 Task: Find connections with filter location Guiglo with filter topic #Managementskillswith filter profile language Spanish with filter current company Medanta with filter school Indian Institute of Management, Ranchi with filter industry Agriculture, Construction, Mining Machinery Manufacturing with filter service category CateringChange with filter keywords title Outside Sales Manager
Action: Mouse moved to (577, 83)
Screenshot: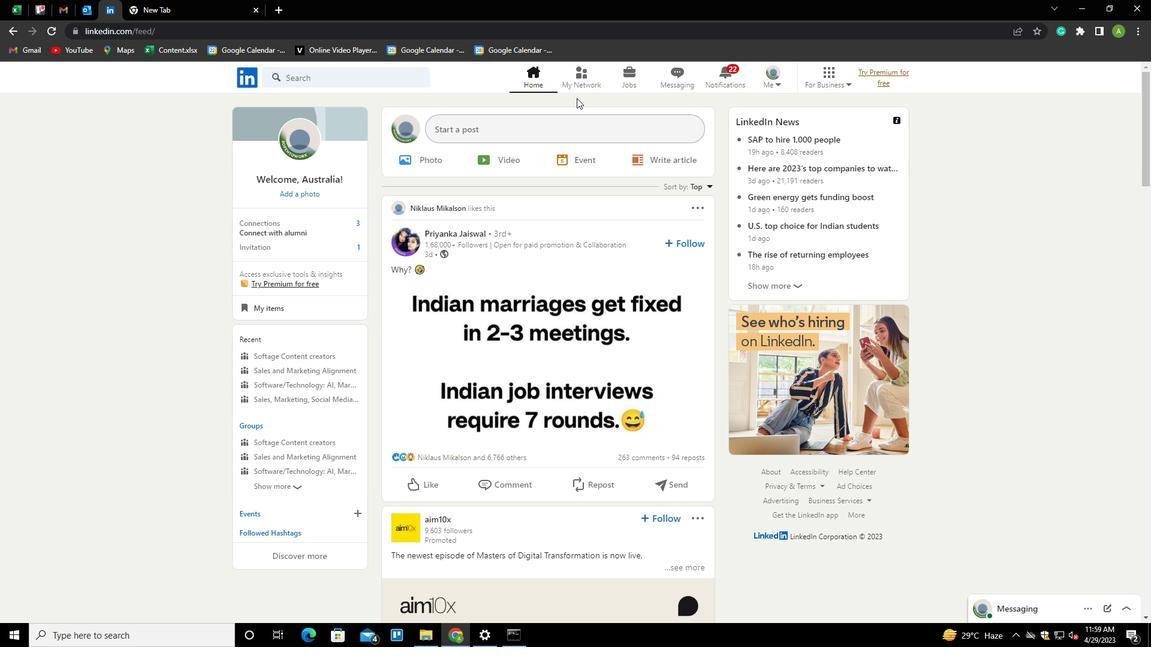 
Action: Mouse pressed left at (577, 83)
Screenshot: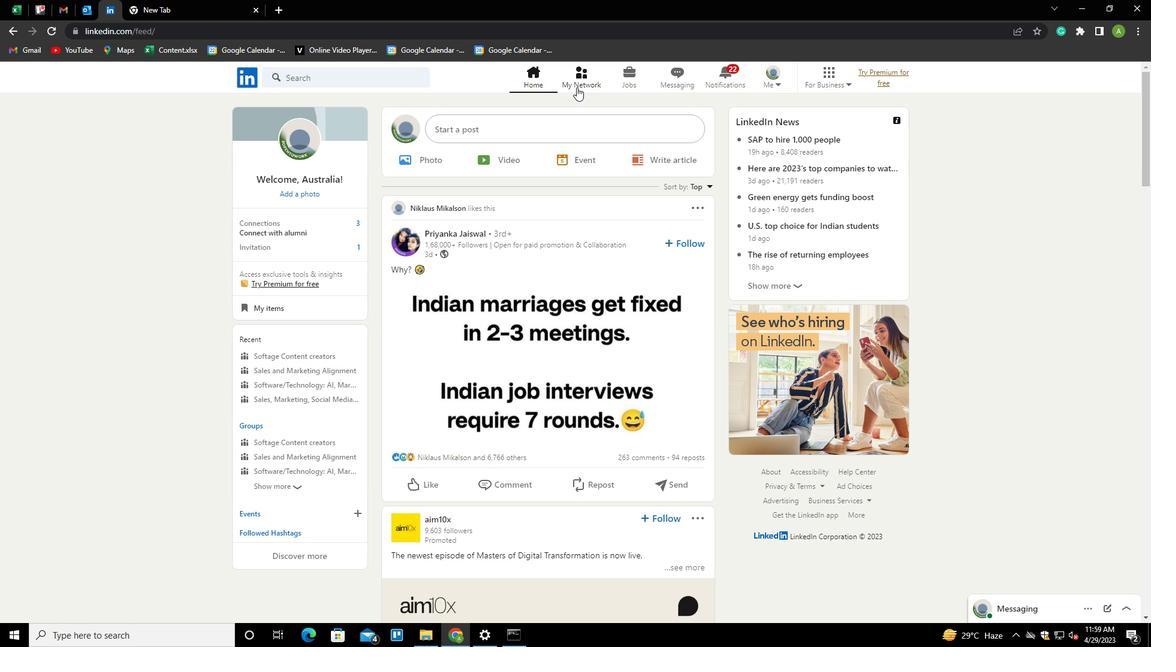 
Action: Mouse moved to (284, 145)
Screenshot: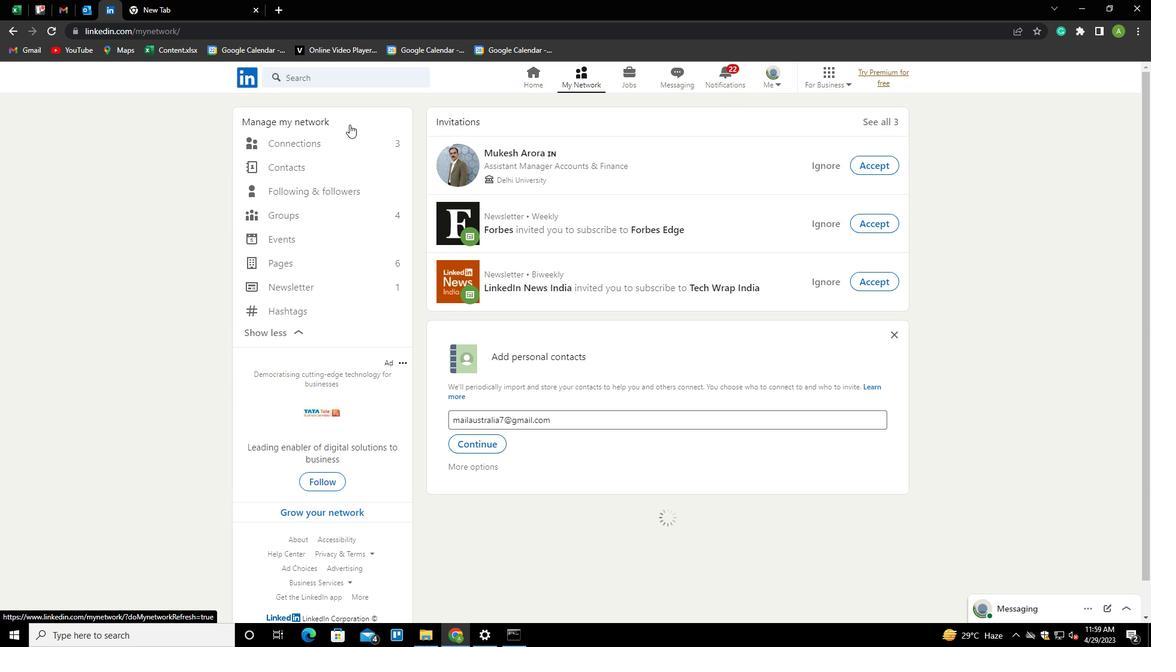 
Action: Mouse pressed left at (284, 145)
Screenshot: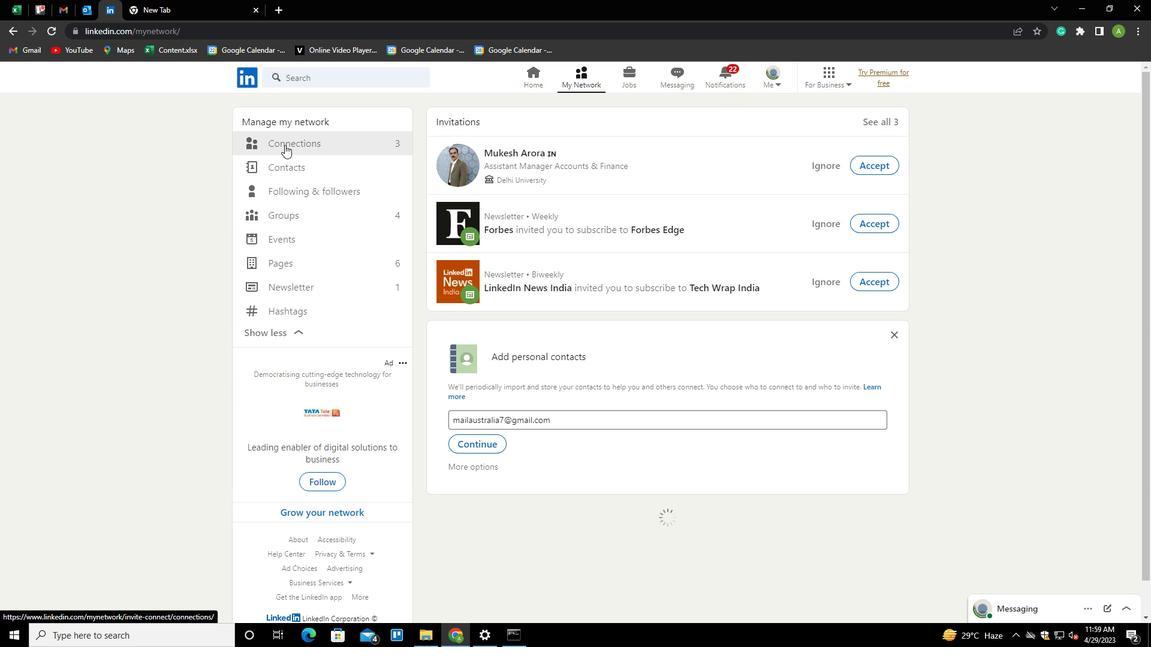 
Action: Mouse moved to (670, 148)
Screenshot: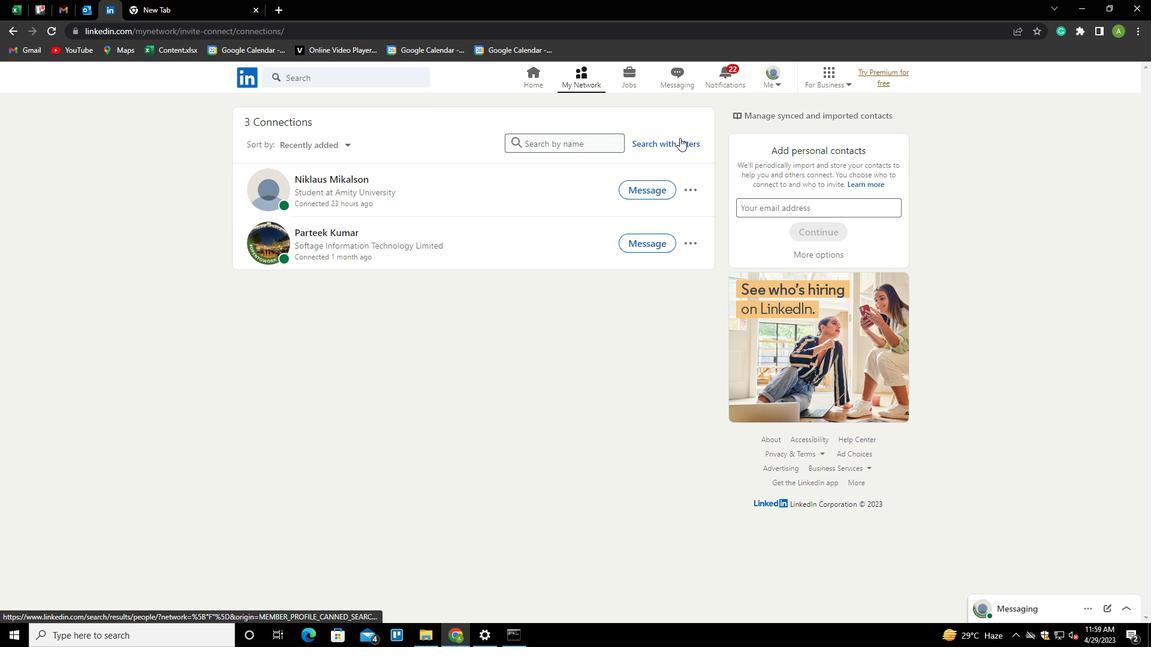 
Action: Mouse pressed left at (670, 148)
Screenshot: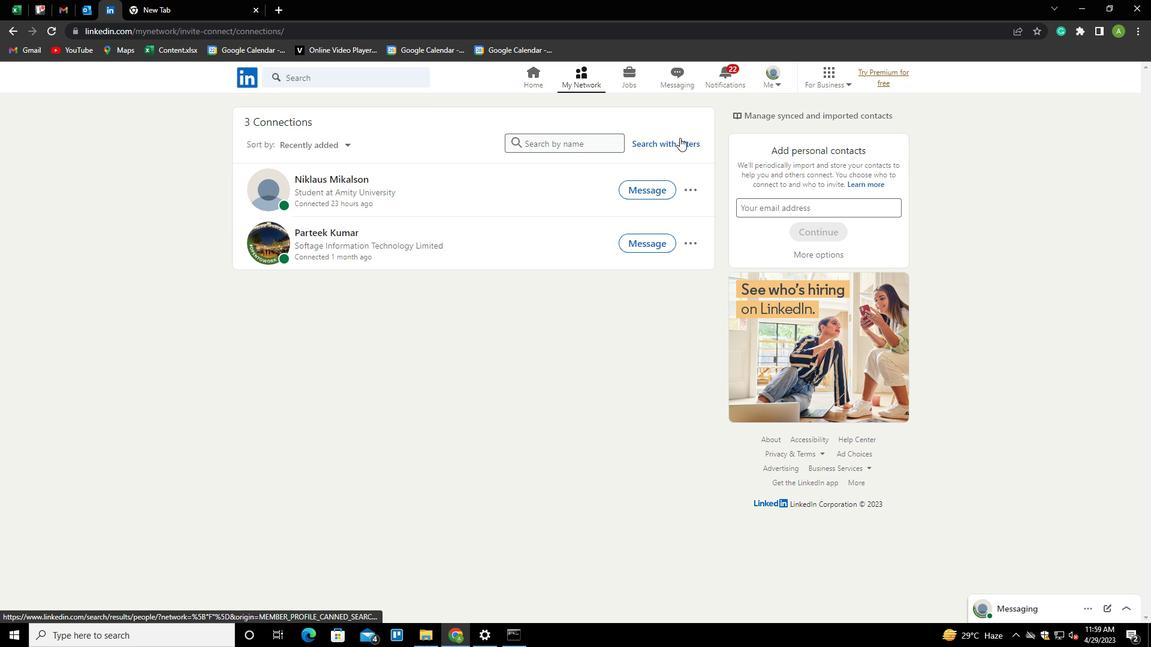 
Action: Mouse moved to (613, 109)
Screenshot: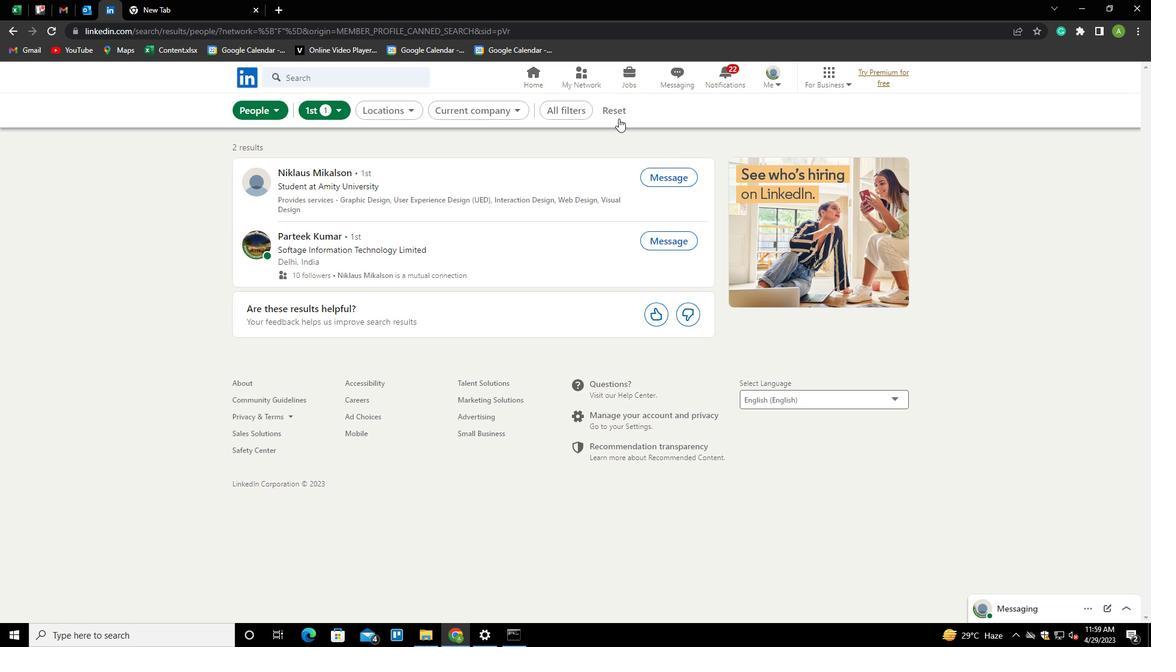 
Action: Mouse pressed left at (613, 109)
Screenshot: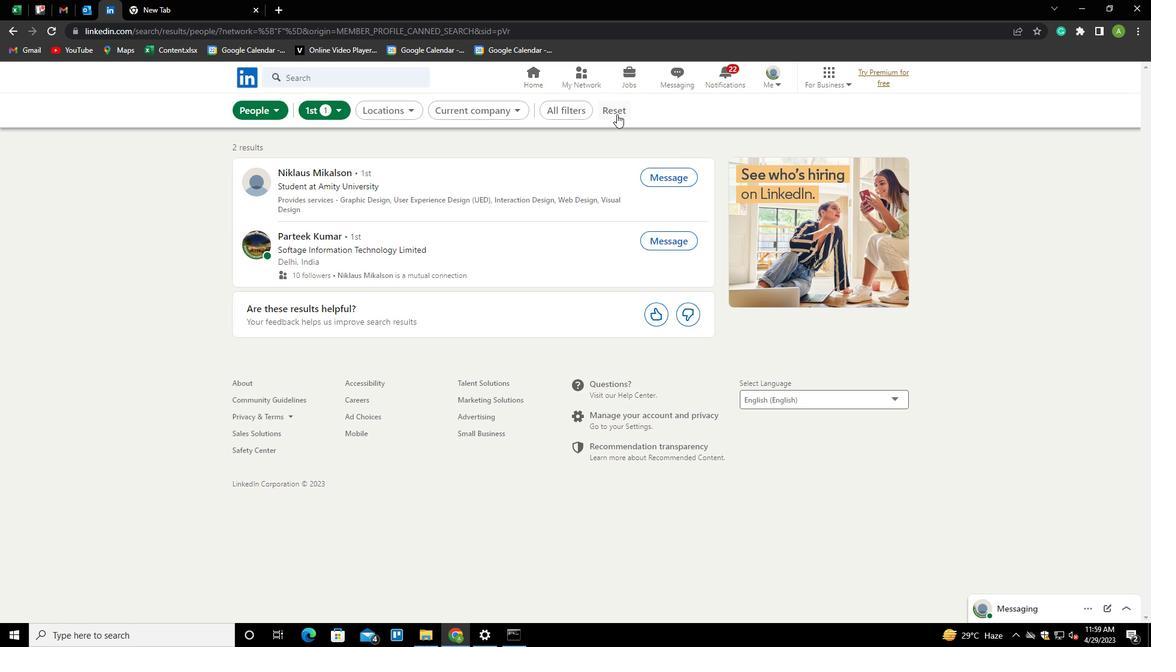 
Action: Mouse moved to (598, 112)
Screenshot: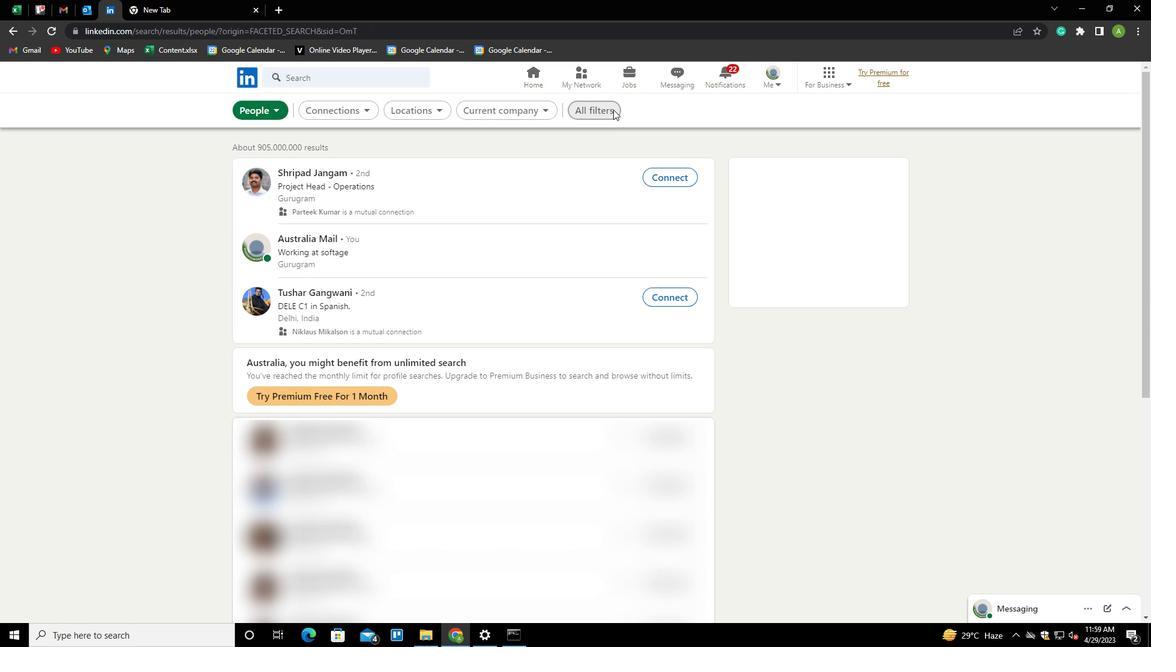 
Action: Mouse pressed left at (598, 112)
Screenshot: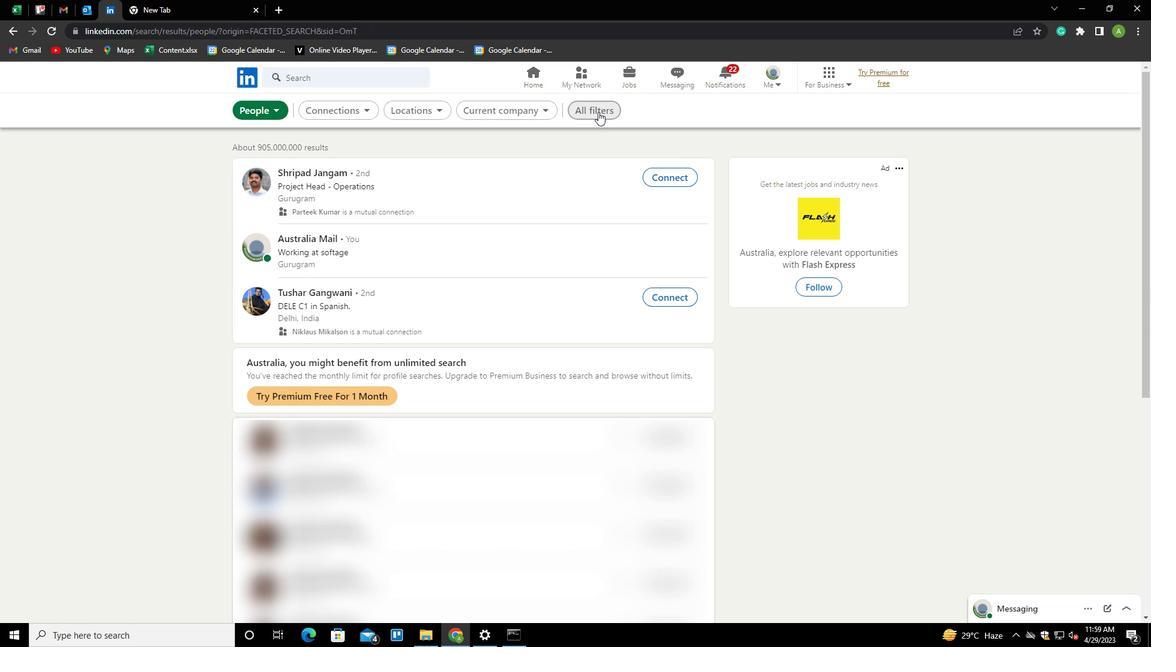
Action: Mouse moved to (980, 330)
Screenshot: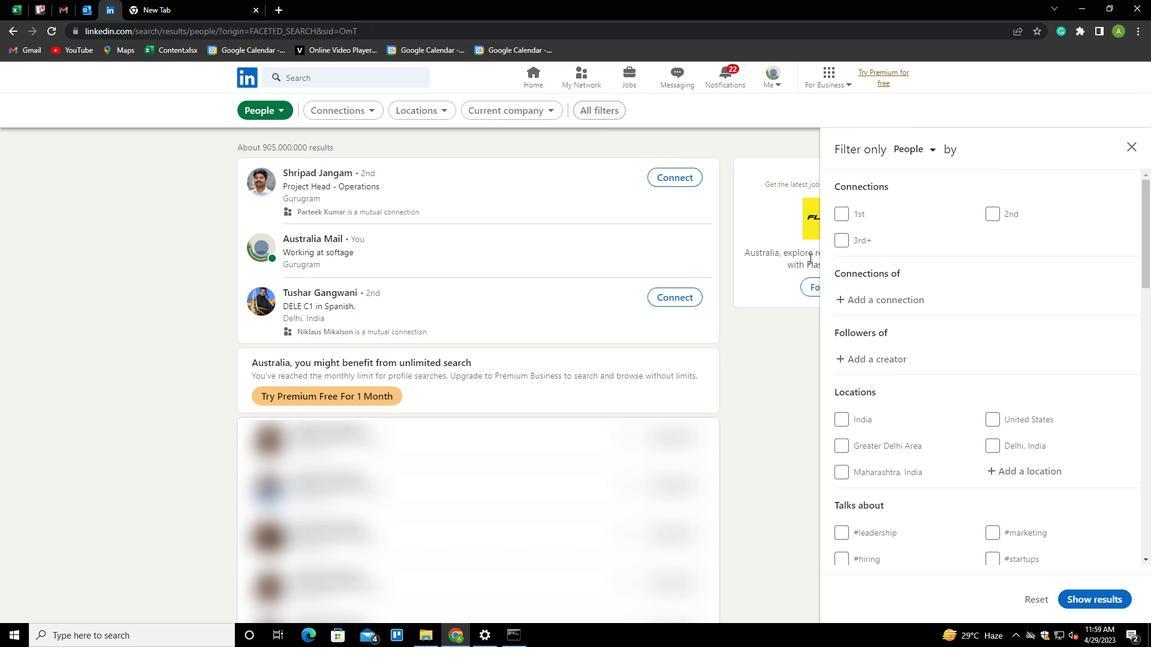 
Action: Mouse scrolled (980, 329) with delta (0, 0)
Screenshot: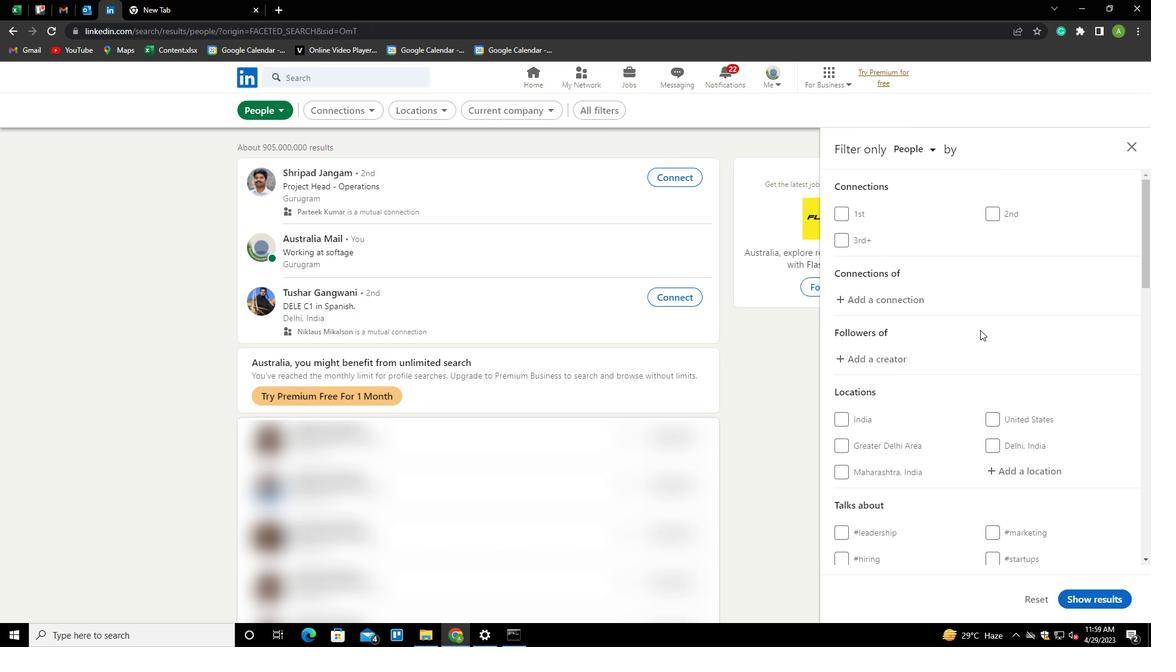 
Action: Mouse scrolled (980, 329) with delta (0, 0)
Screenshot: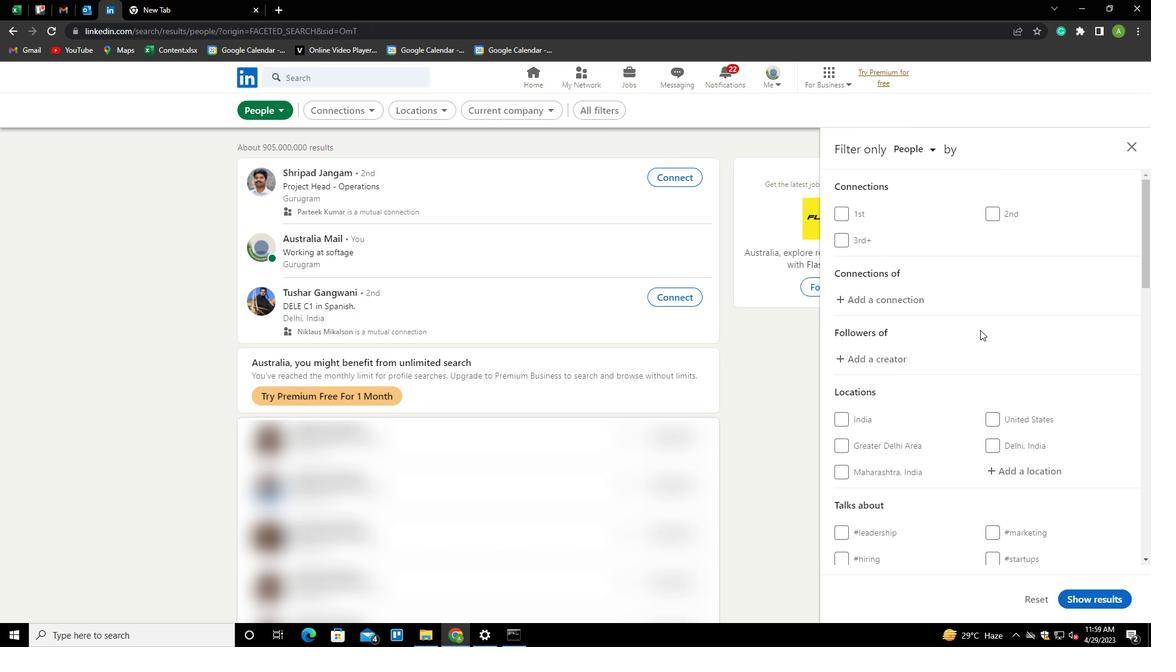 
Action: Mouse moved to (1005, 350)
Screenshot: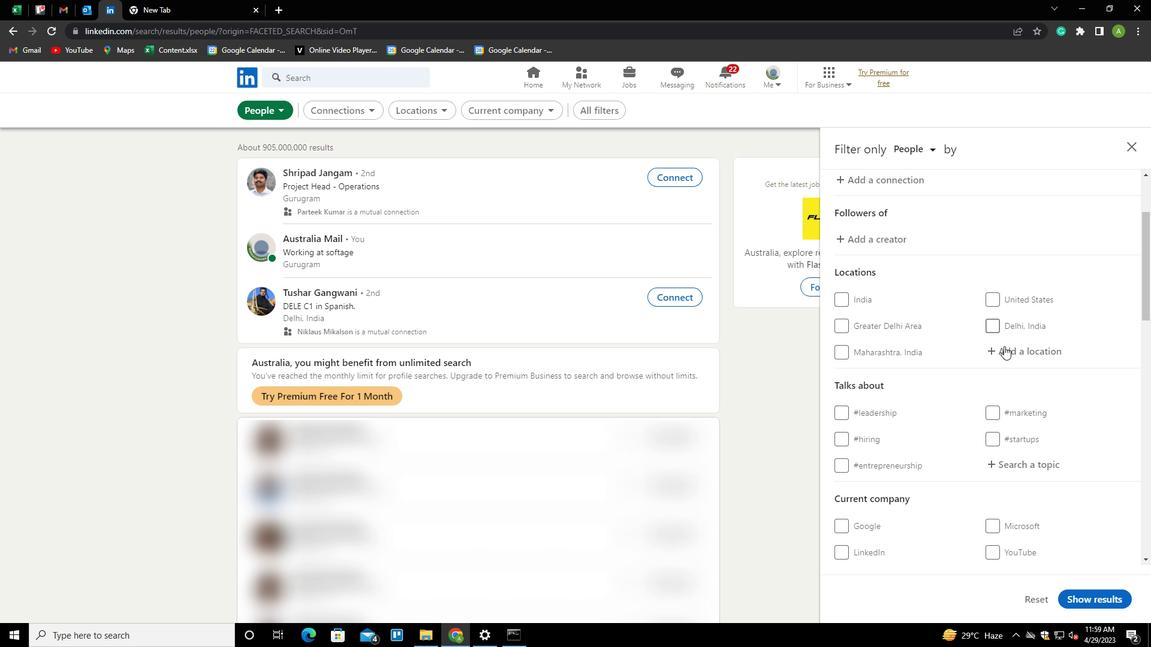 
Action: Mouse pressed left at (1005, 350)
Screenshot: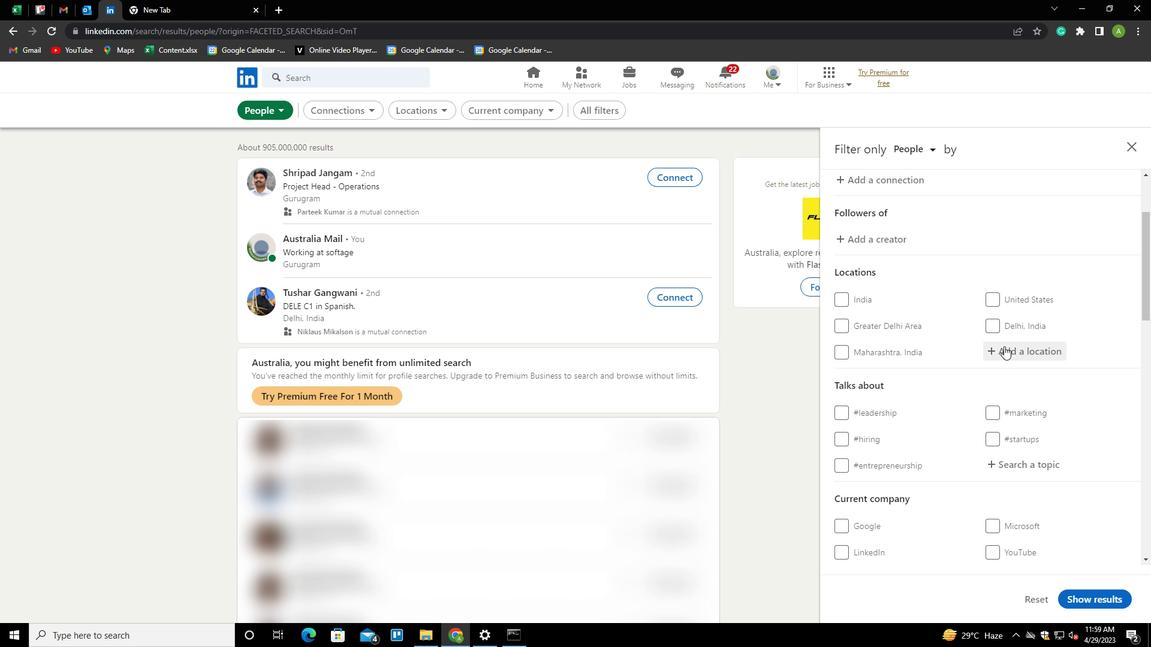 
Action: Mouse moved to (1011, 351)
Screenshot: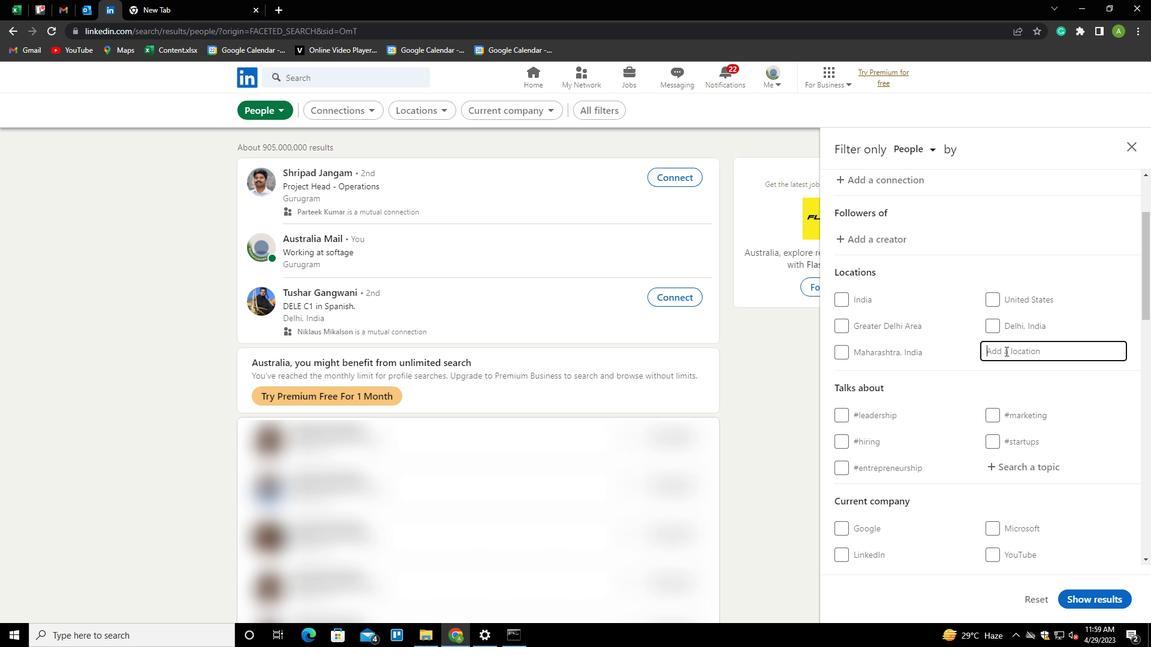 
Action: Mouse pressed left at (1011, 351)
Screenshot: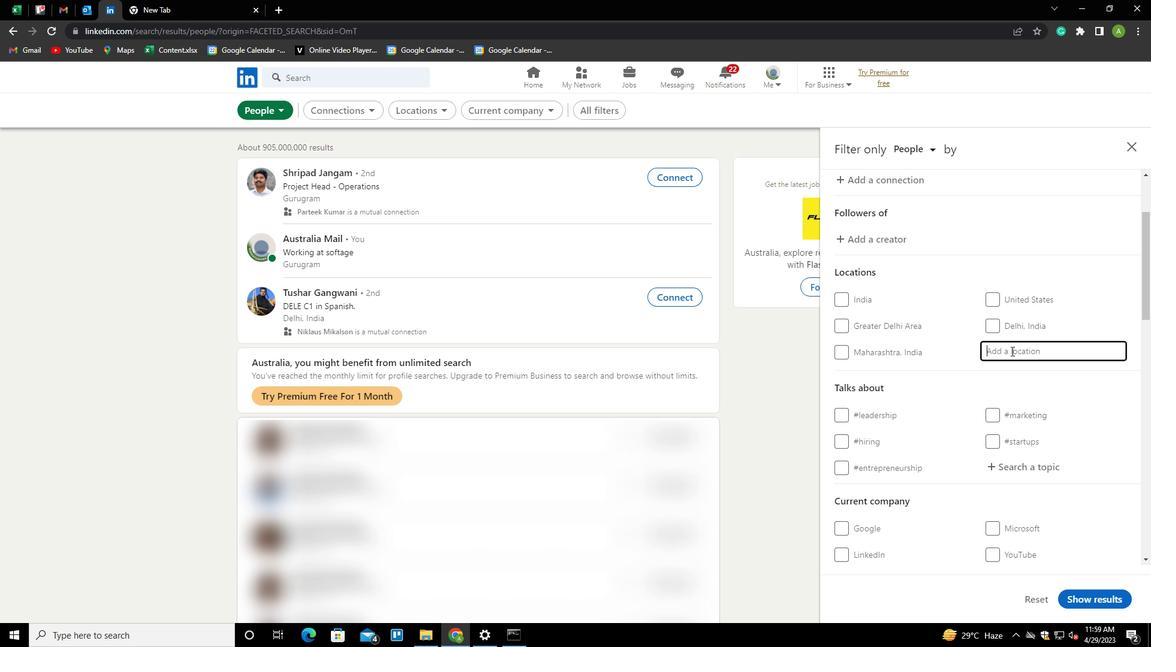 
Action: Mouse moved to (1009, 351)
Screenshot: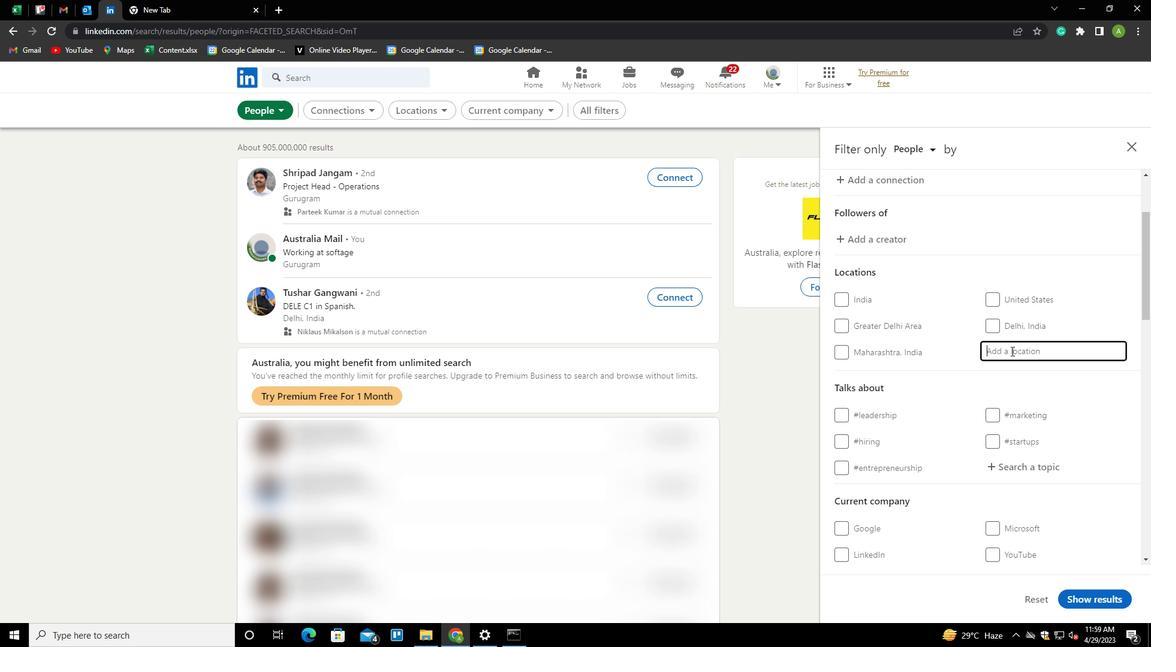 
Action: Key pressed <Key.shift>GUIGLO<Key.down><Key.enter>
Screenshot: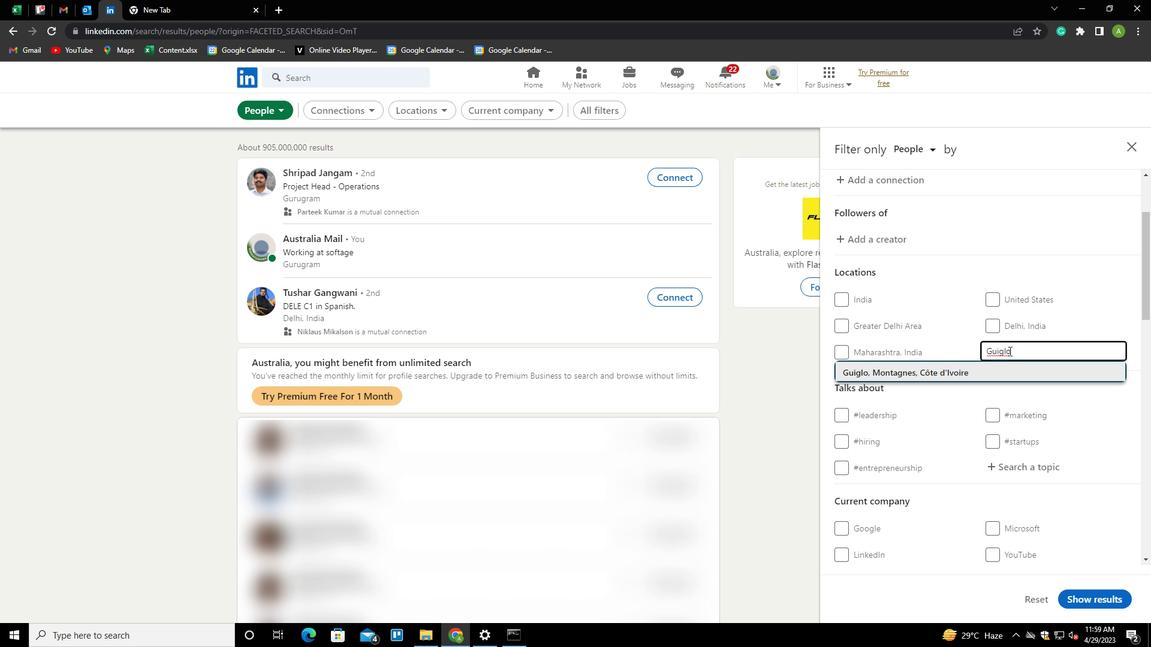 
Action: Mouse scrolled (1009, 350) with delta (0, 0)
Screenshot: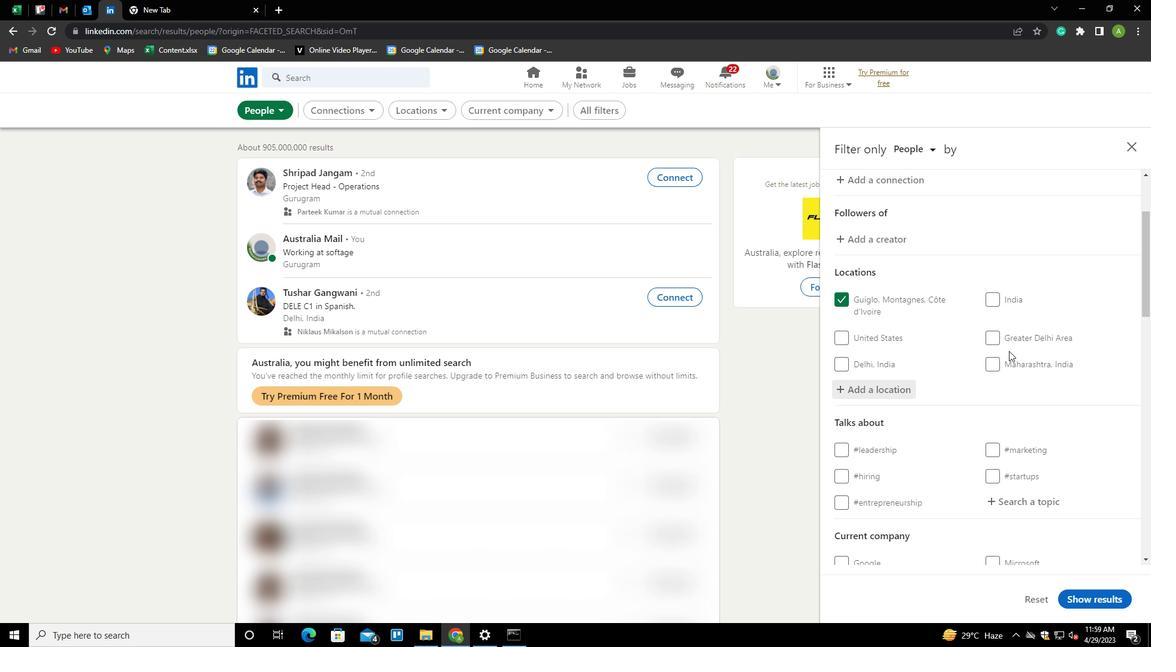 
Action: Mouse scrolled (1009, 350) with delta (0, 0)
Screenshot: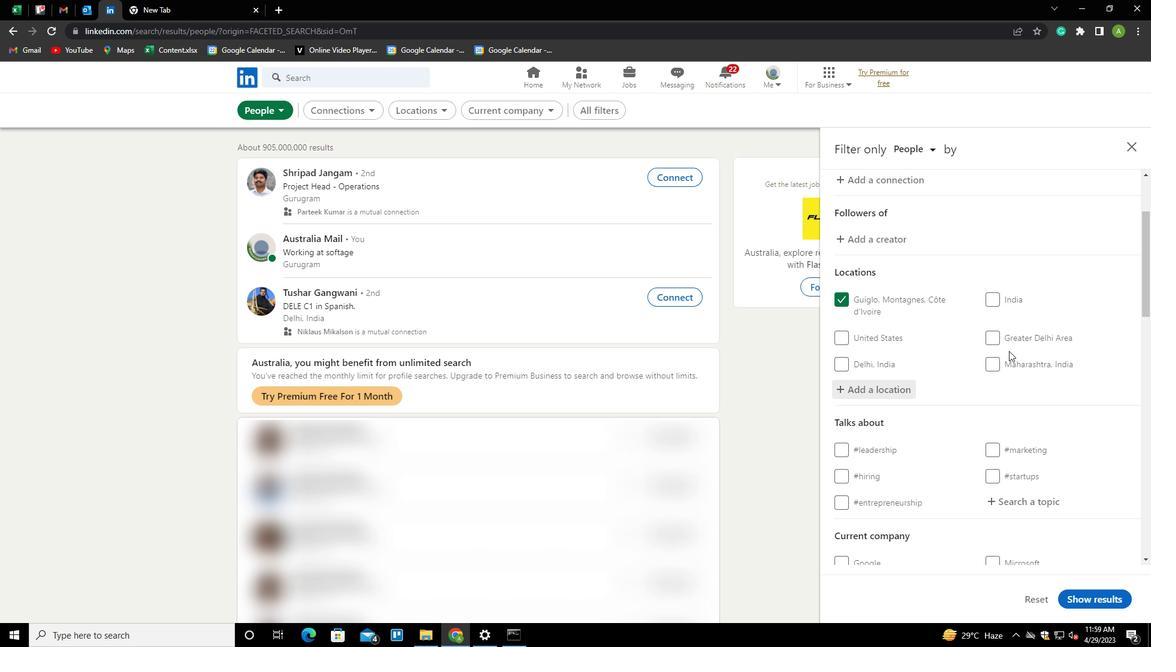 
Action: Mouse scrolled (1009, 350) with delta (0, 0)
Screenshot: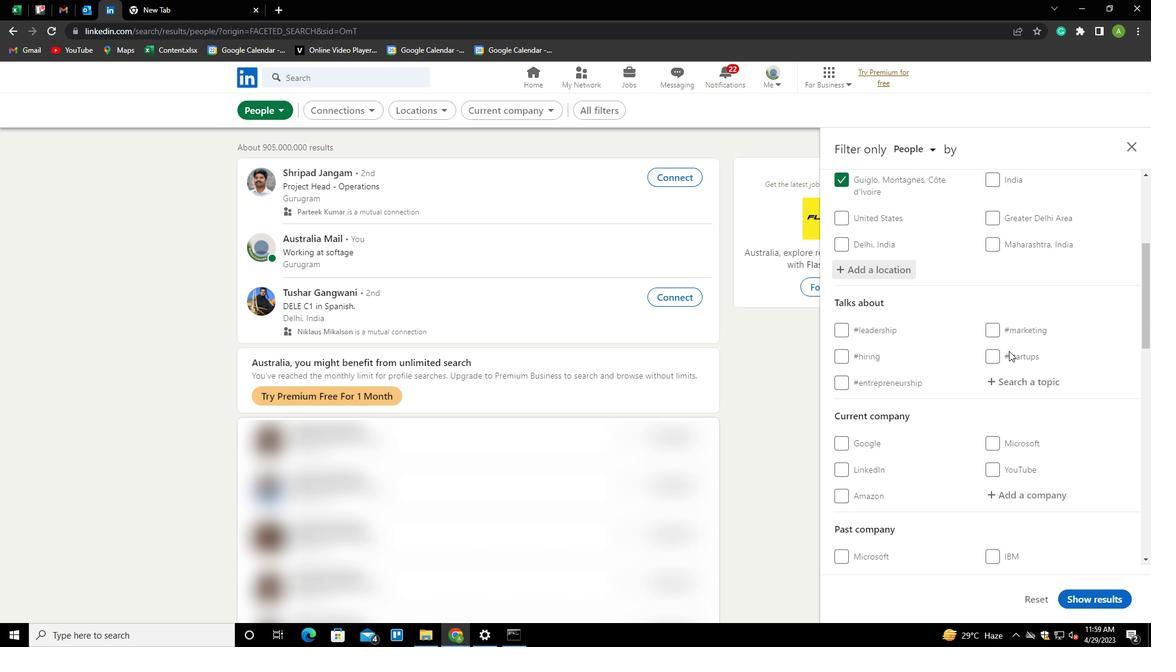 
Action: Mouse scrolled (1009, 350) with delta (0, 0)
Screenshot: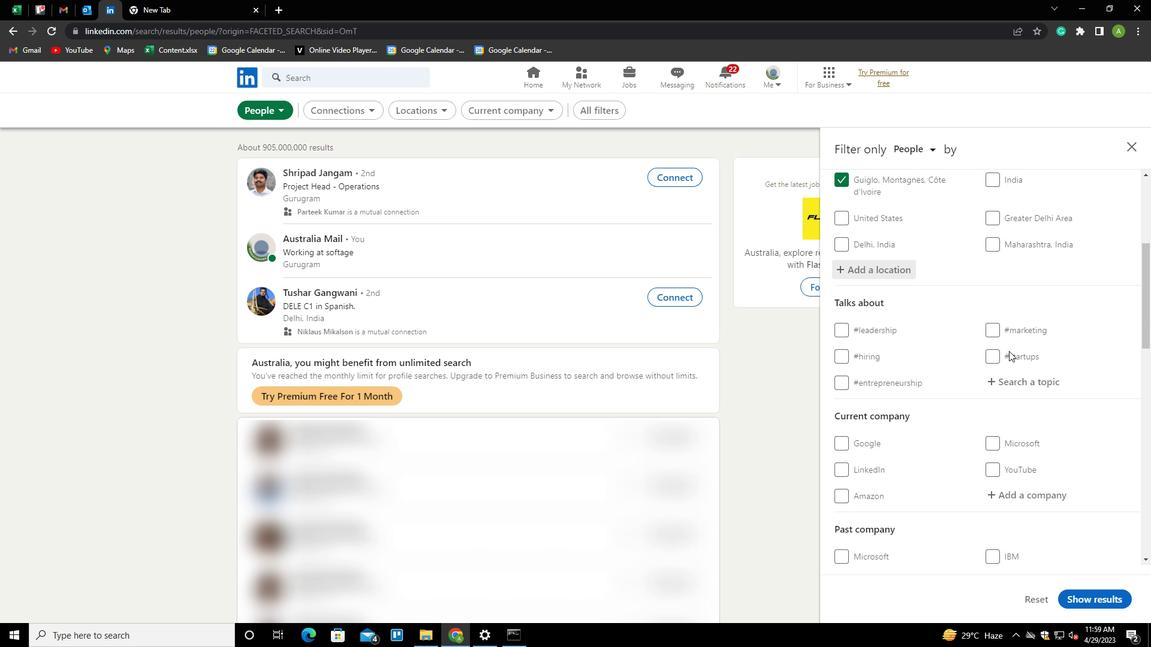 
Action: Mouse moved to (1005, 261)
Screenshot: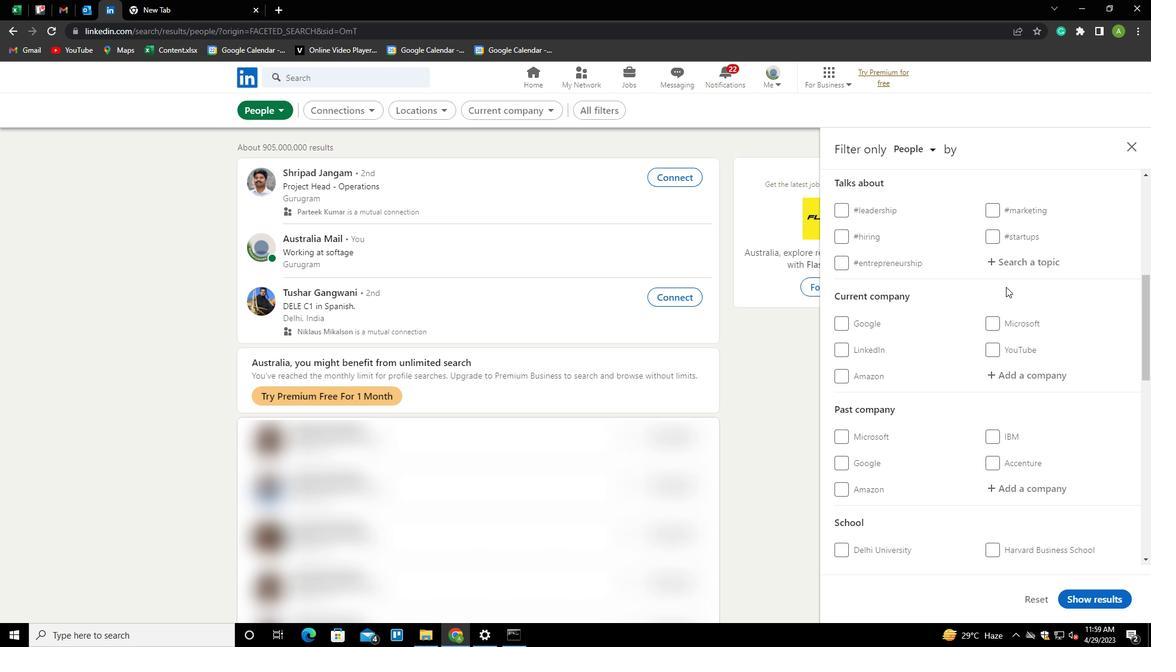 
Action: Mouse pressed left at (1005, 261)
Screenshot: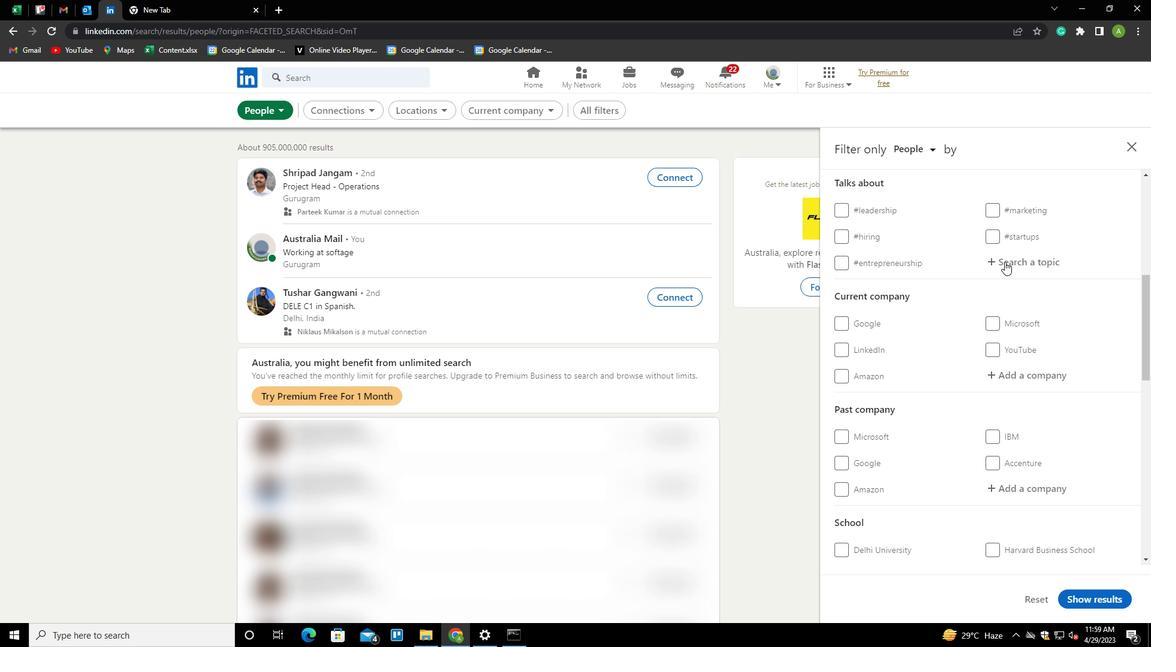 
Action: Key pressed MANAGEMENTSKILLS<Key.down><Key.enter>
Screenshot: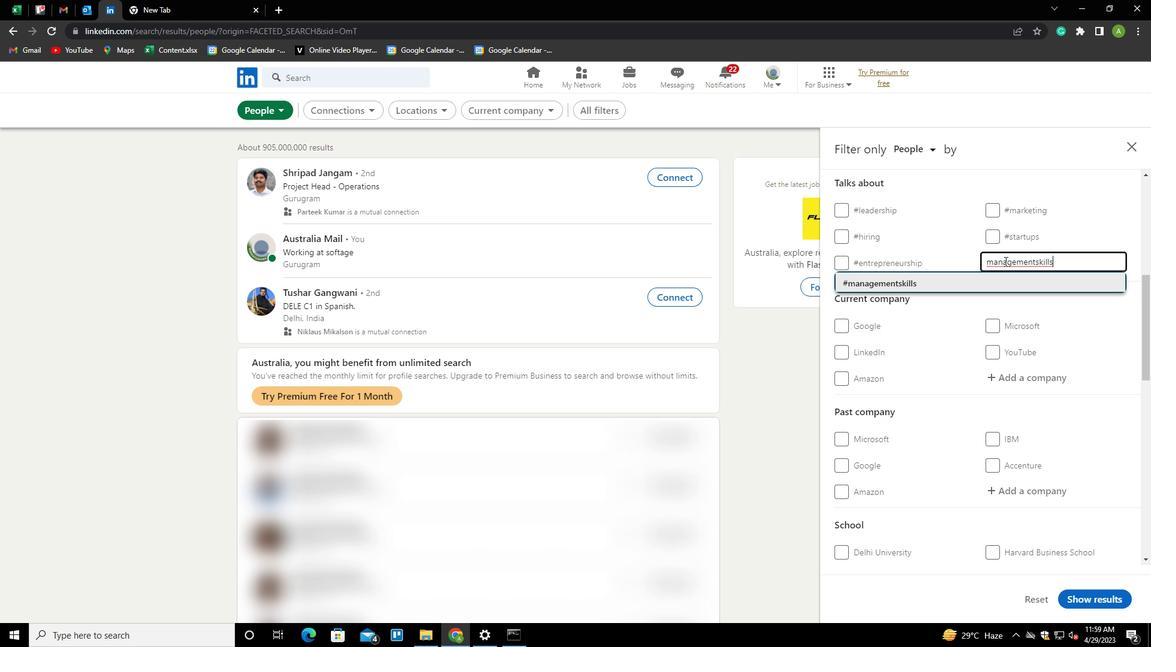 
Action: Mouse scrolled (1005, 260) with delta (0, 0)
Screenshot: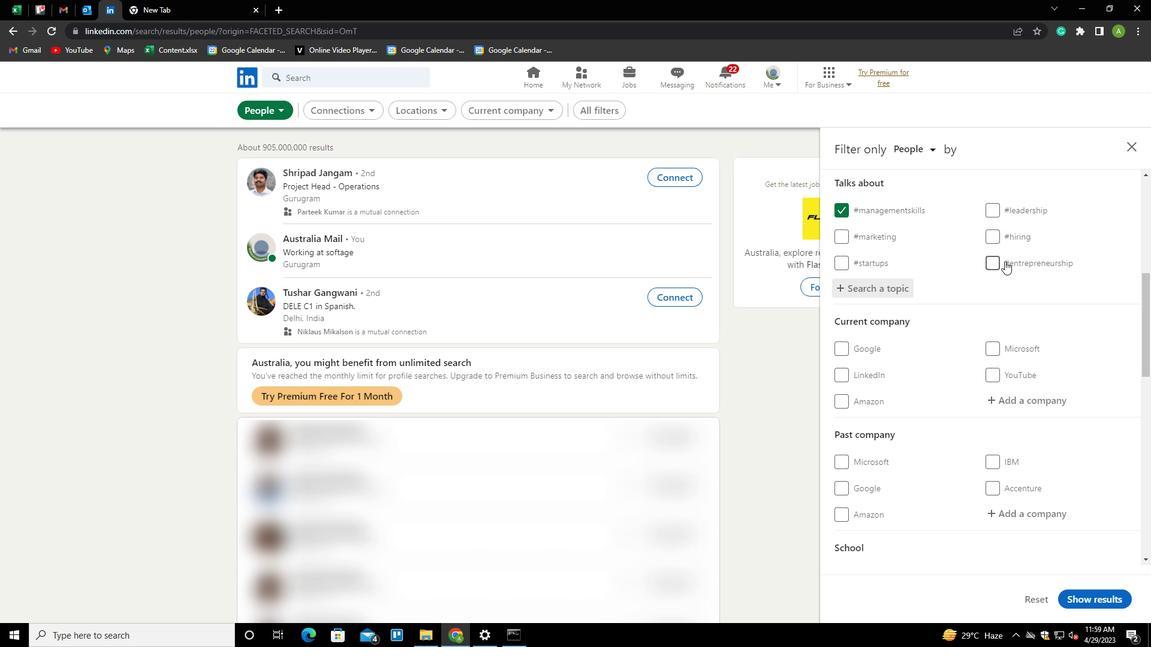 
Action: Mouse scrolled (1005, 260) with delta (0, 0)
Screenshot: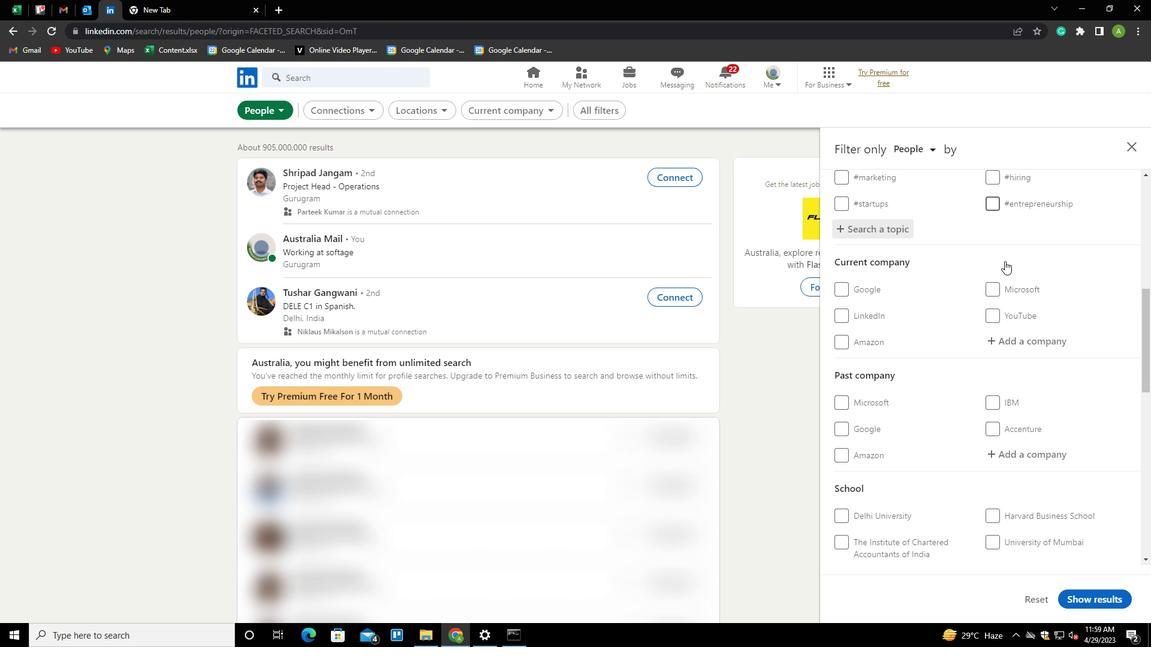 
Action: Mouse scrolled (1005, 260) with delta (0, 0)
Screenshot: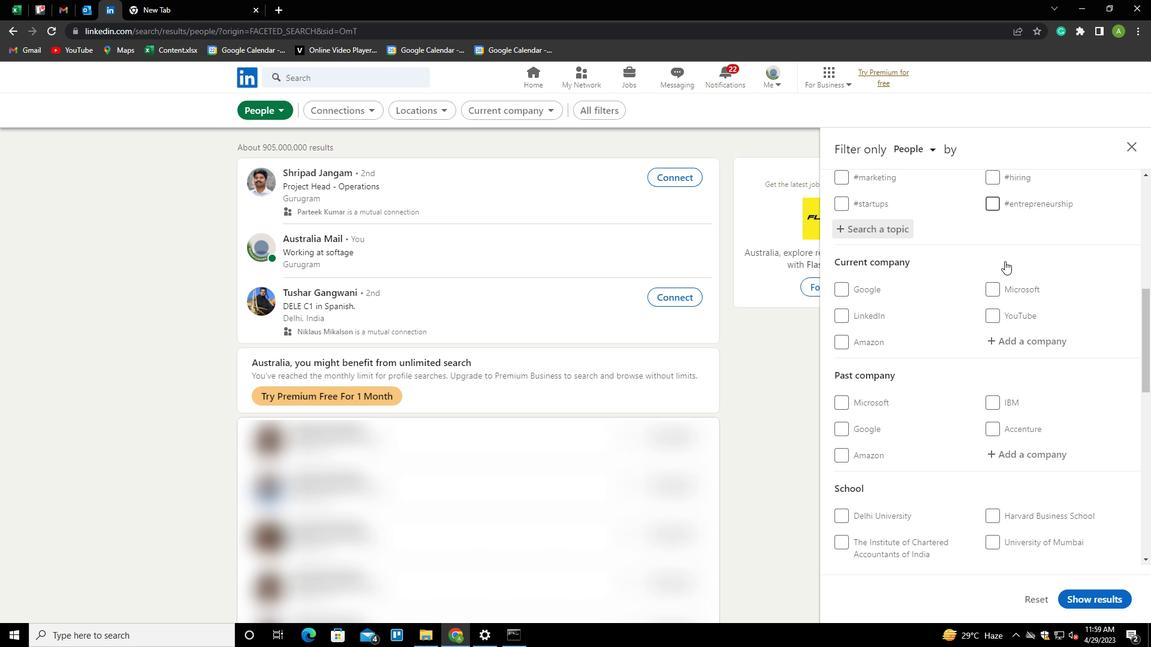 
Action: Mouse scrolled (1005, 260) with delta (0, 0)
Screenshot: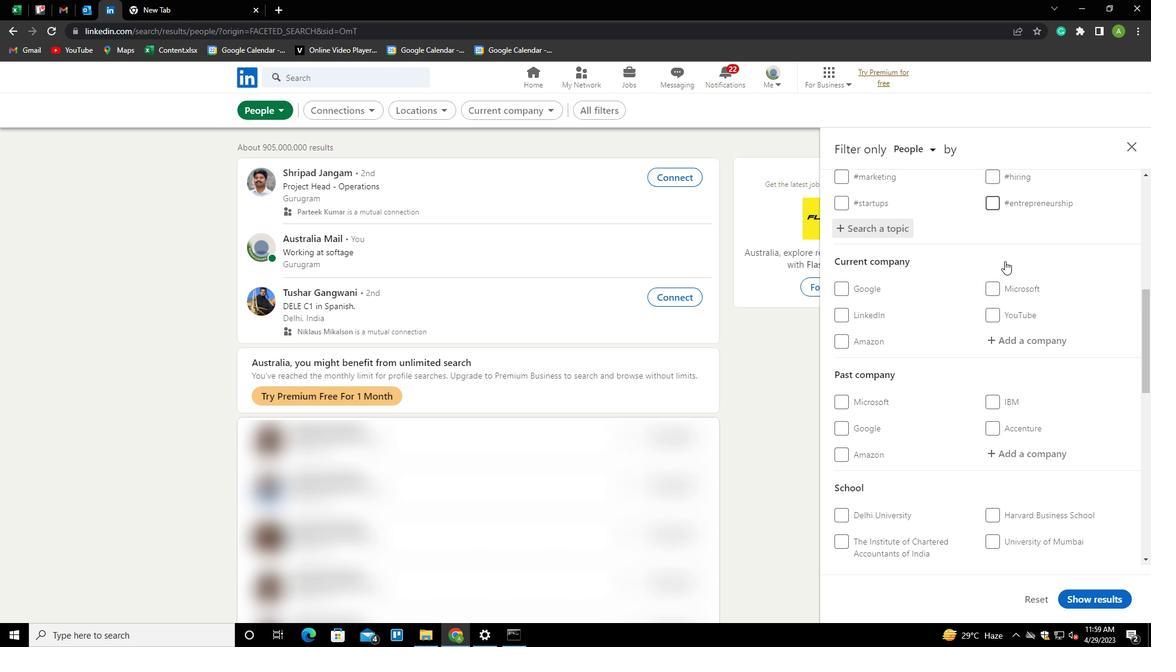 
Action: Mouse scrolled (1005, 260) with delta (0, 0)
Screenshot: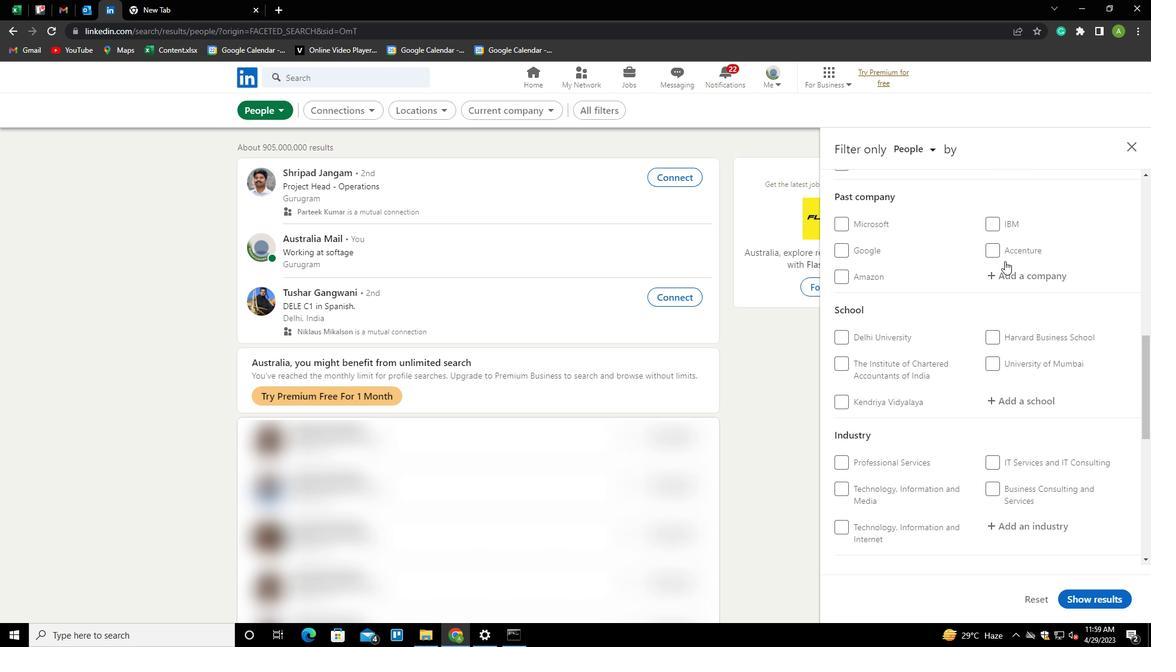 
Action: Mouse scrolled (1005, 260) with delta (0, 0)
Screenshot: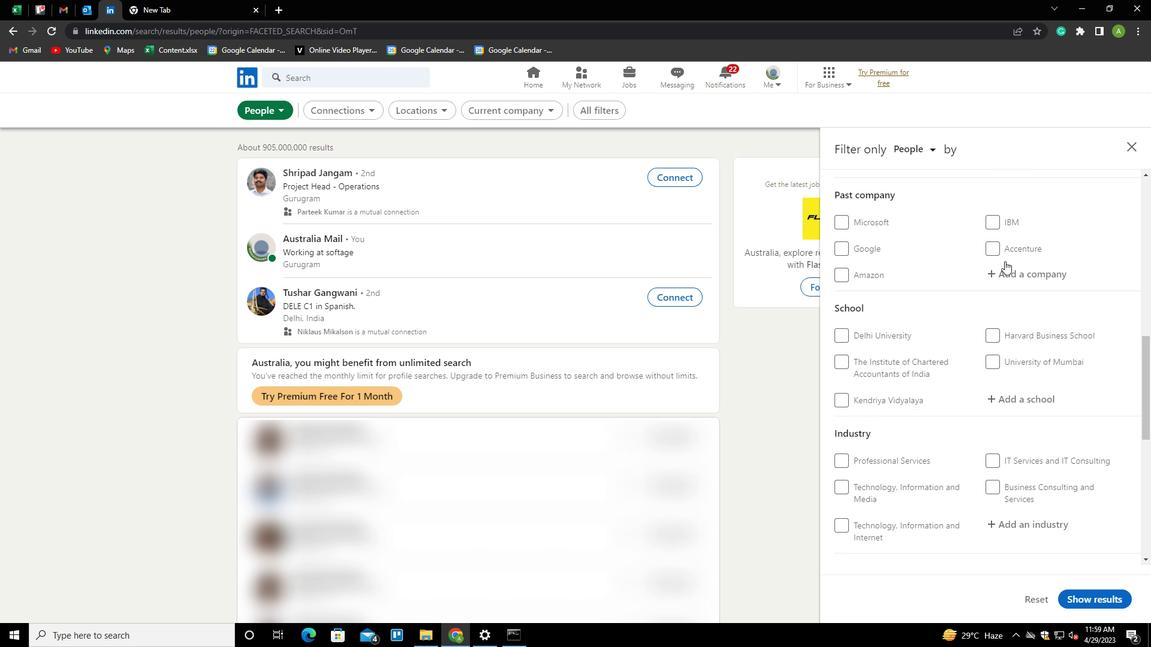 
Action: Mouse scrolled (1005, 260) with delta (0, 0)
Screenshot: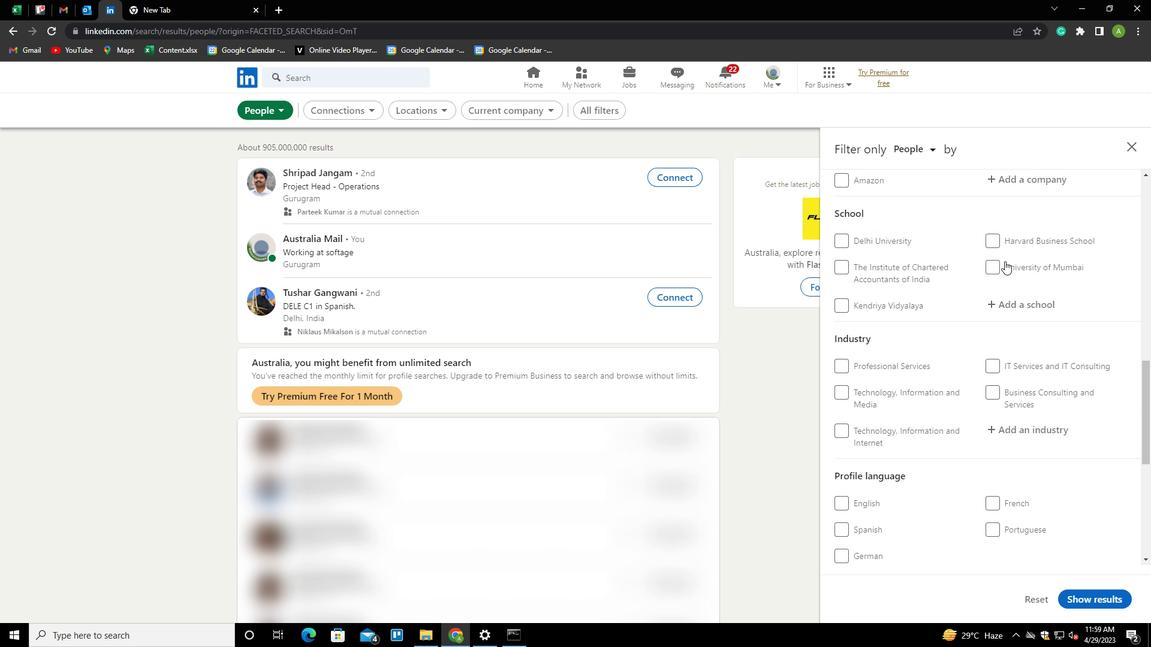 
Action: Mouse scrolled (1005, 260) with delta (0, 0)
Screenshot: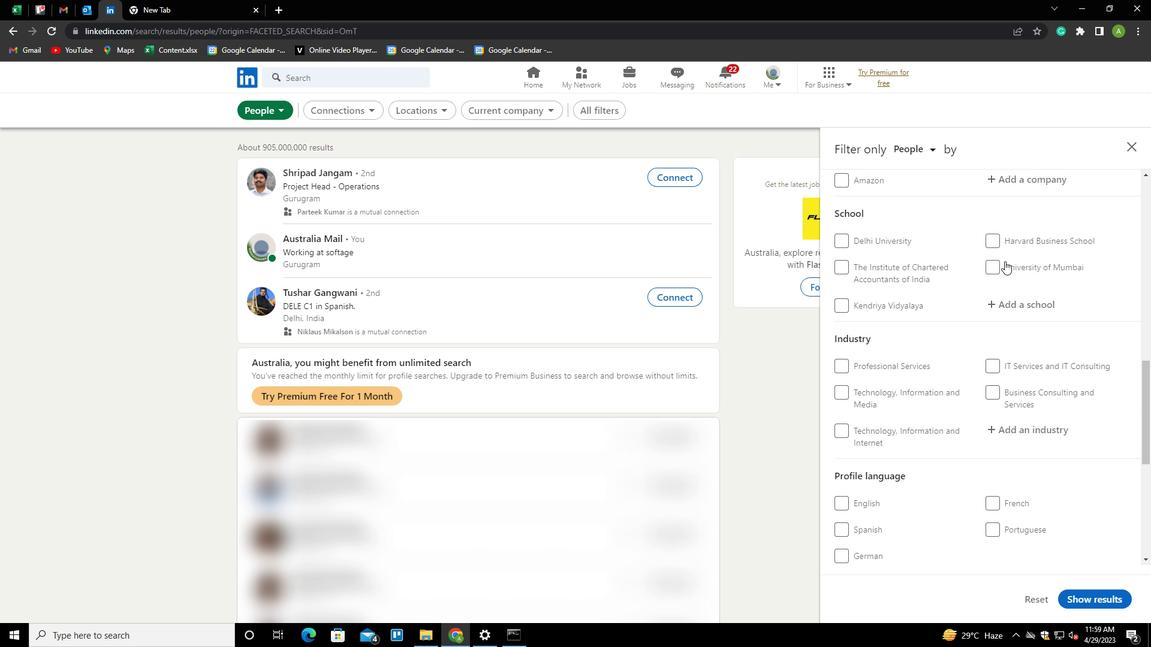 
Action: Mouse scrolled (1005, 260) with delta (0, 0)
Screenshot: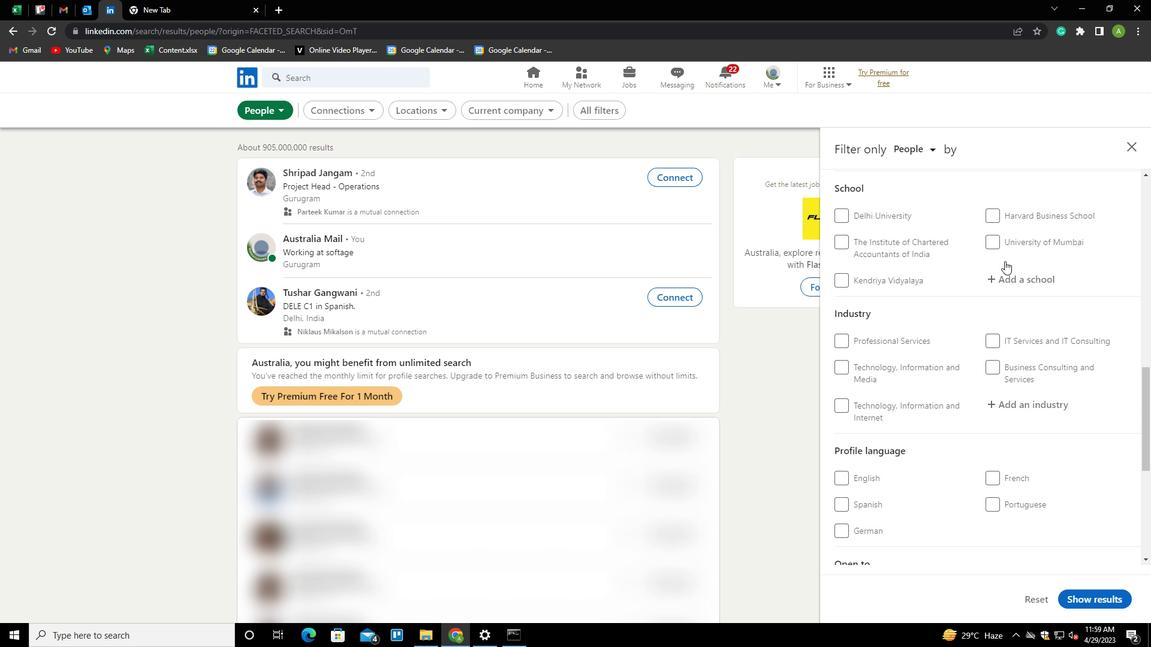 
Action: Mouse scrolled (1005, 260) with delta (0, 0)
Screenshot: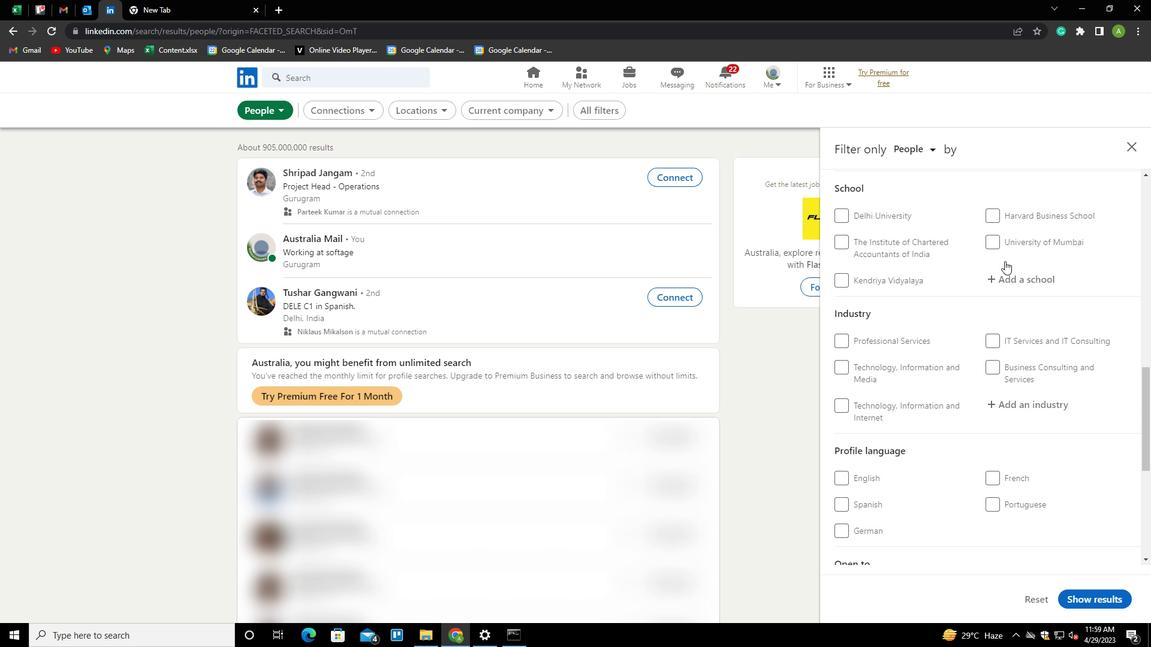 
Action: Mouse moved to (858, 262)
Screenshot: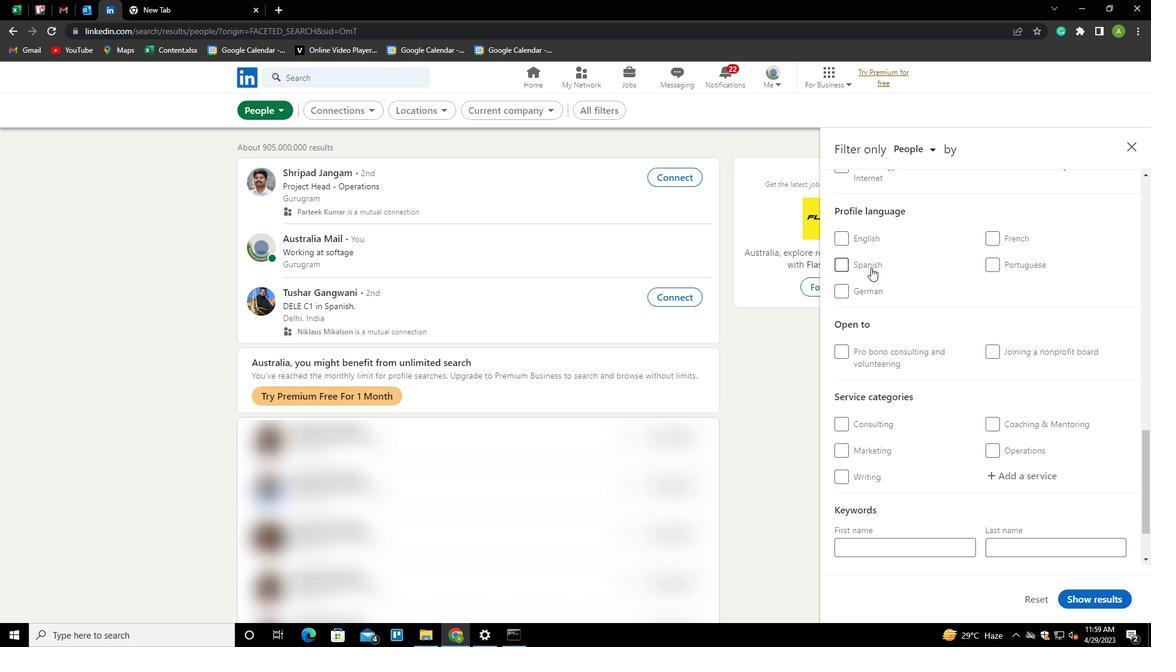 
Action: Mouse pressed left at (858, 262)
Screenshot: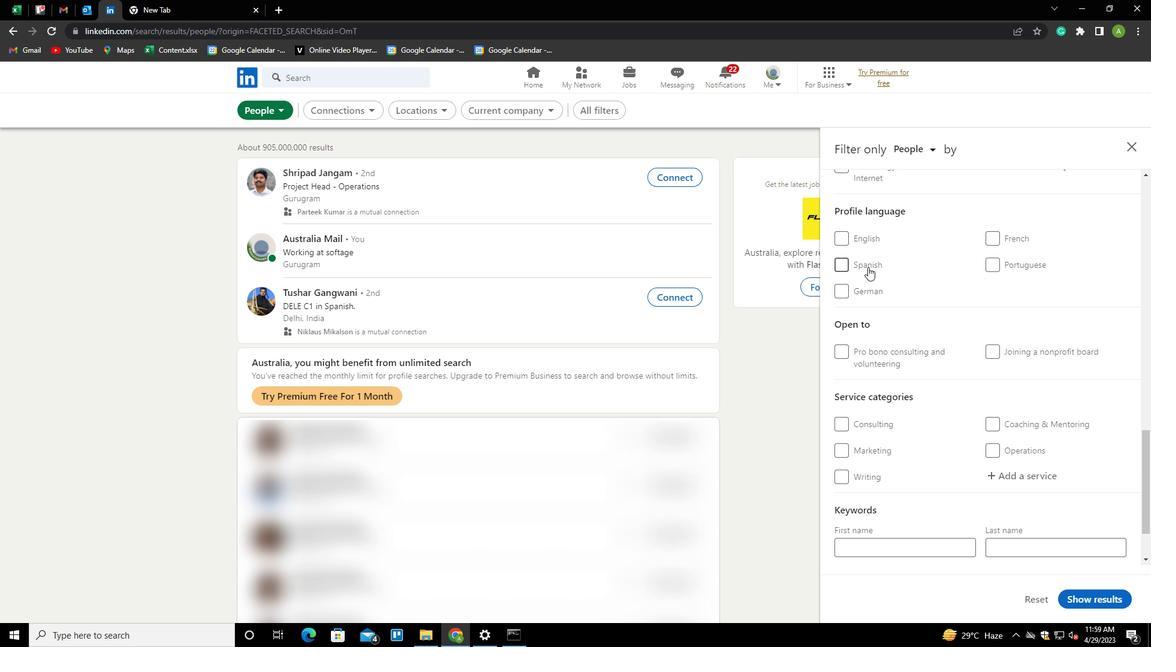
Action: Mouse moved to (972, 313)
Screenshot: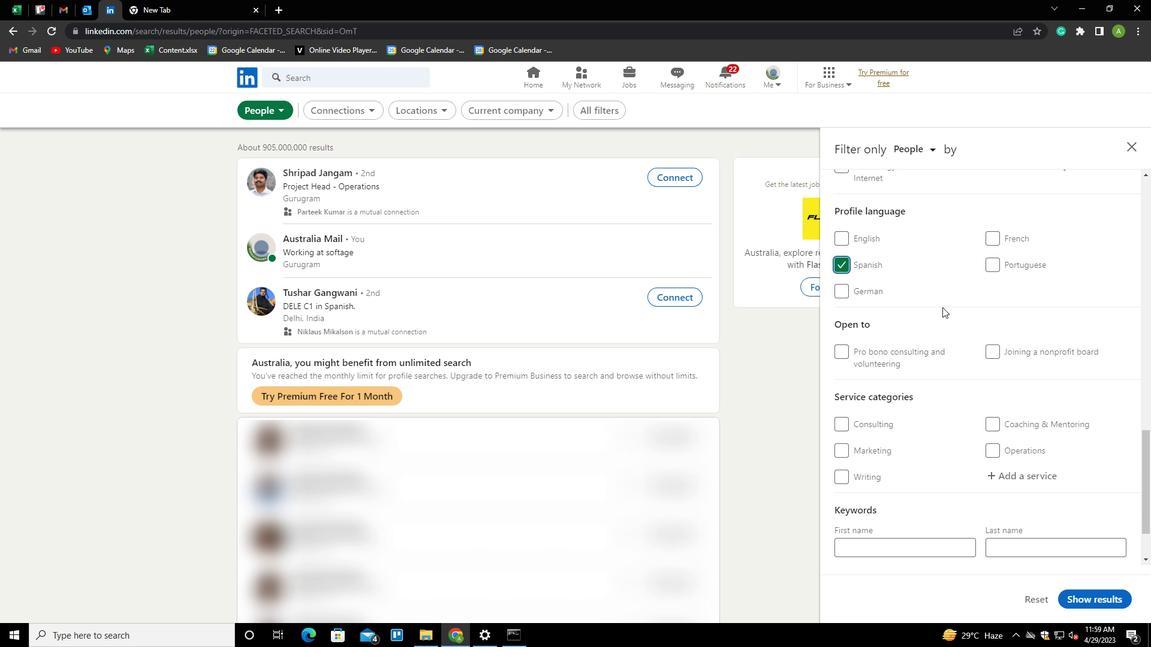 
Action: Mouse scrolled (972, 314) with delta (0, 0)
Screenshot: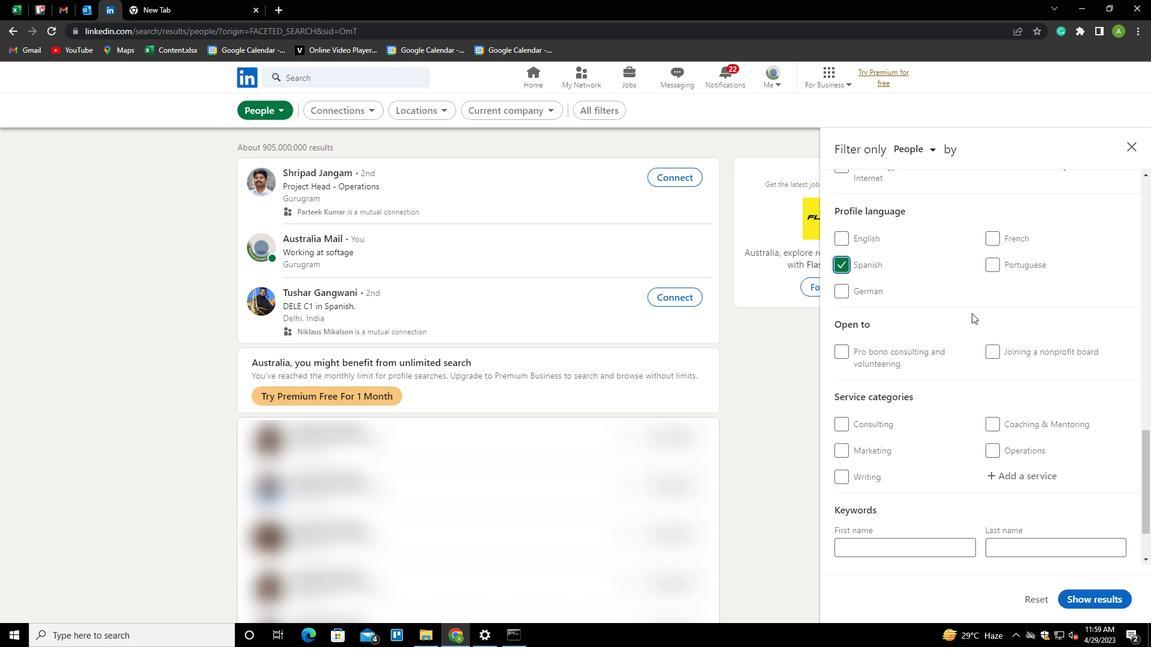 
Action: Mouse scrolled (972, 314) with delta (0, 0)
Screenshot: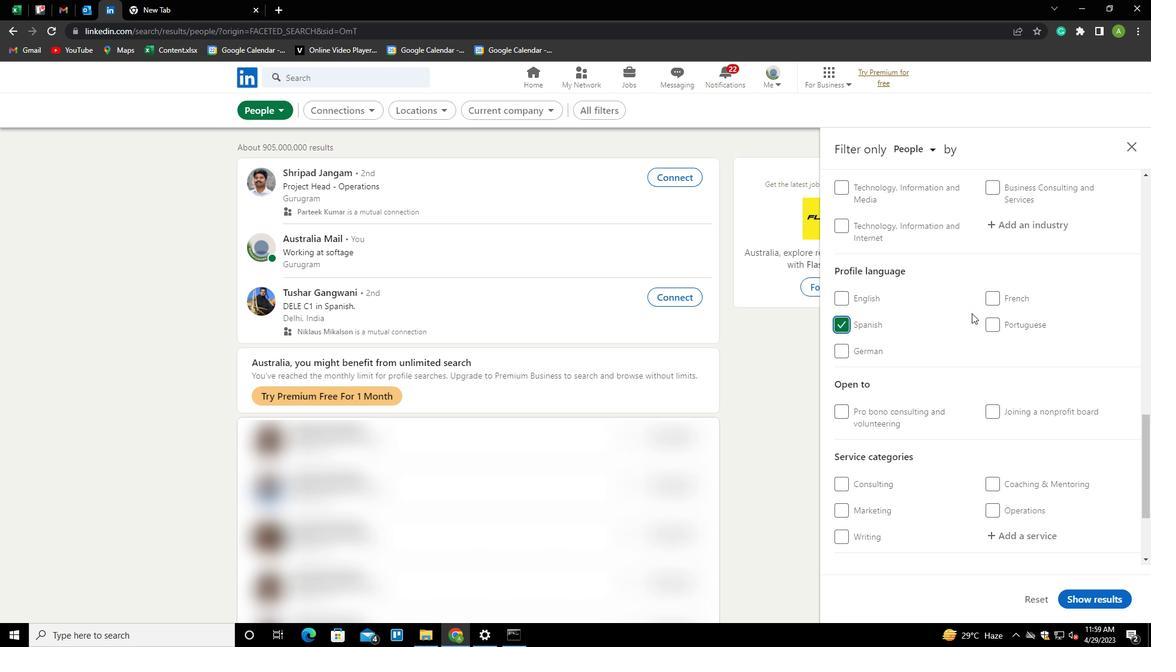 
Action: Mouse scrolled (972, 314) with delta (0, 0)
Screenshot: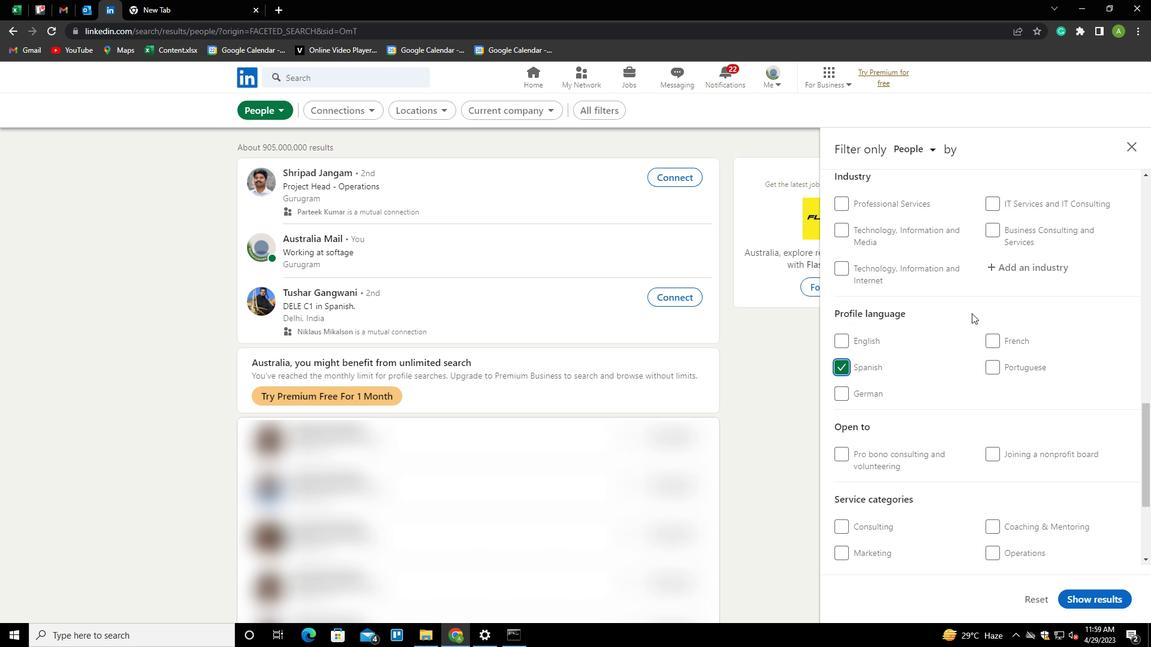 
Action: Mouse scrolled (972, 314) with delta (0, 0)
Screenshot: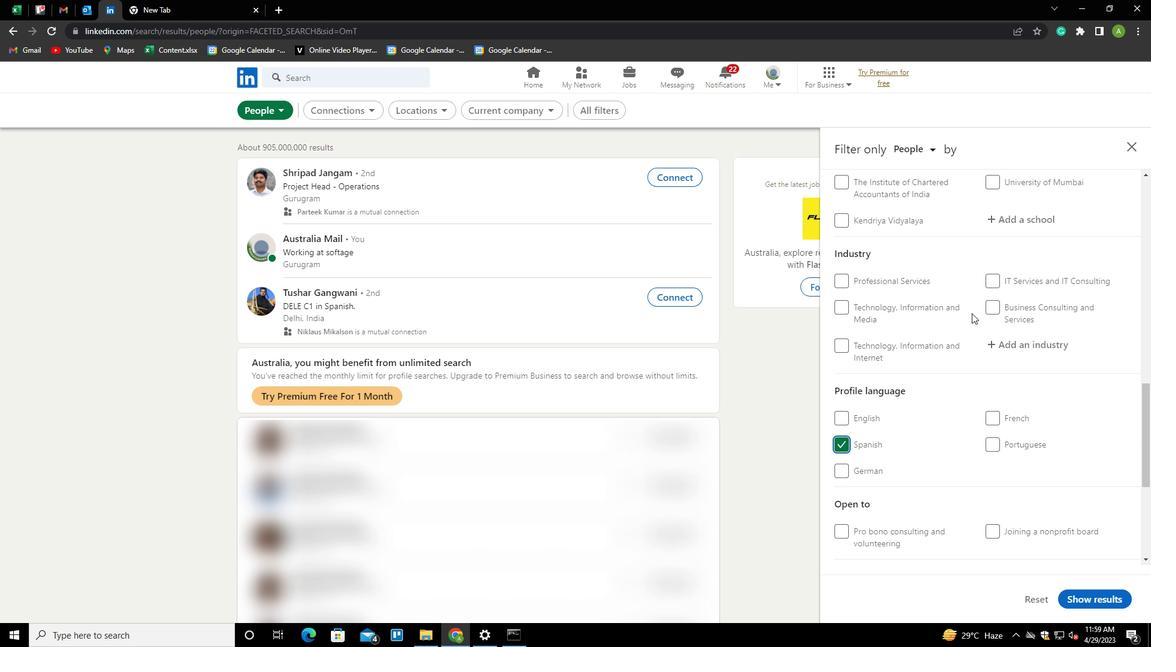 
Action: Mouse scrolled (972, 314) with delta (0, 0)
Screenshot: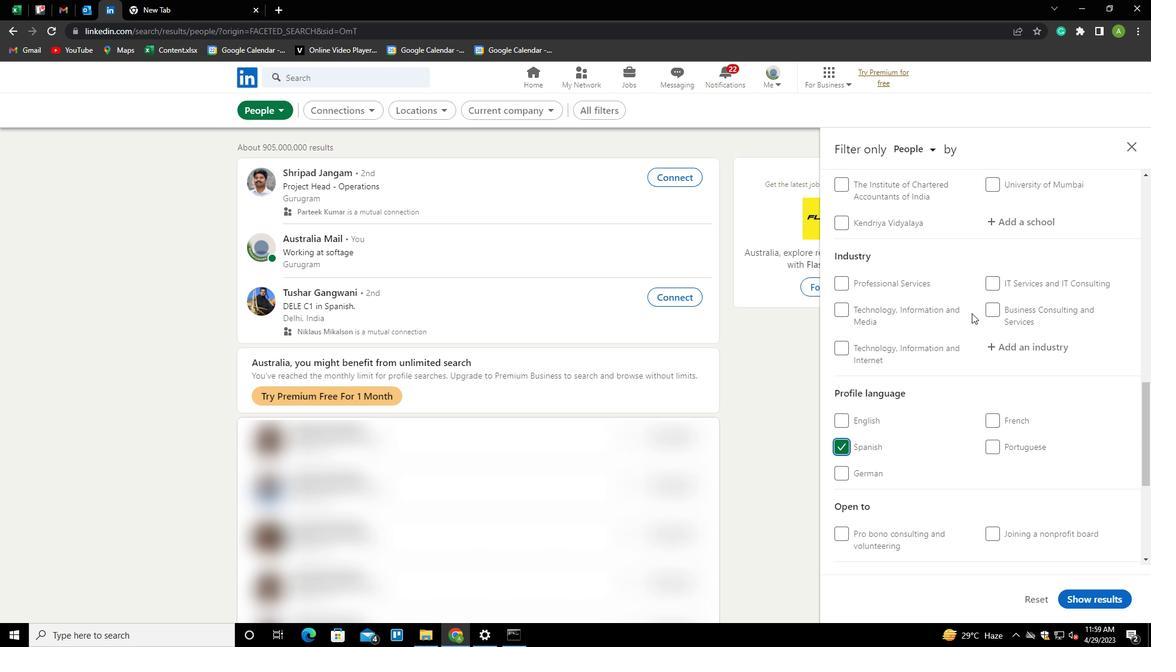 
Action: Mouse scrolled (972, 314) with delta (0, 0)
Screenshot: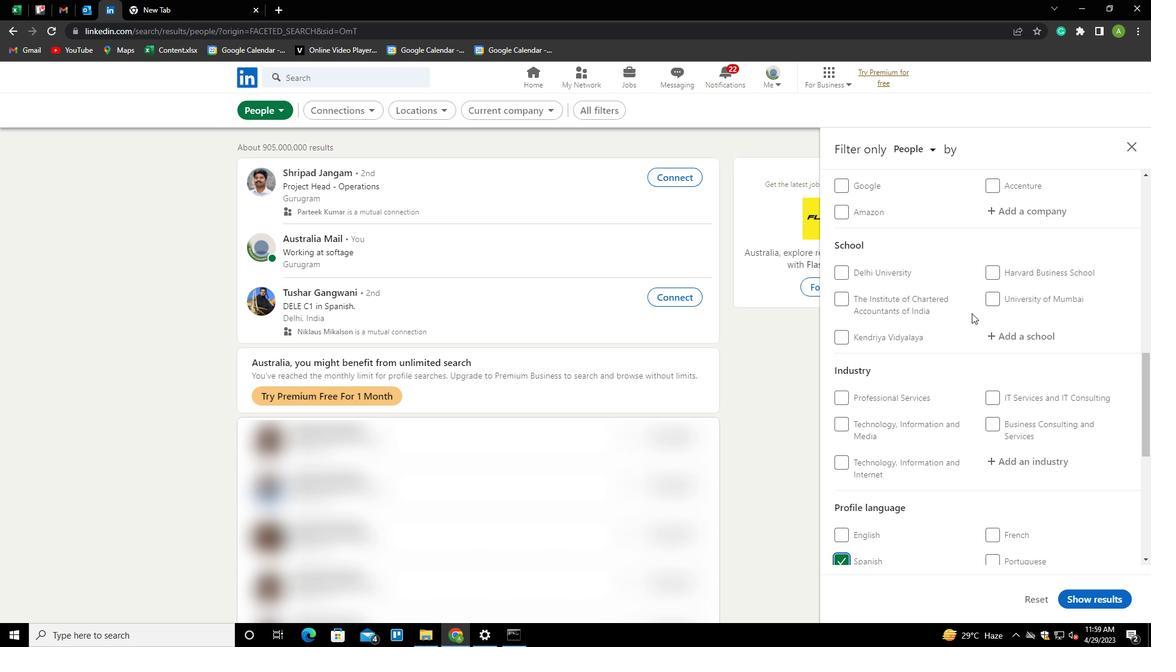 
Action: Mouse scrolled (972, 314) with delta (0, 0)
Screenshot: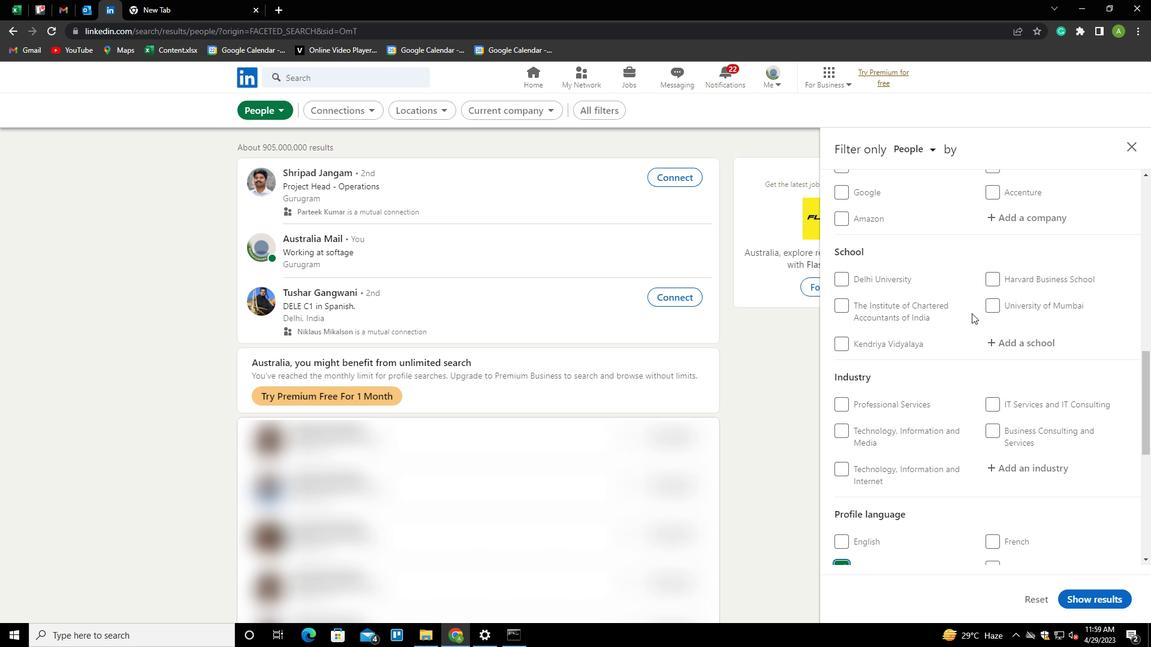 
Action: Mouse scrolled (972, 314) with delta (0, 0)
Screenshot: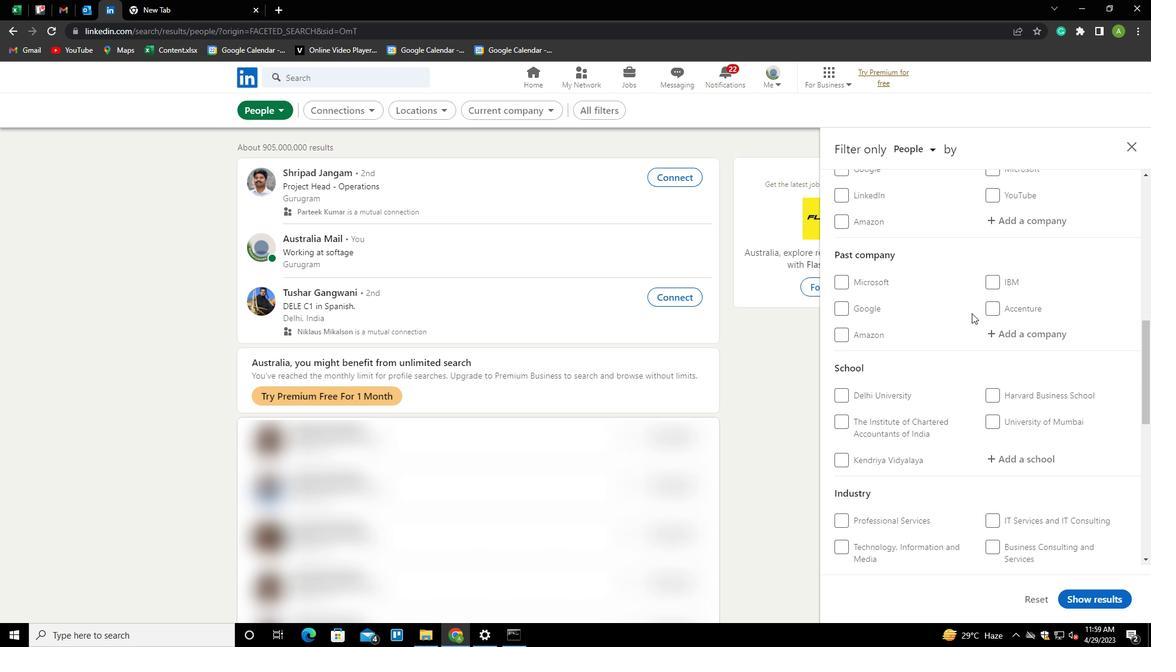
Action: Mouse moved to (1023, 287)
Screenshot: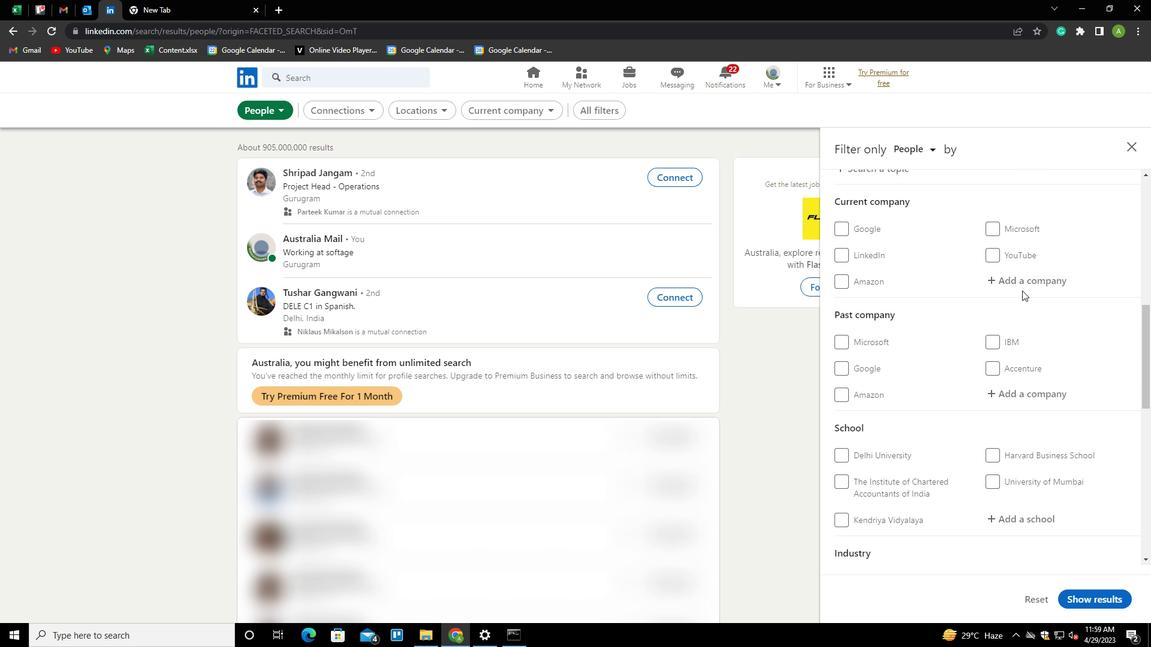 
Action: Mouse pressed left at (1023, 287)
Screenshot: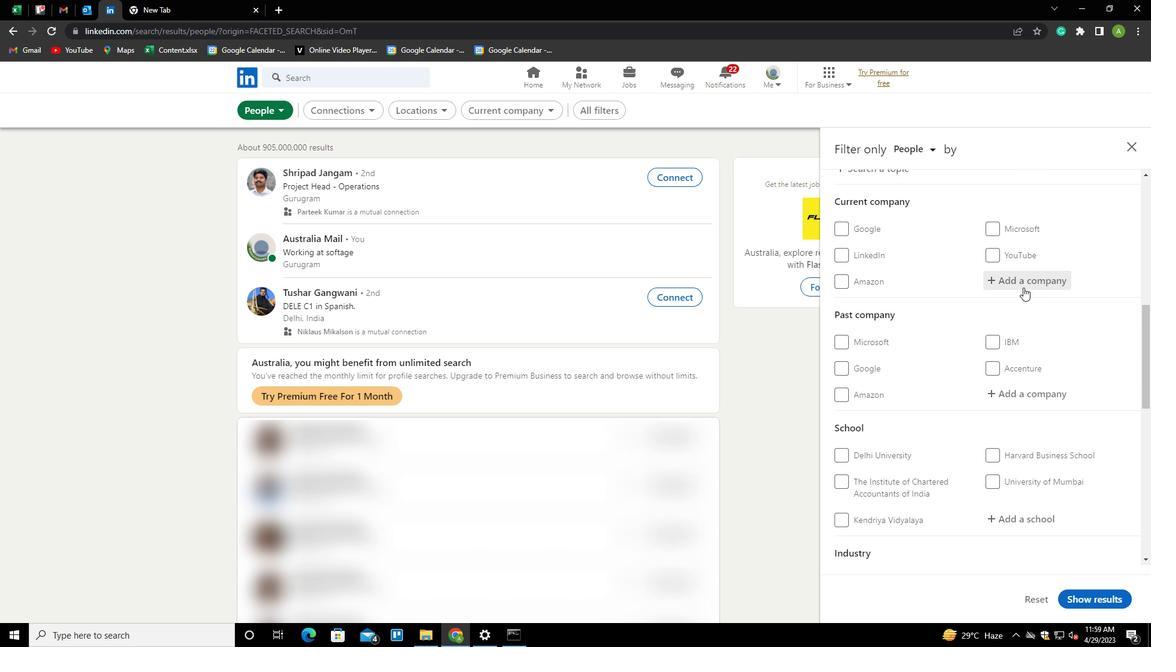 
Action: Key pressed <Key.shift>MEDANTA<Key.down><Key.enter>
Screenshot: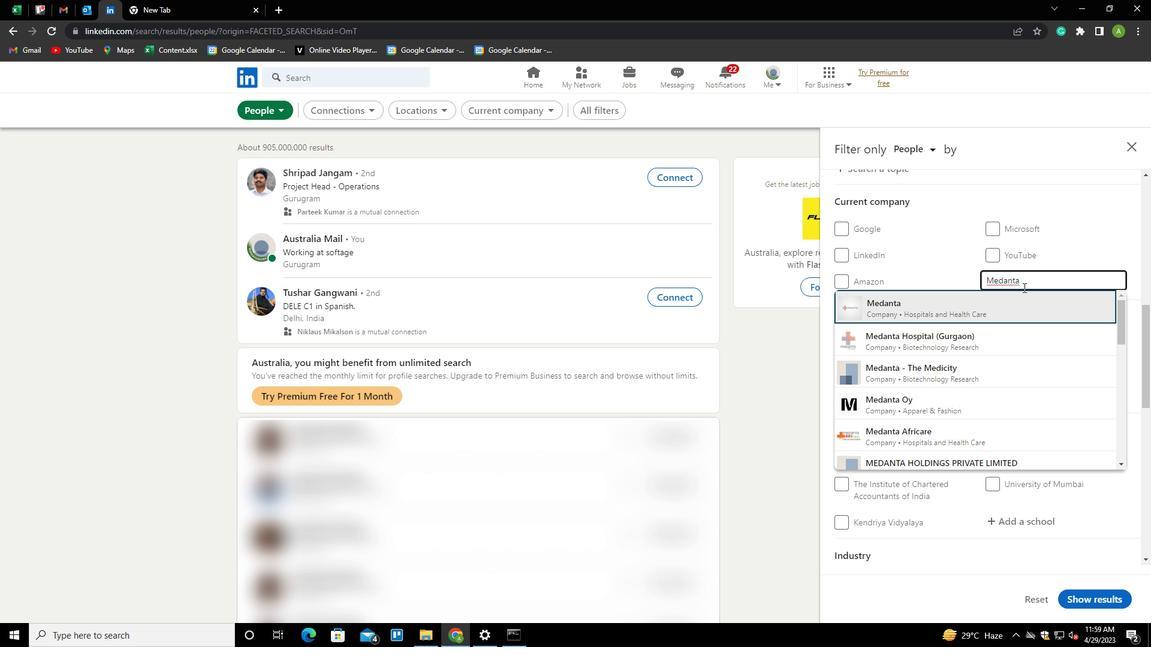 
Action: Mouse scrolled (1023, 287) with delta (0, 0)
Screenshot: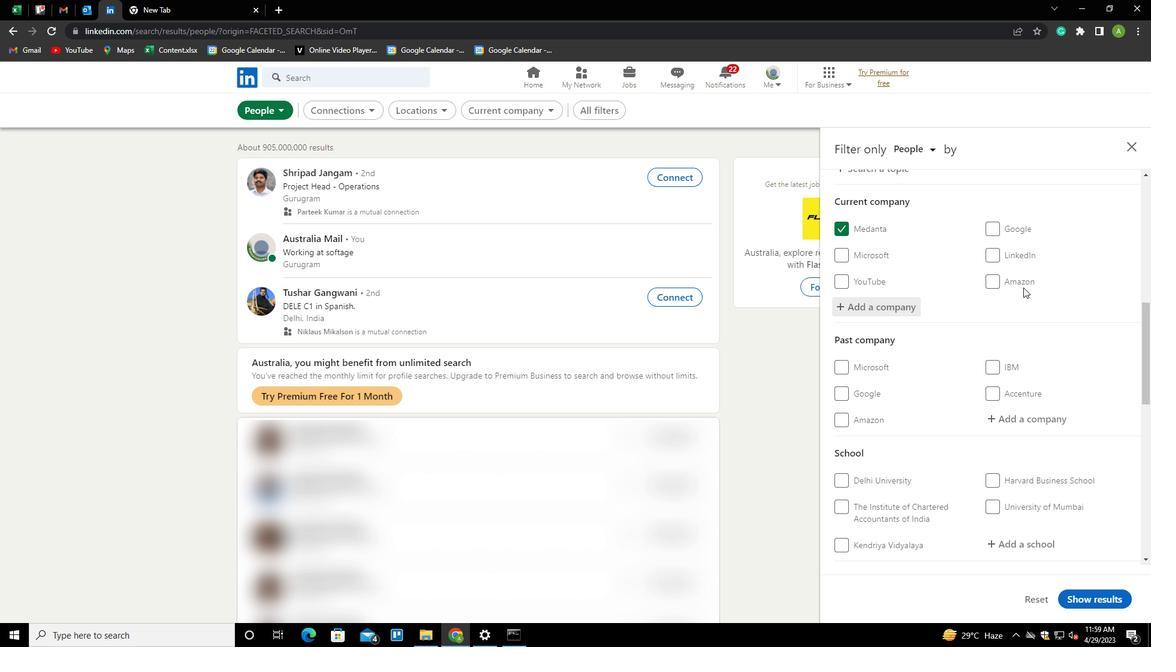 
Action: Mouse scrolled (1023, 287) with delta (0, 0)
Screenshot: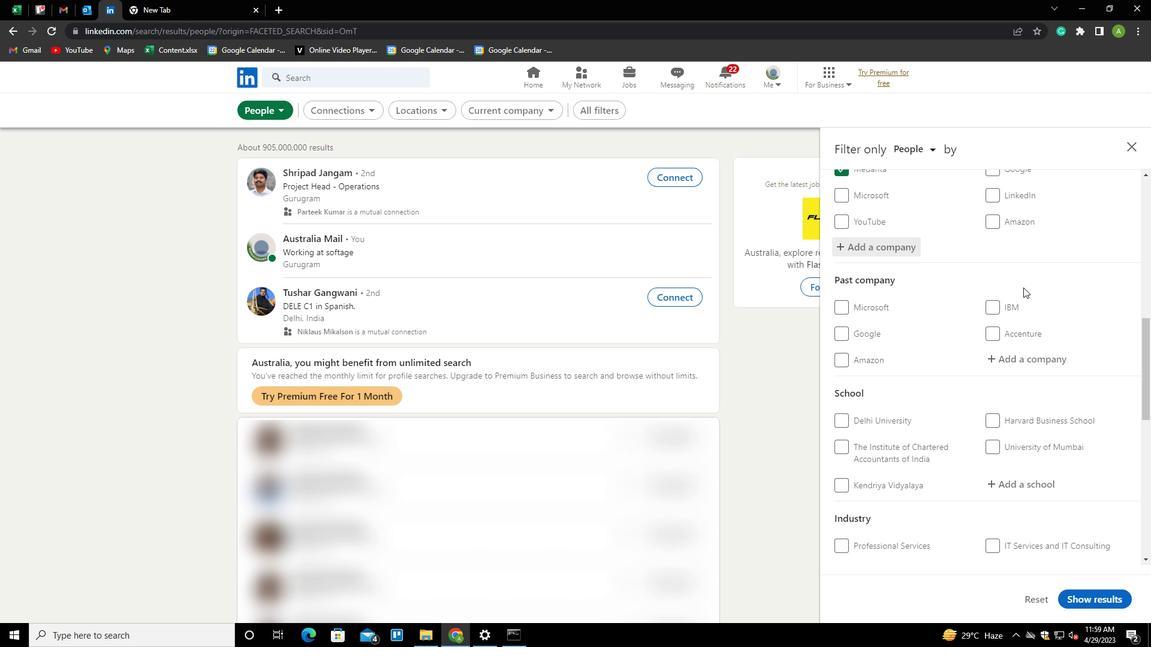 
Action: Mouse scrolled (1023, 287) with delta (0, 0)
Screenshot: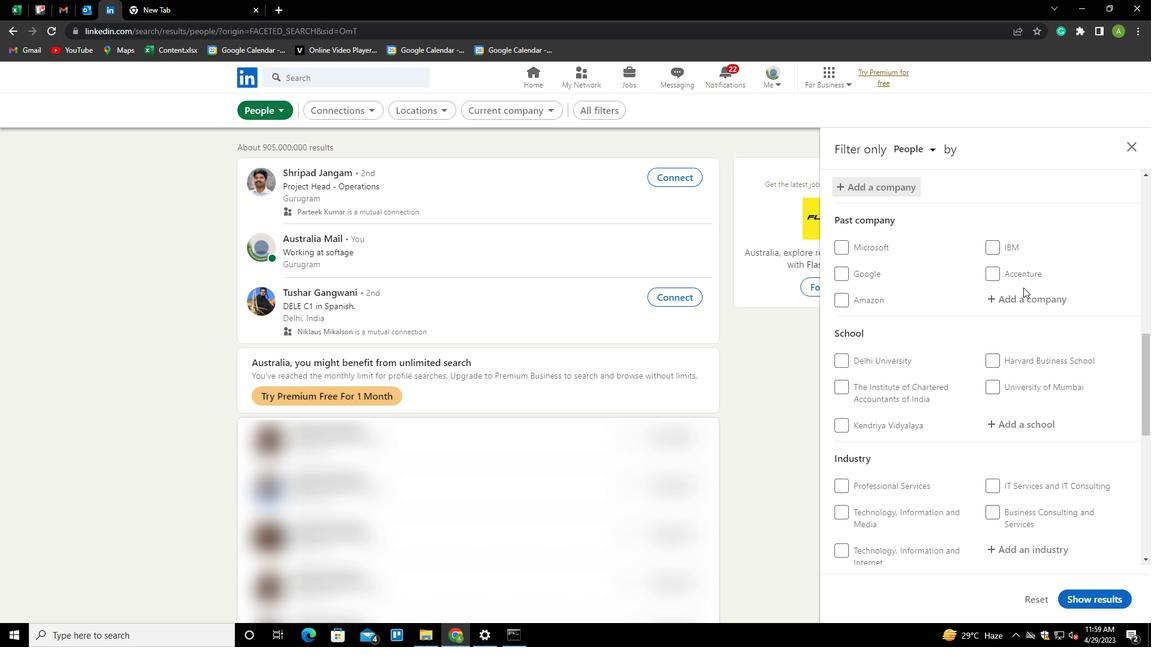 
Action: Mouse scrolled (1023, 287) with delta (0, 0)
Screenshot: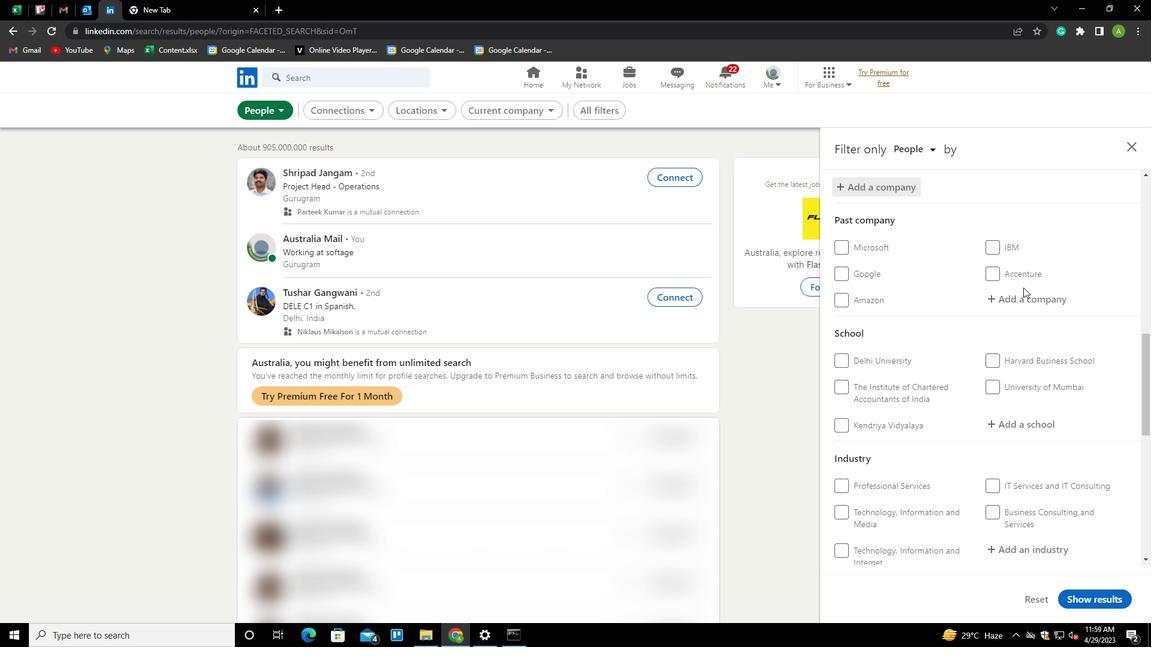 
Action: Mouse moved to (1023, 307)
Screenshot: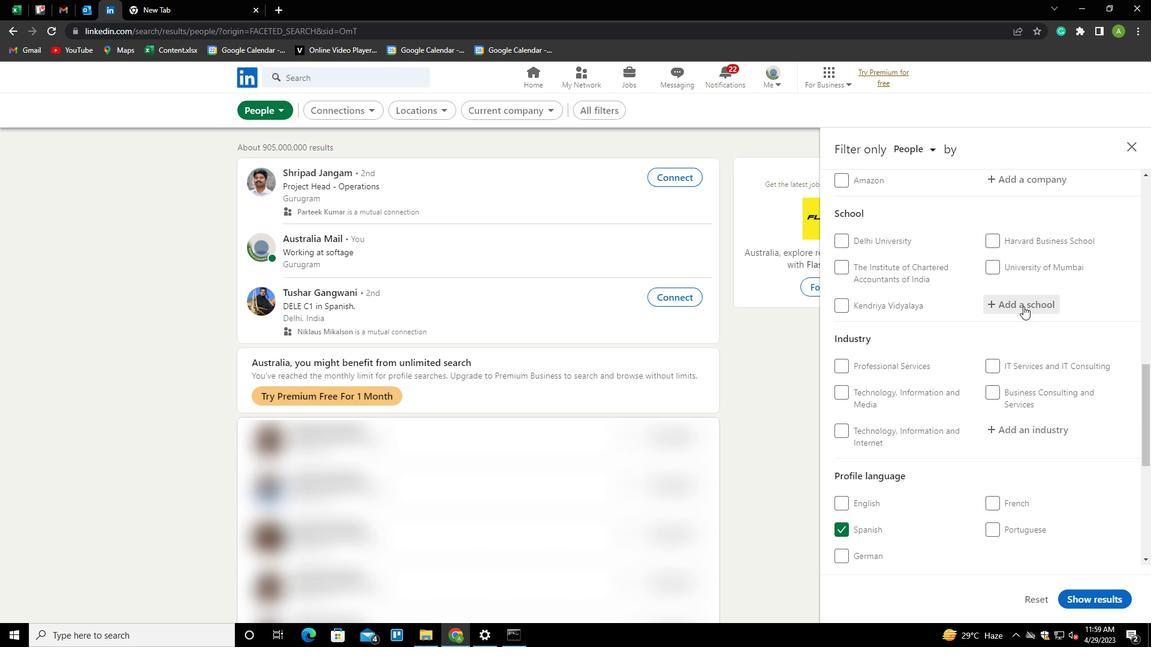 
Action: Mouse pressed left at (1023, 307)
Screenshot: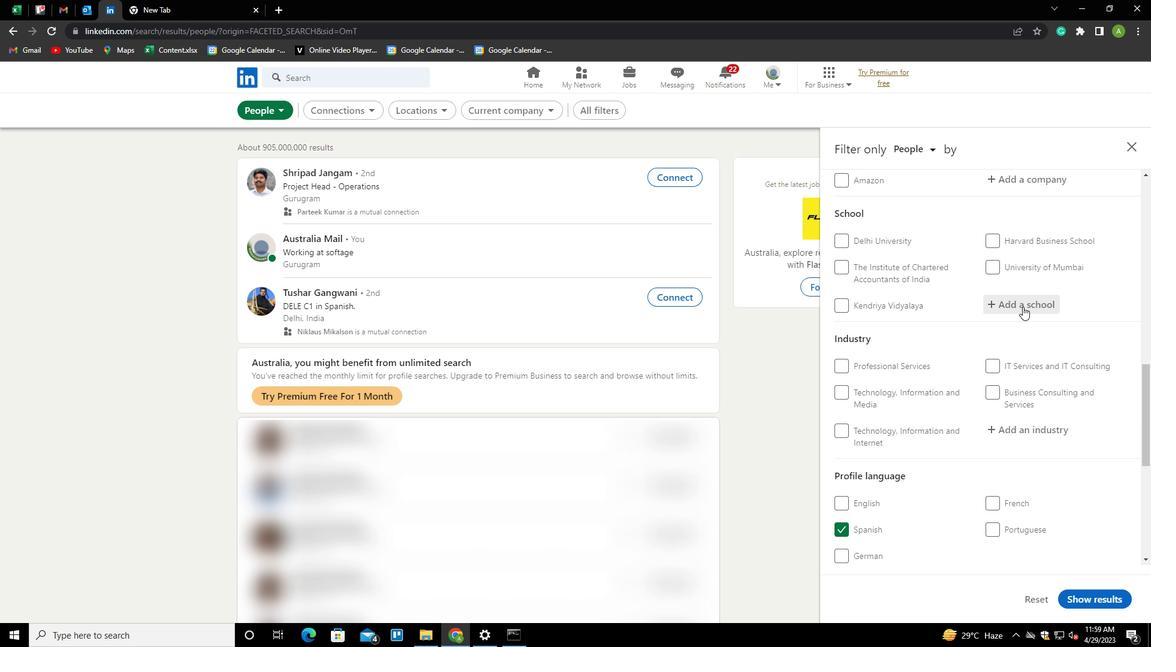
Action: Mouse moved to (1033, 304)
Screenshot: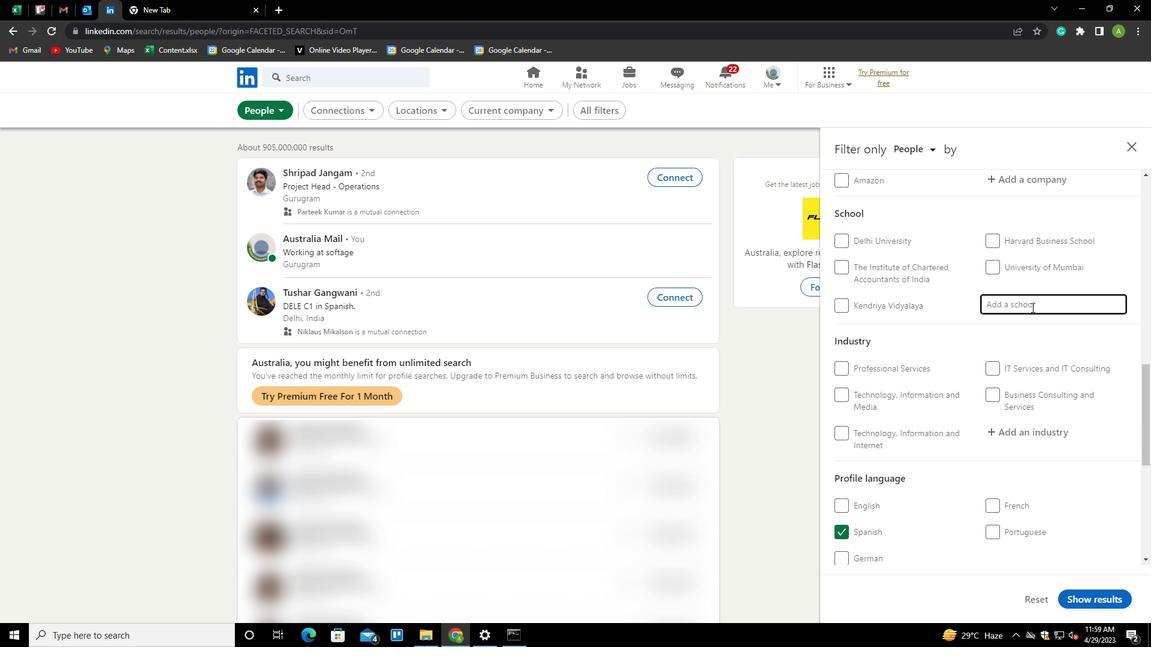 
Action: Mouse pressed left at (1033, 304)
Screenshot: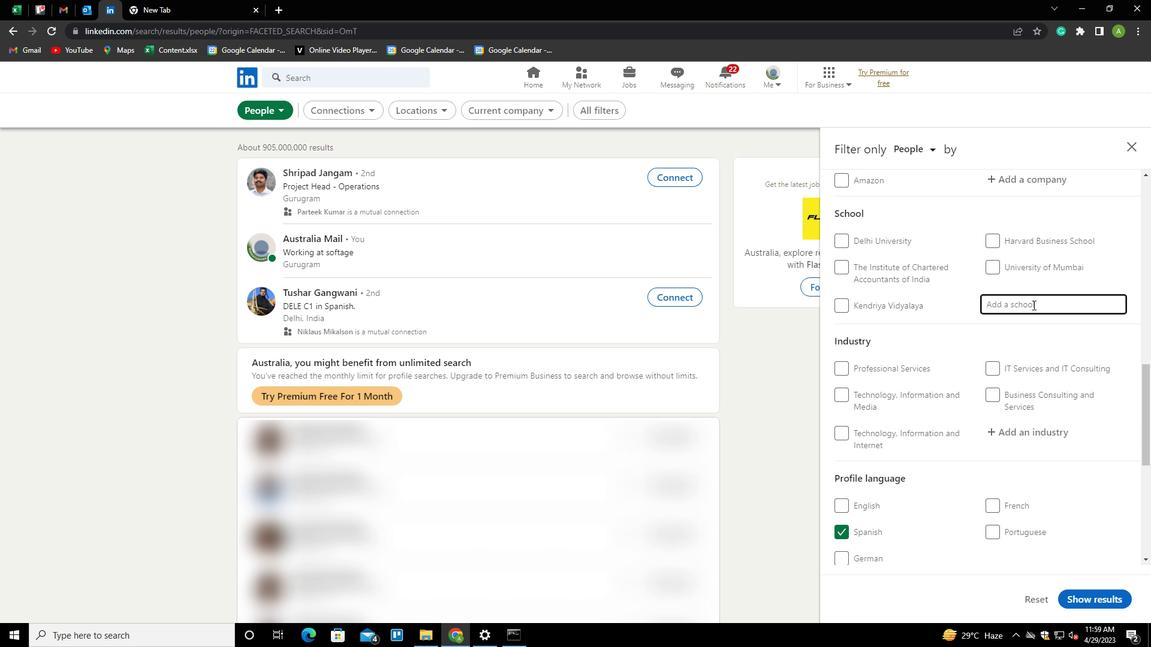 
Action: Key pressed <Key.shift>INDIAN<Key.space><Key.shift>IS<Key.backspace>NSTITITE
Screenshot: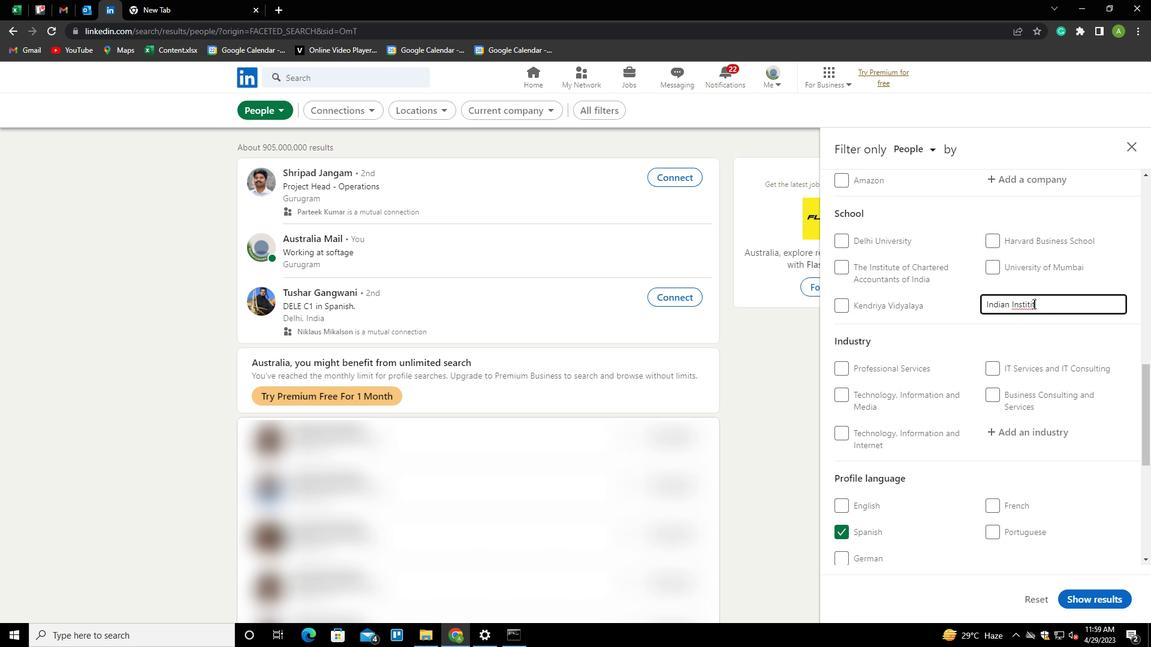 
Action: Mouse moved to (1047, 308)
Screenshot: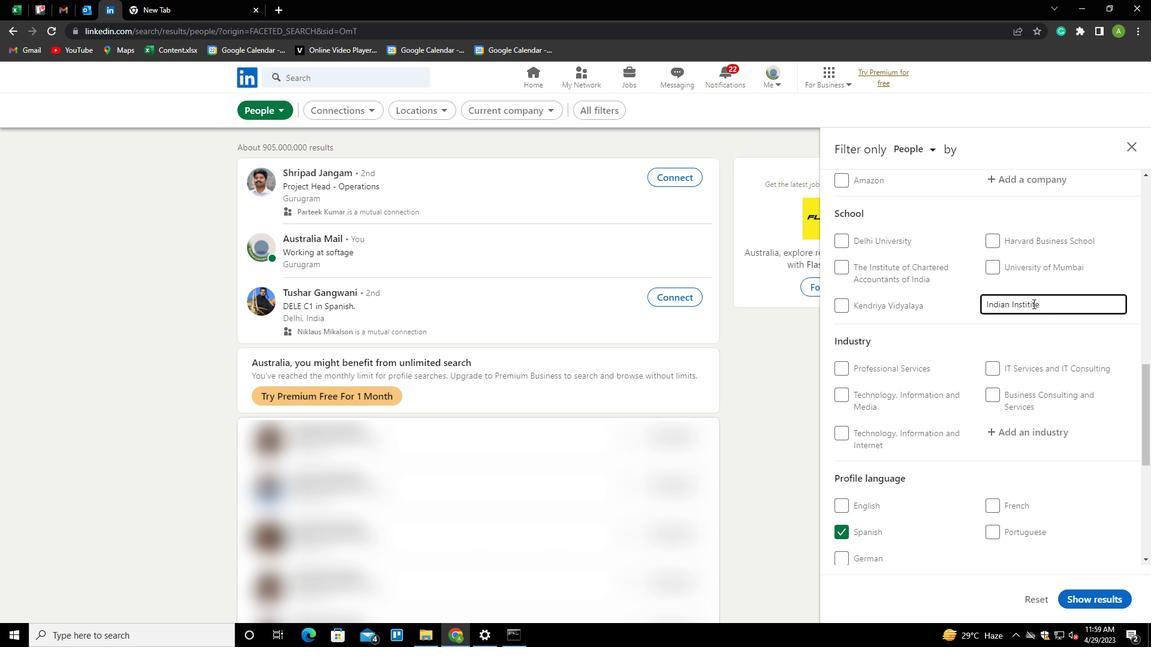 
Action: Key pressed <Key.left><Key.left><Key.shift_r><Key.home>U<Key.shift_r><Key.home><Key.shift_r><Key.end><Key.backspace><Key.backspace><Key.shift>INDIAN<Key.space><Key.shift>INSTITUTE<Key.space>OF<Key.space><Key.shift>MANAGEMENT<Key.down><Key.down><Key.down><Key.down><Key.down><Key.down><Key.down><Key.down><Key.down><Key.down><Key.down><Key.down><Key.down><Key.down><Key.down><Key.down><Key.down><Key.down><Key.down><Key.up><Key.enter>
Screenshot: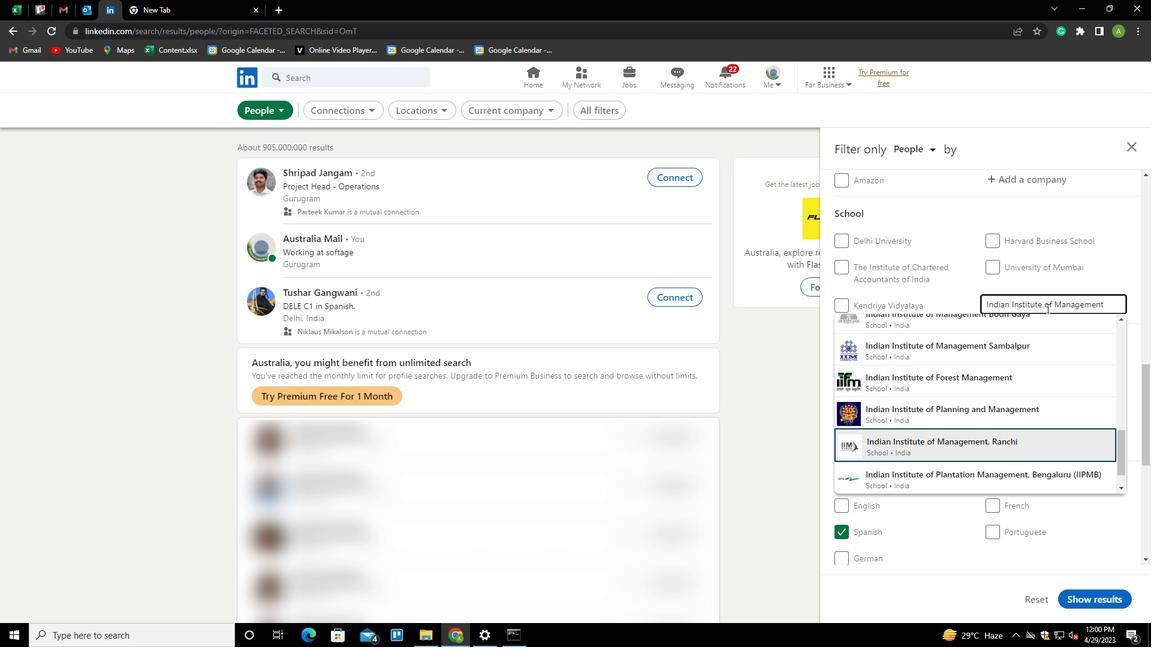 
Action: Mouse scrolled (1047, 308) with delta (0, 0)
Screenshot: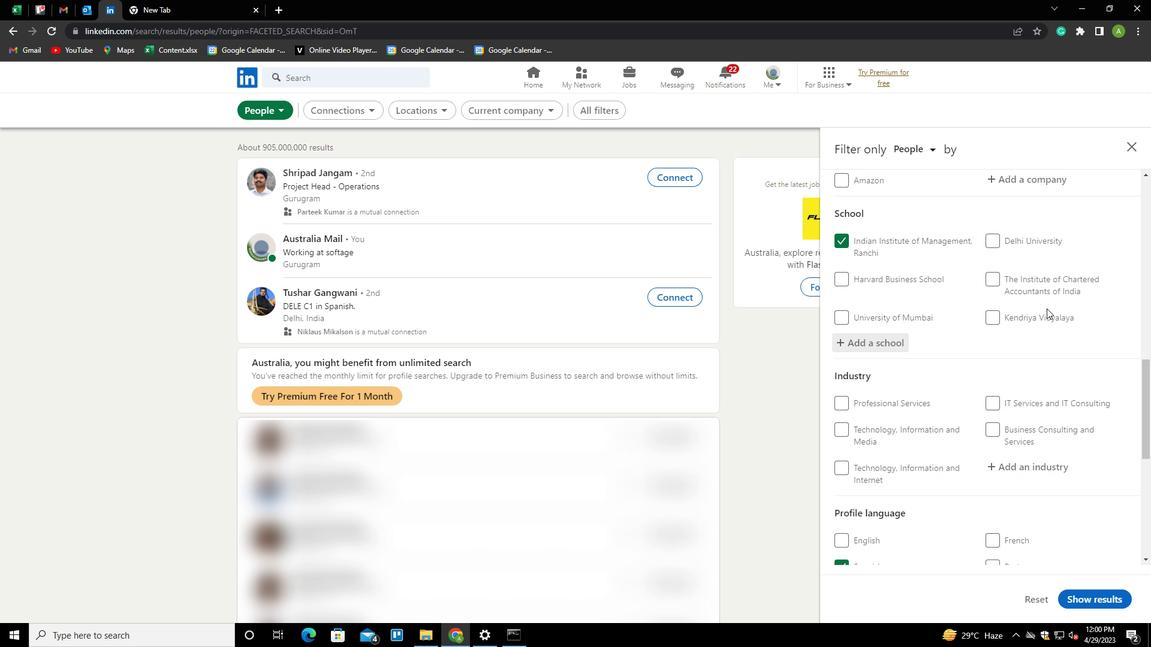 
Action: Mouse scrolled (1047, 308) with delta (0, 0)
Screenshot: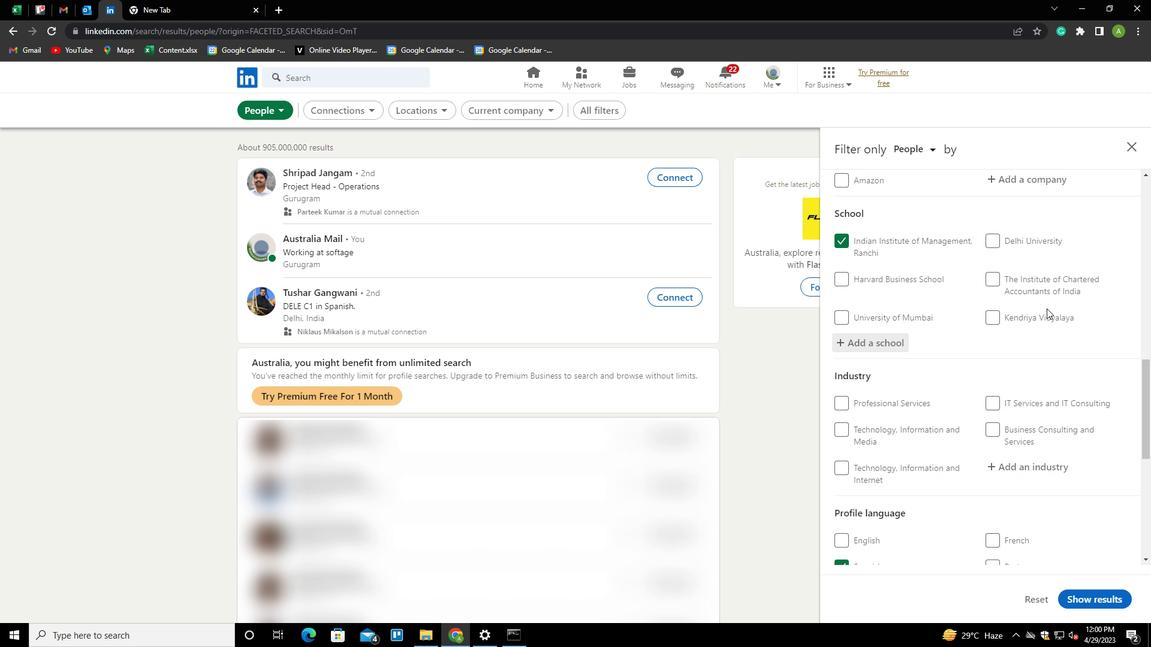 
Action: Mouse scrolled (1047, 308) with delta (0, 0)
Screenshot: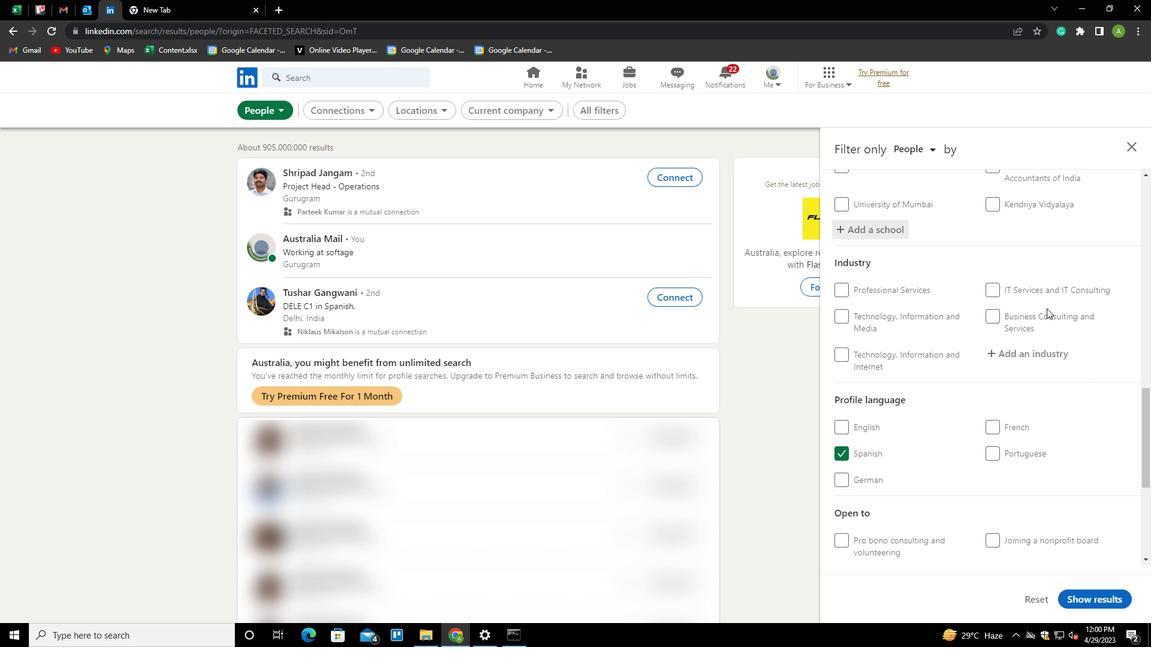 
Action: Mouse moved to (1034, 284)
Screenshot: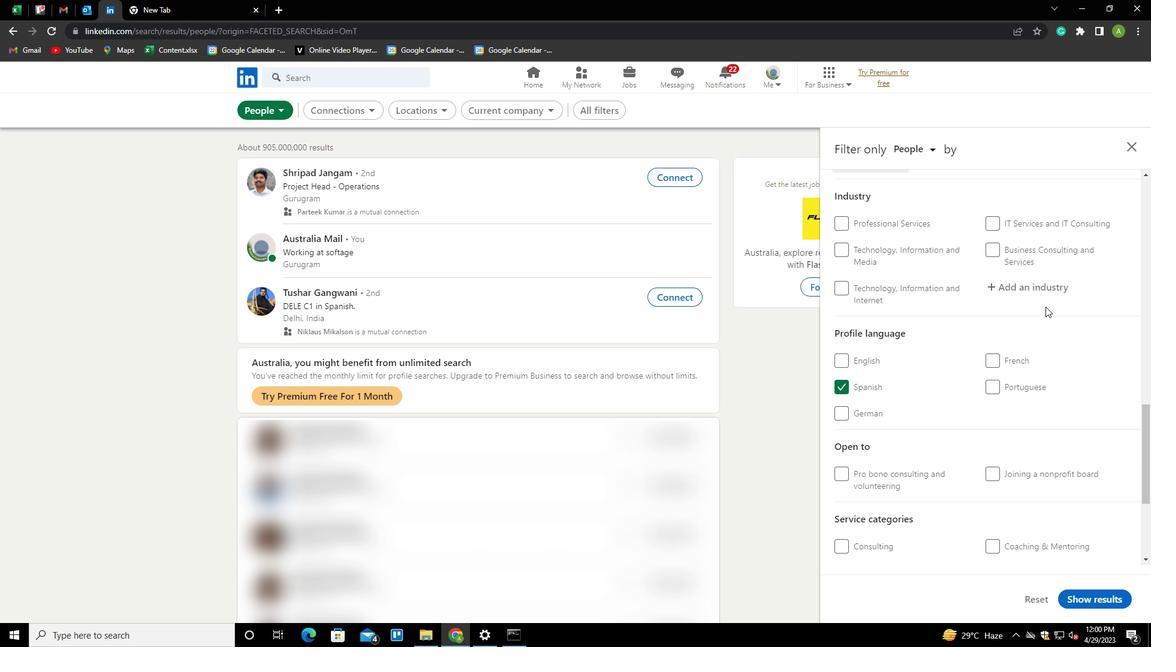 
Action: Mouse pressed left at (1034, 284)
Screenshot: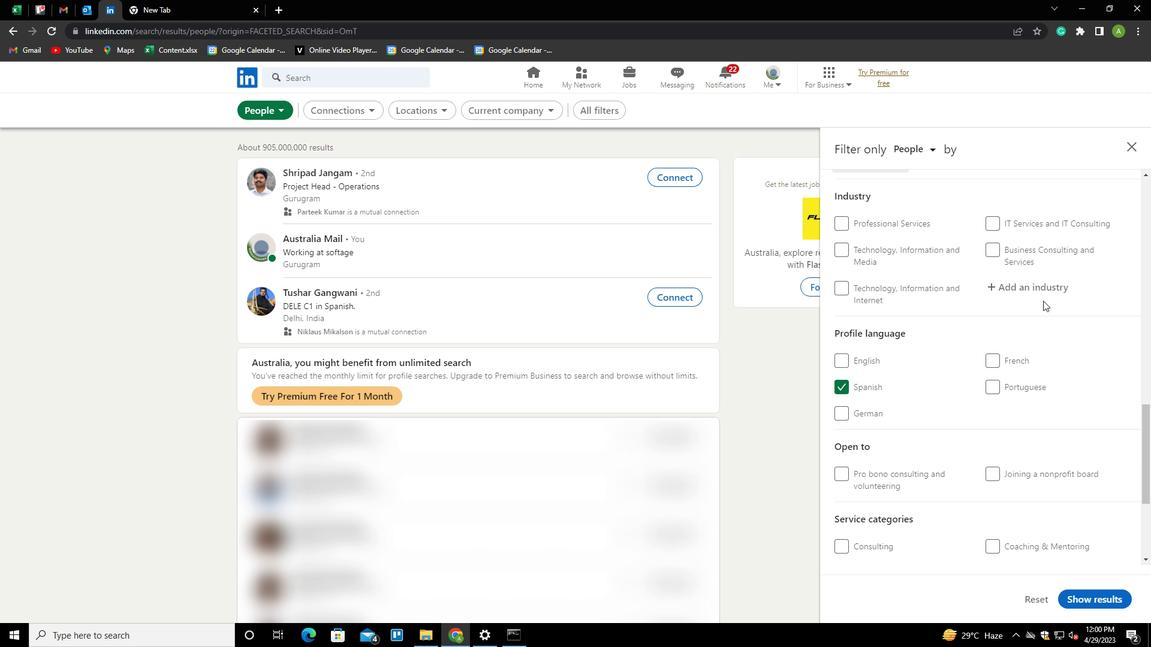 
Action: Mouse moved to (1032, 285)
Screenshot: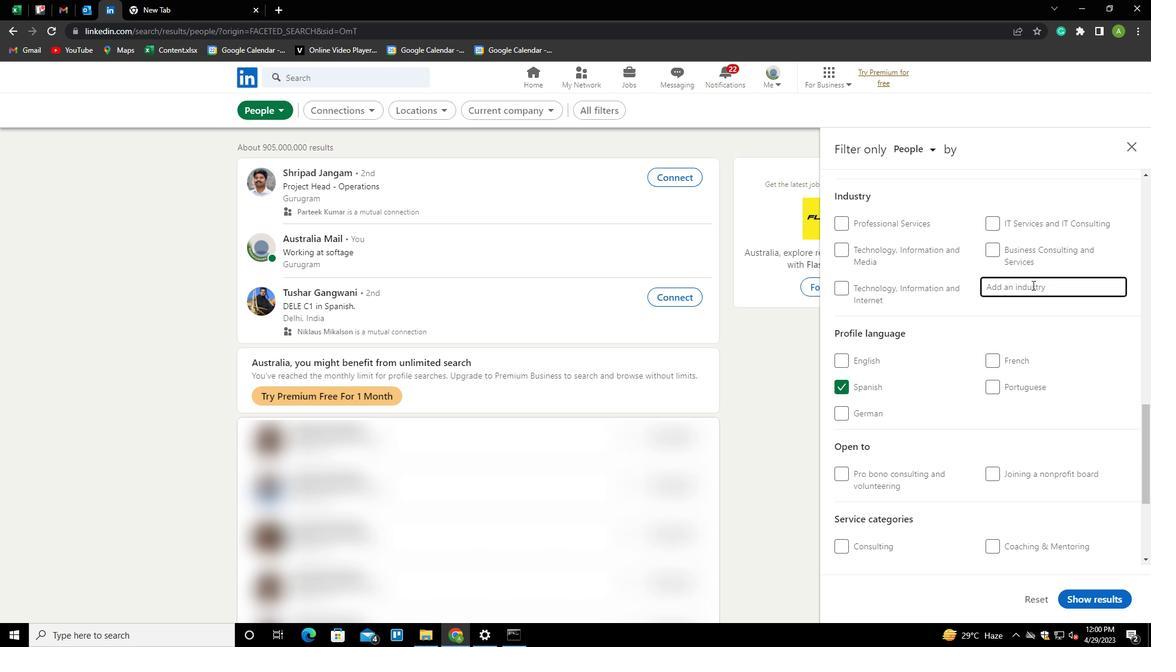 
Action: Key pressed <Key.shift>AGRI<Key.down><Key.enter>
Screenshot: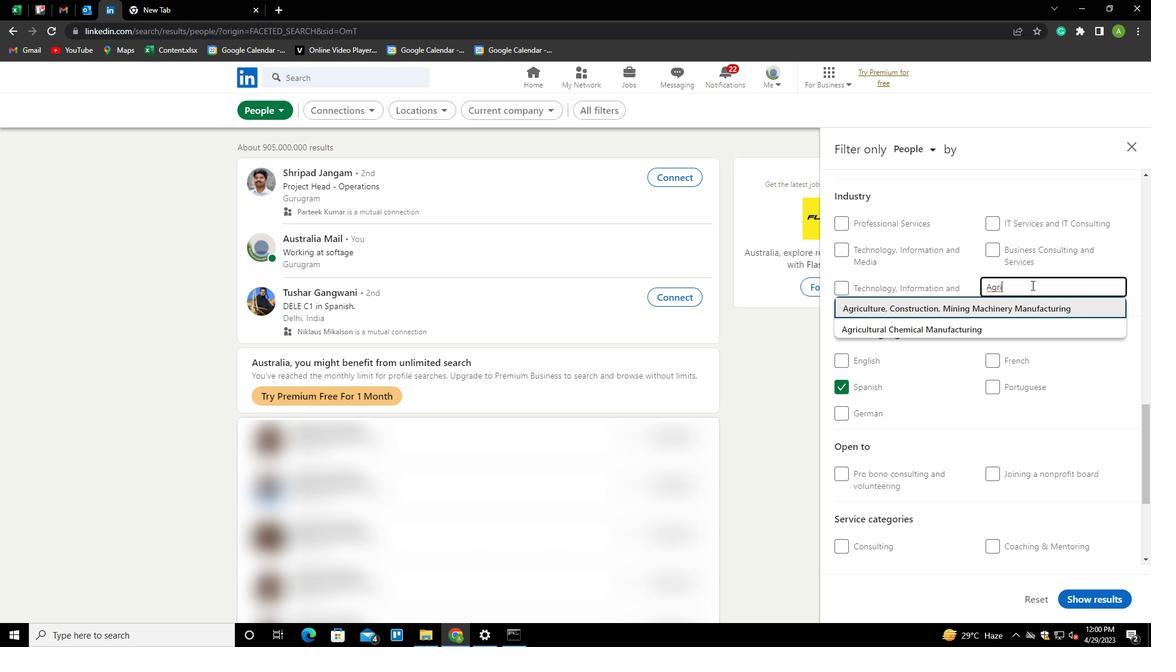 
Action: Mouse scrolled (1032, 284) with delta (0, 0)
Screenshot: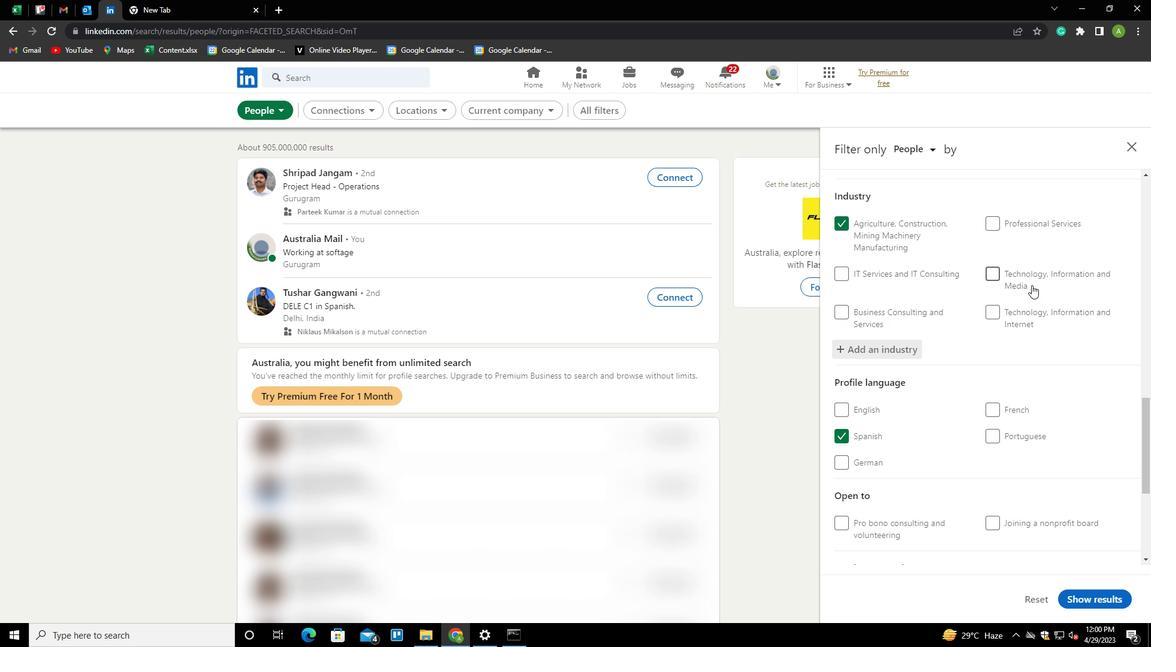 
Action: Mouse scrolled (1032, 284) with delta (0, 0)
Screenshot: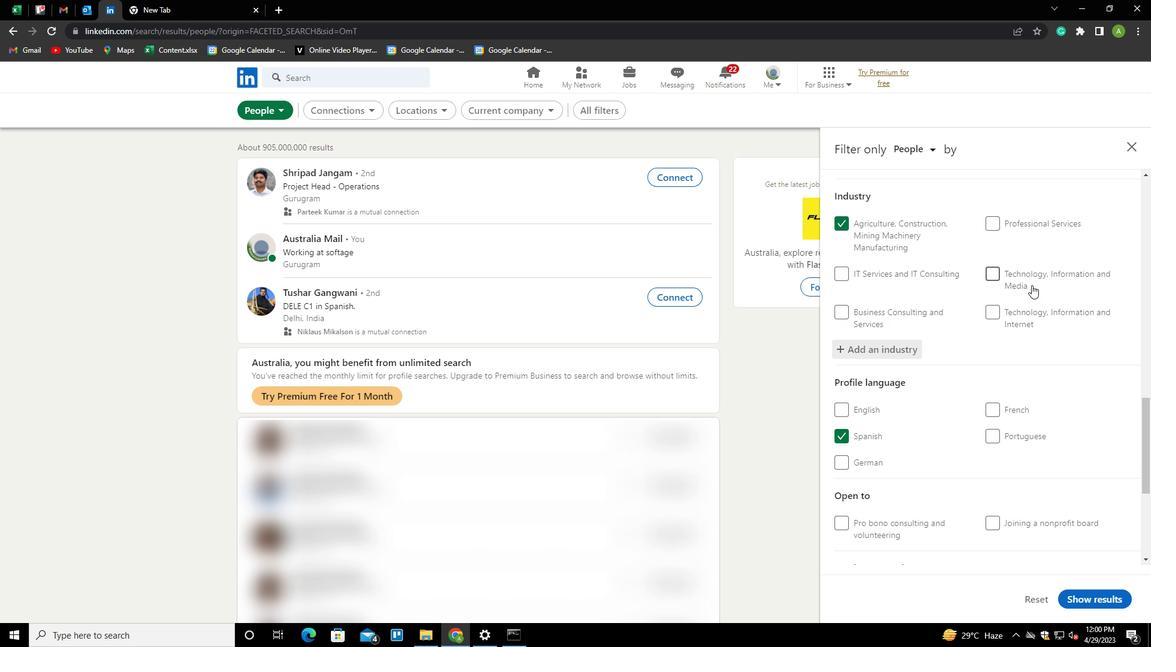 
Action: Mouse scrolled (1032, 284) with delta (0, 0)
Screenshot: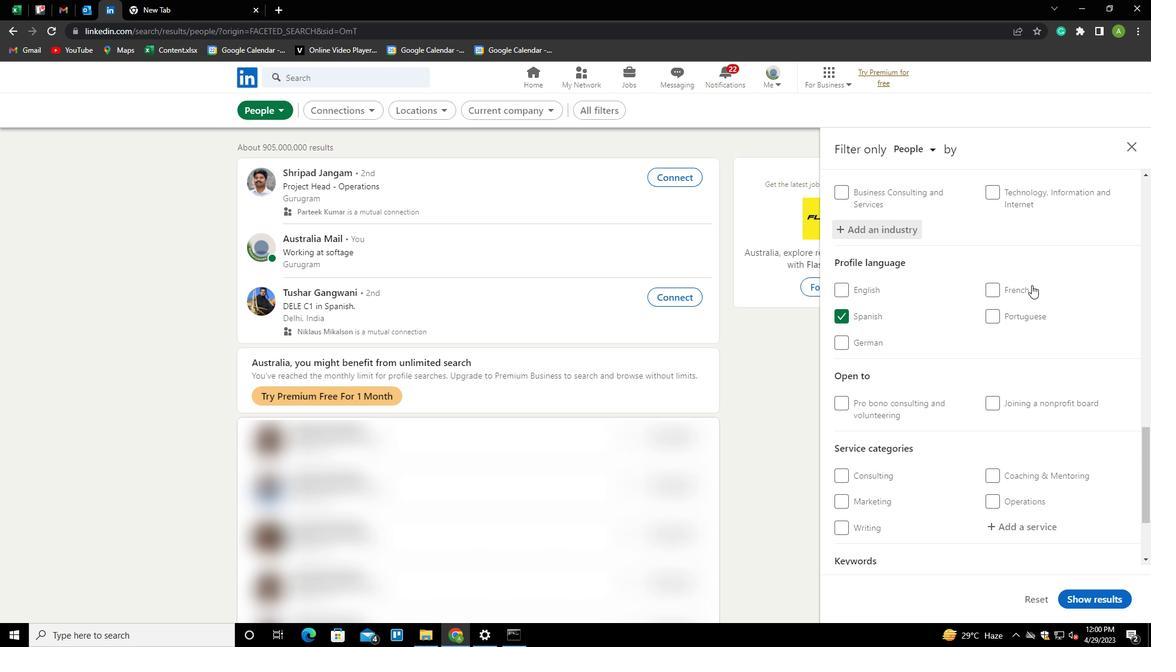 
Action: Mouse scrolled (1032, 284) with delta (0, 0)
Screenshot: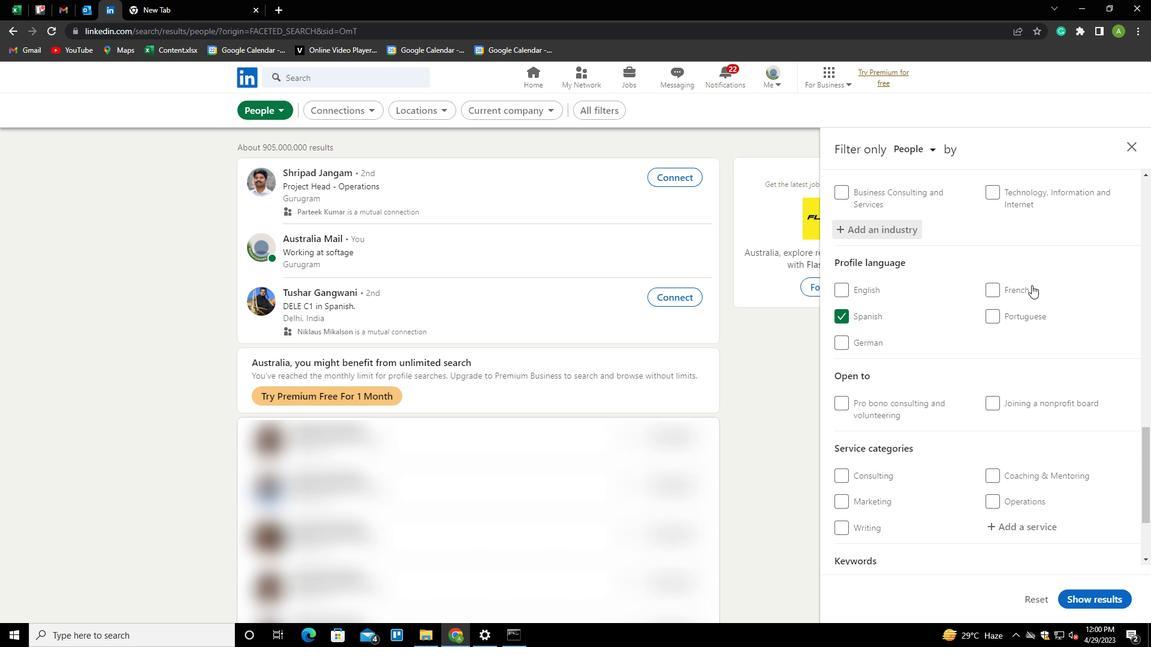 
Action: Mouse scrolled (1032, 284) with delta (0, 0)
Screenshot: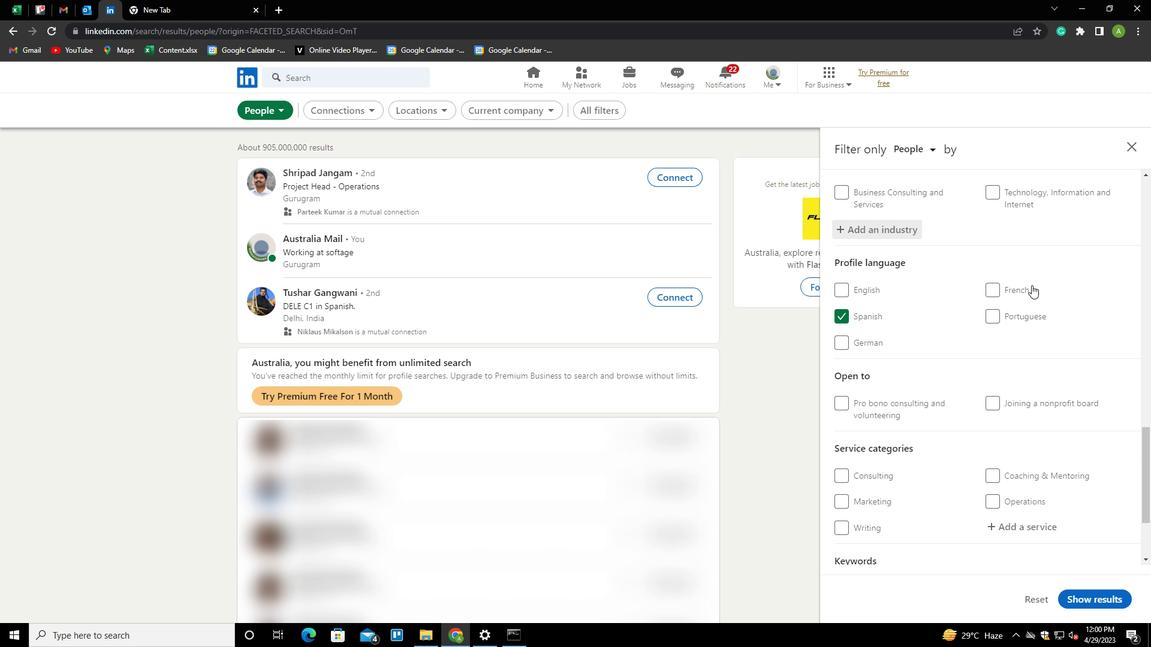 
Action: Mouse moved to (1028, 299)
Screenshot: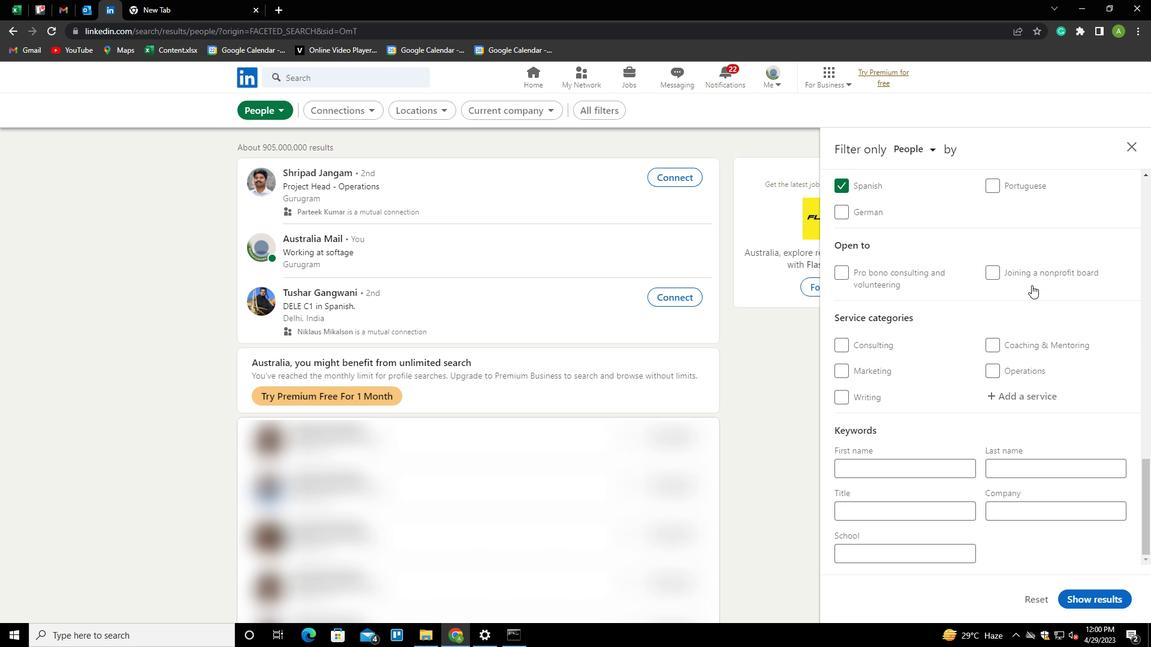 
Action: Mouse scrolled (1028, 298) with delta (0, 0)
Screenshot: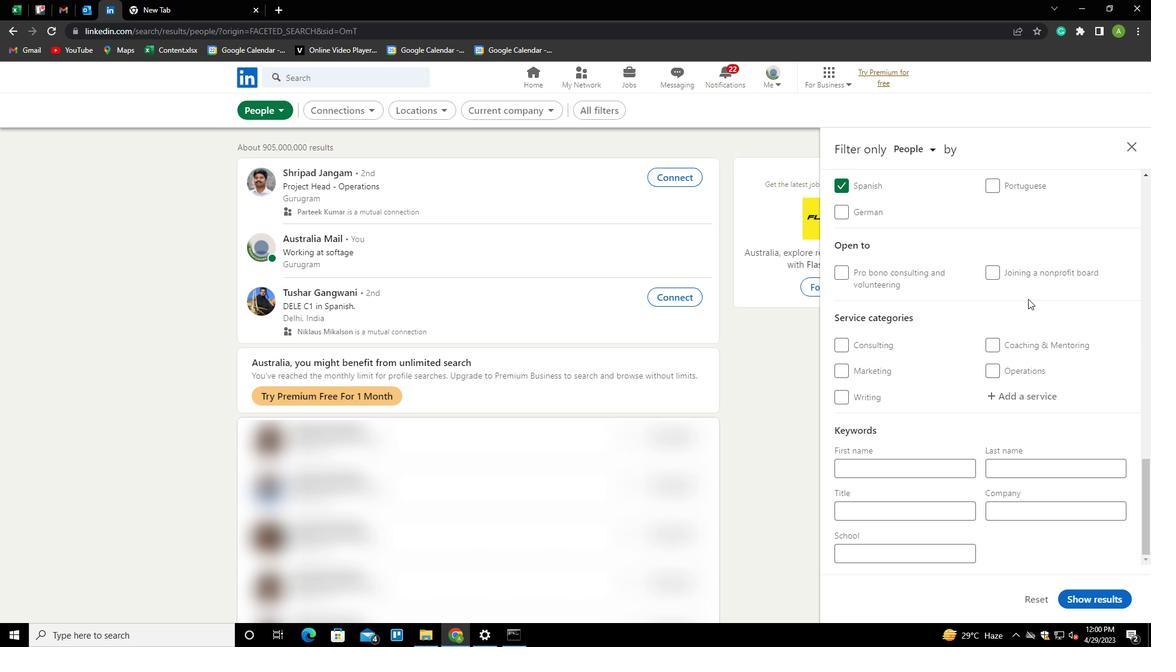
Action: Mouse scrolled (1028, 298) with delta (0, 0)
Screenshot: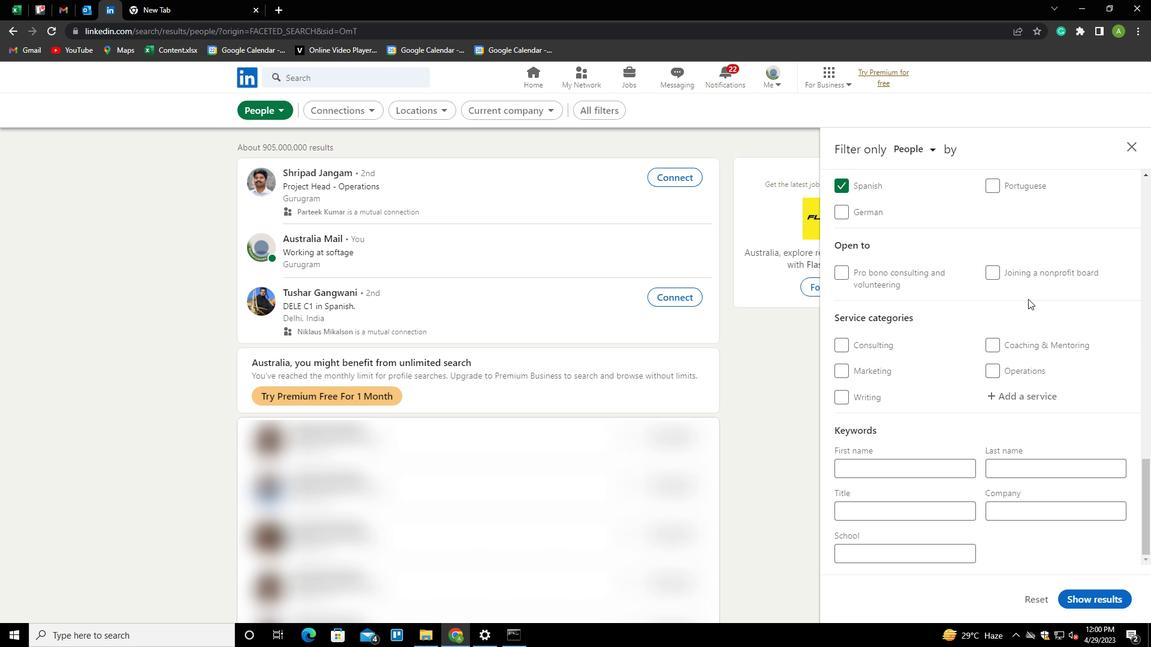 
Action: Mouse moved to (1007, 389)
Screenshot: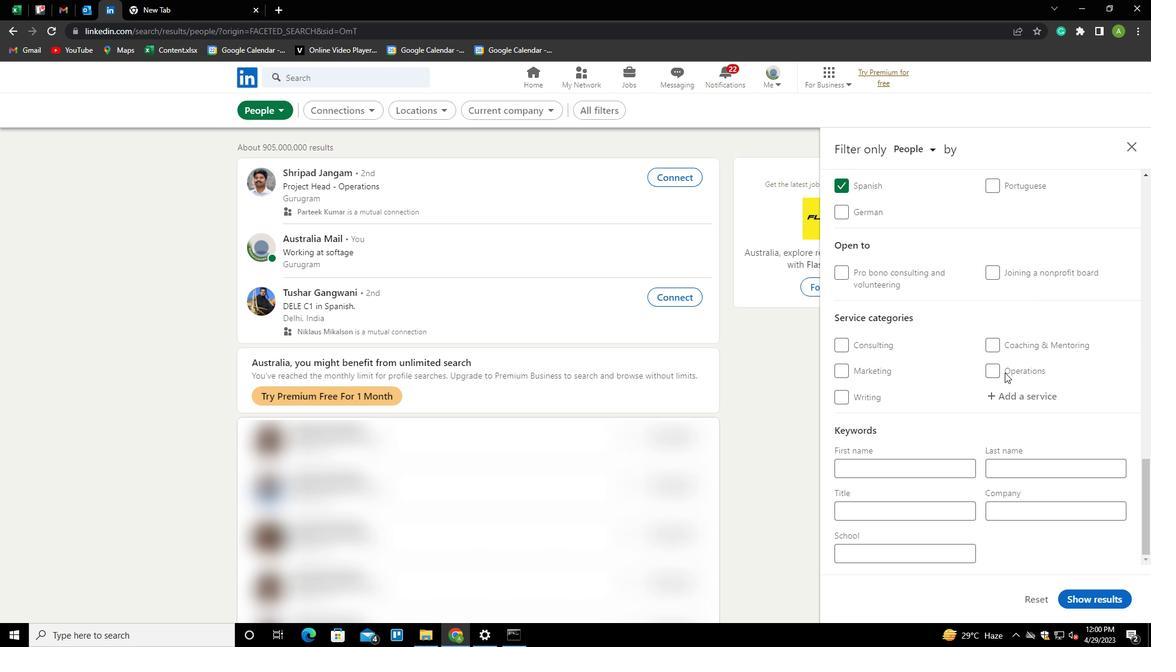 
Action: Mouse pressed left at (1007, 389)
Screenshot: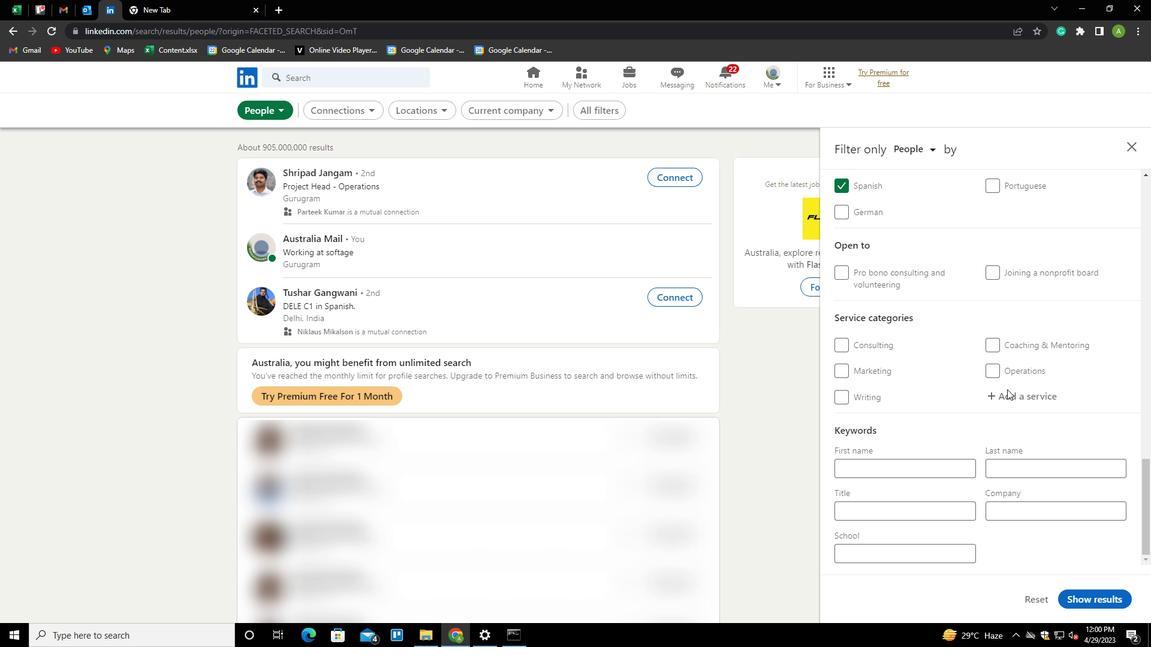 
Action: Mouse moved to (1010, 394)
Screenshot: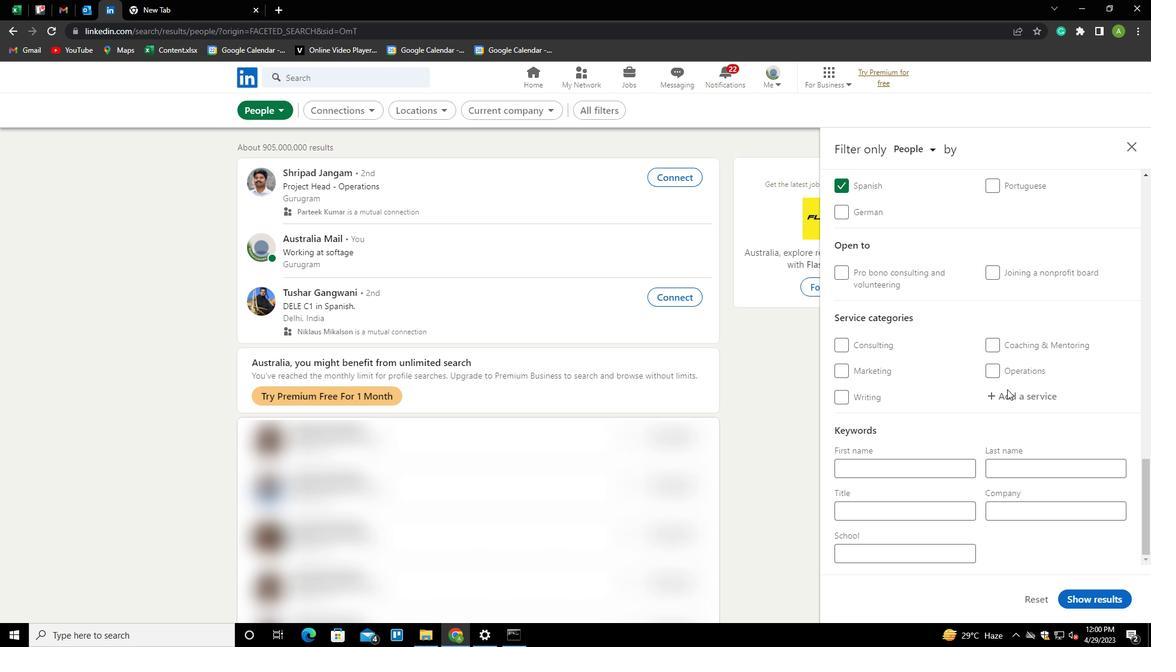 
Action: Mouse pressed left at (1010, 394)
Screenshot: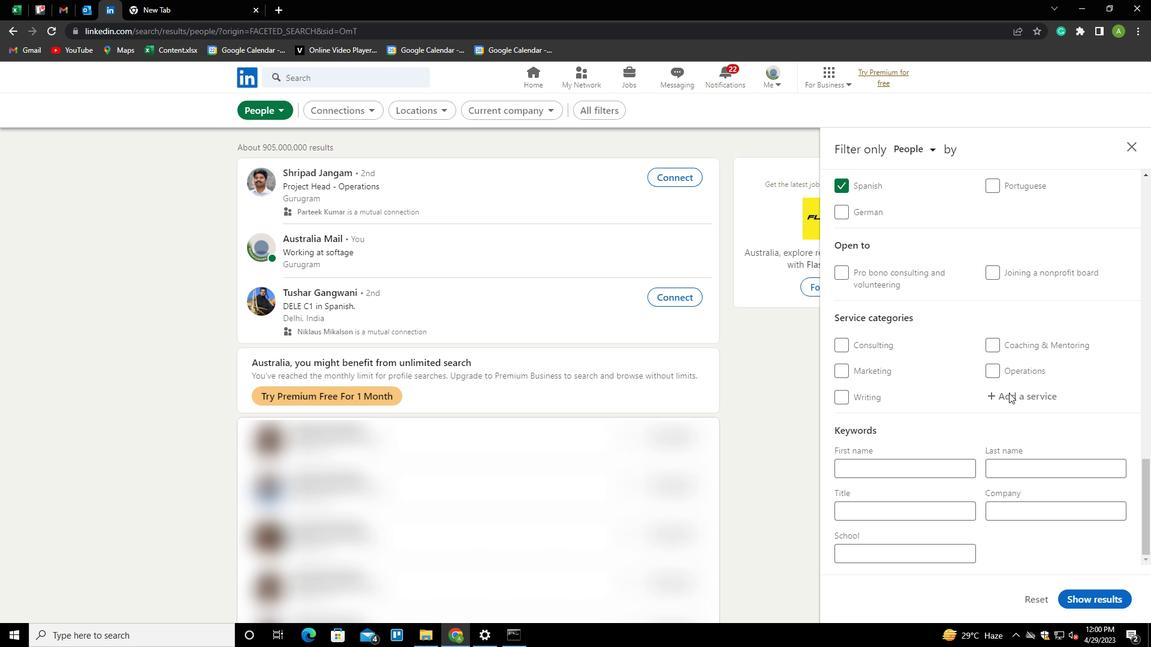 
Action: Mouse moved to (1017, 397)
Screenshot: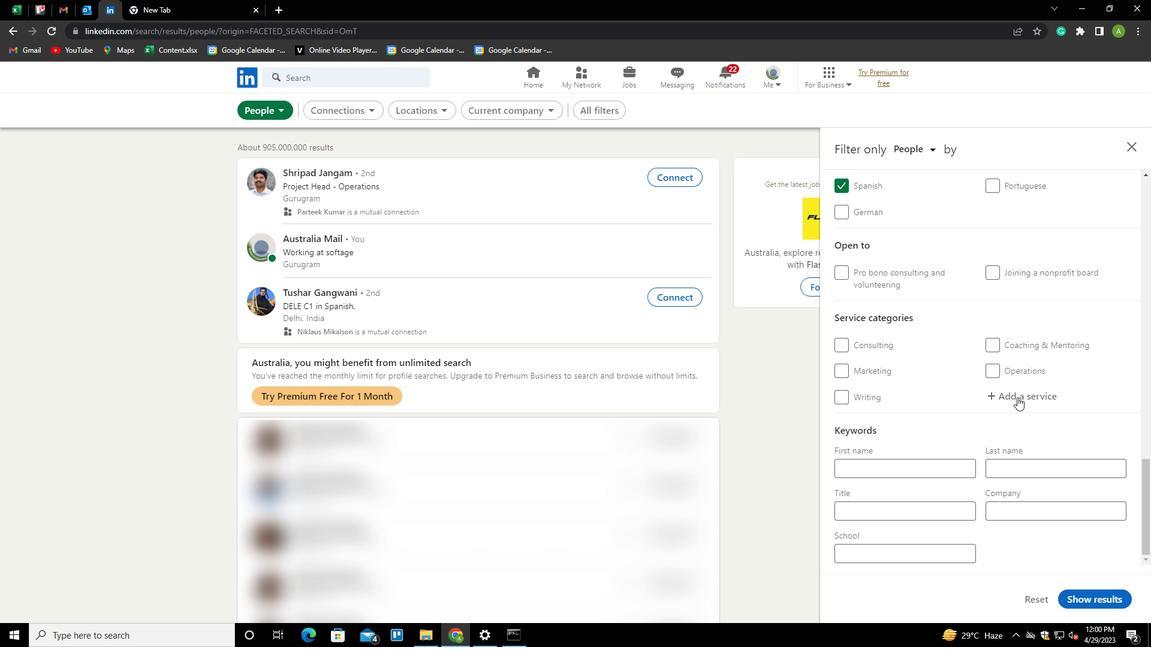 
Action: Mouse pressed left at (1017, 397)
Screenshot: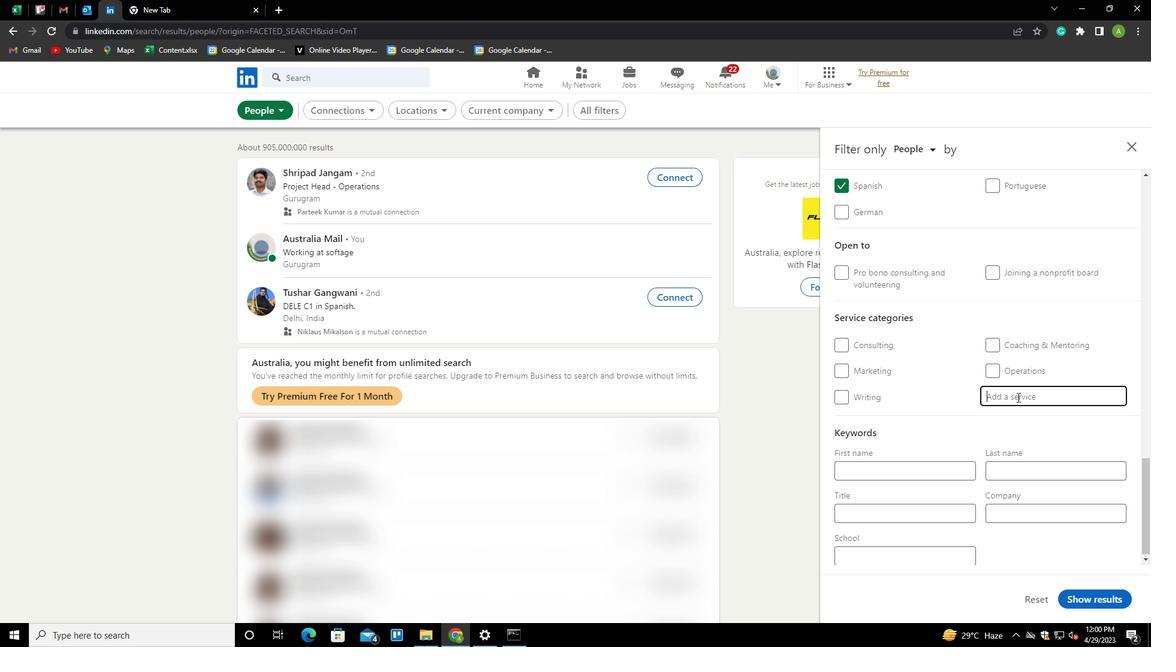 
Action: Key pressed <Key.shift>CATERING<Key.down><Key.enter>
Screenshot: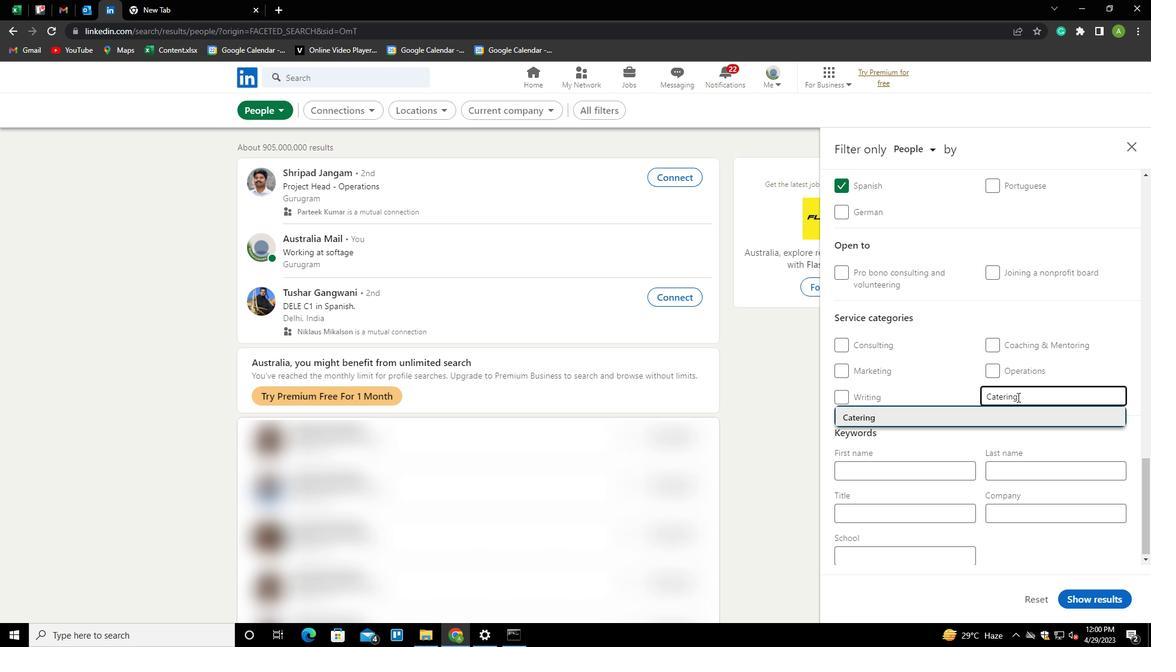 
Action: Mouse scrolled (1017, 396) with delta (0, 0)
Screenshot: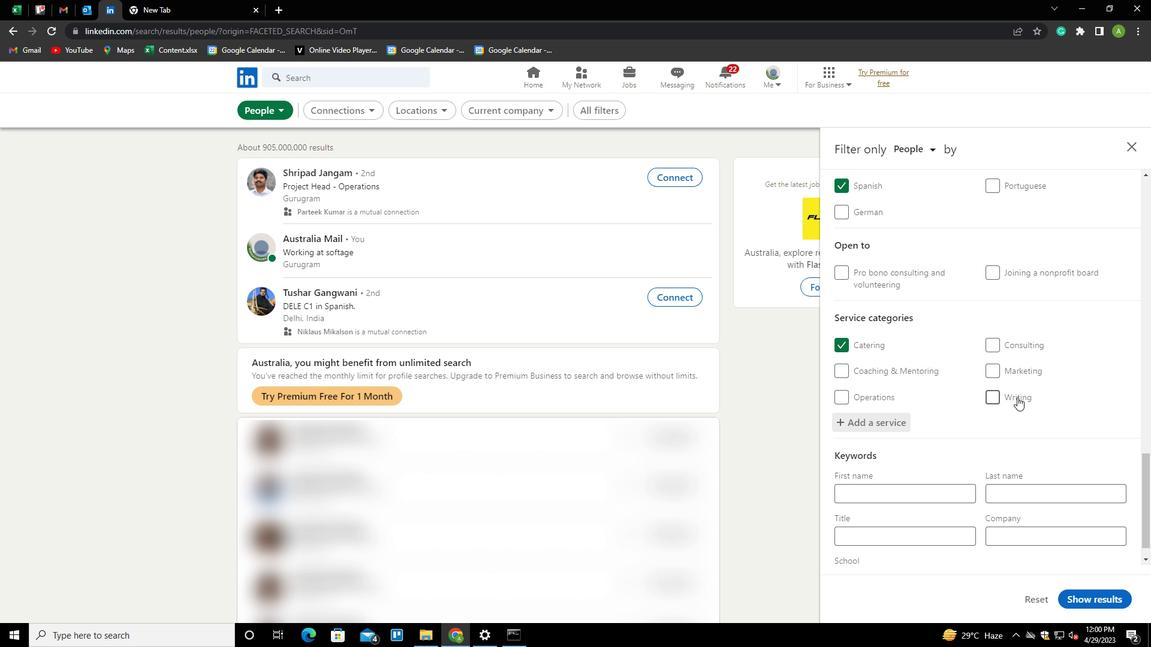 
Action: Mouse scrolled (1017, 396) with delta (0, 0)
Screenshot: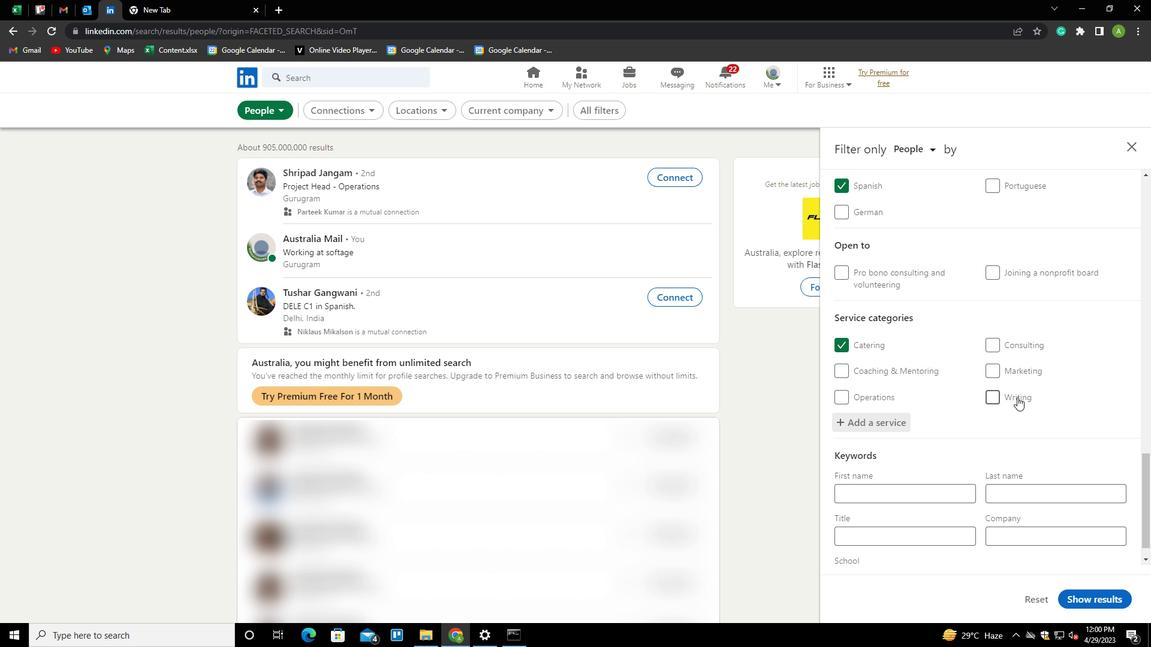 
Action: Mouse scrolled (1017, 396) with delta (0, 0)
Screenshot: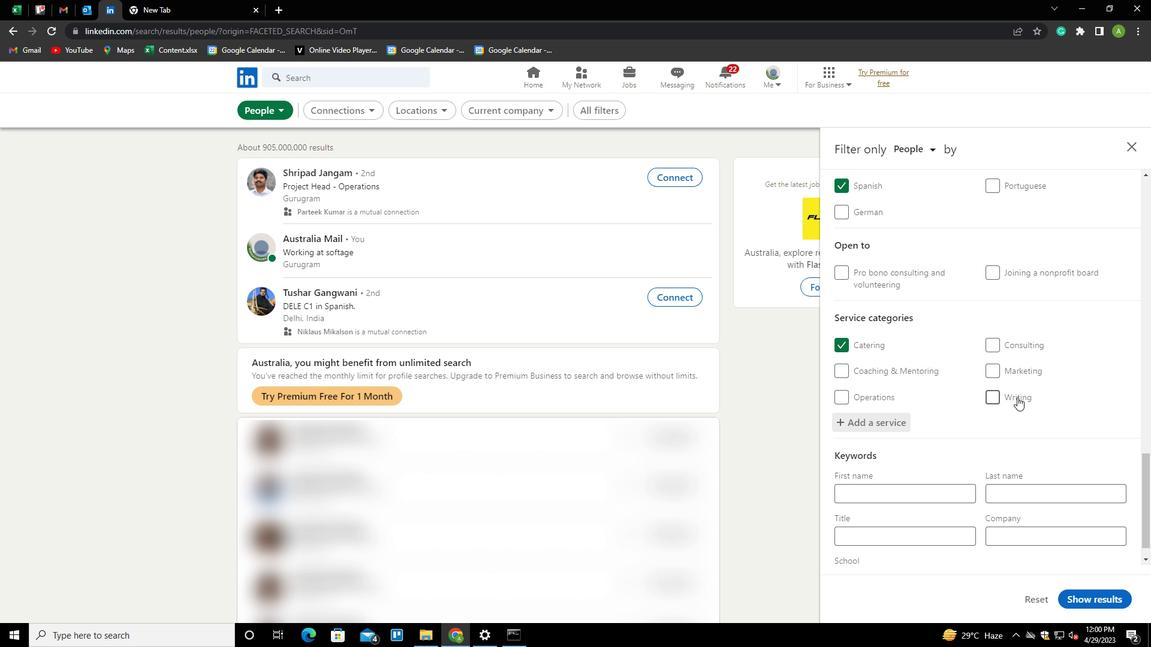 
Action: Mouse scrolled (1017, 396) with delta (0, 0)
Screenshot: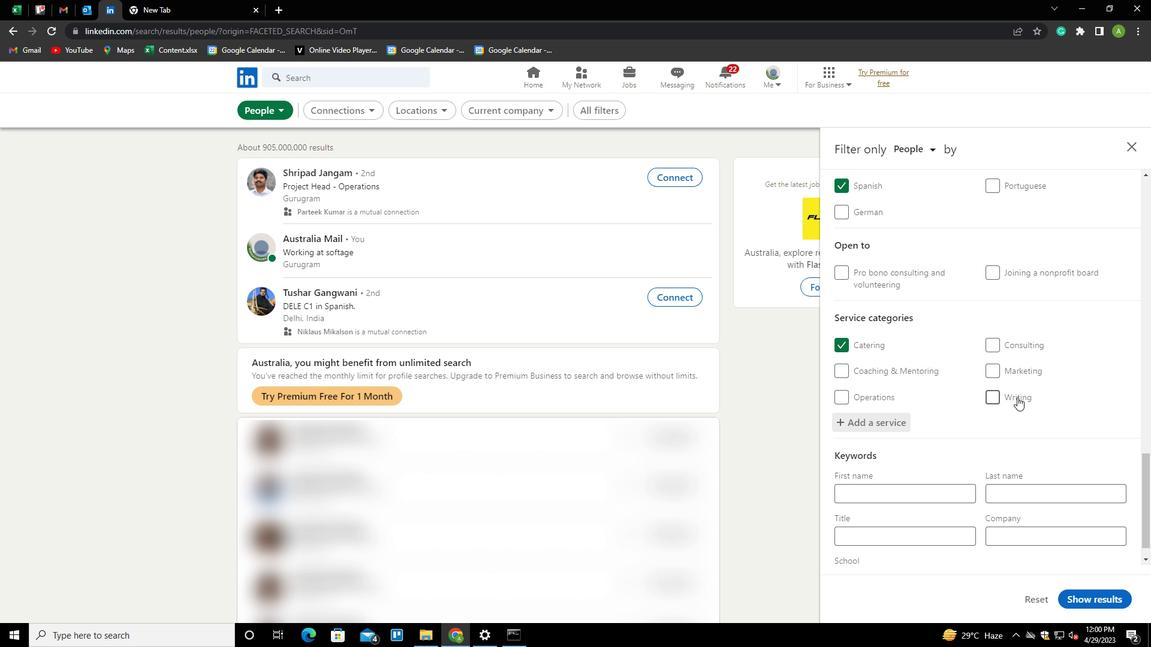 
Action: Mouse scrolled (1017, 396) with delta (0, 0)
Screenshot: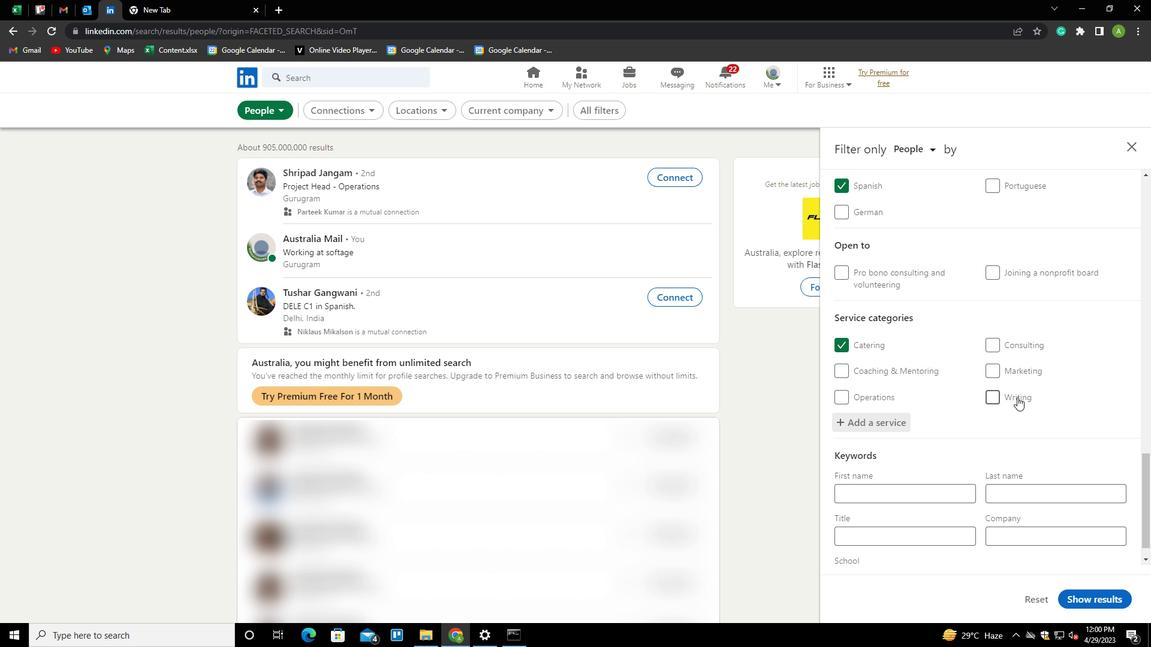 
Action: Mouse scrolled (1017, 396) with delta (0, 0)
Screenshot: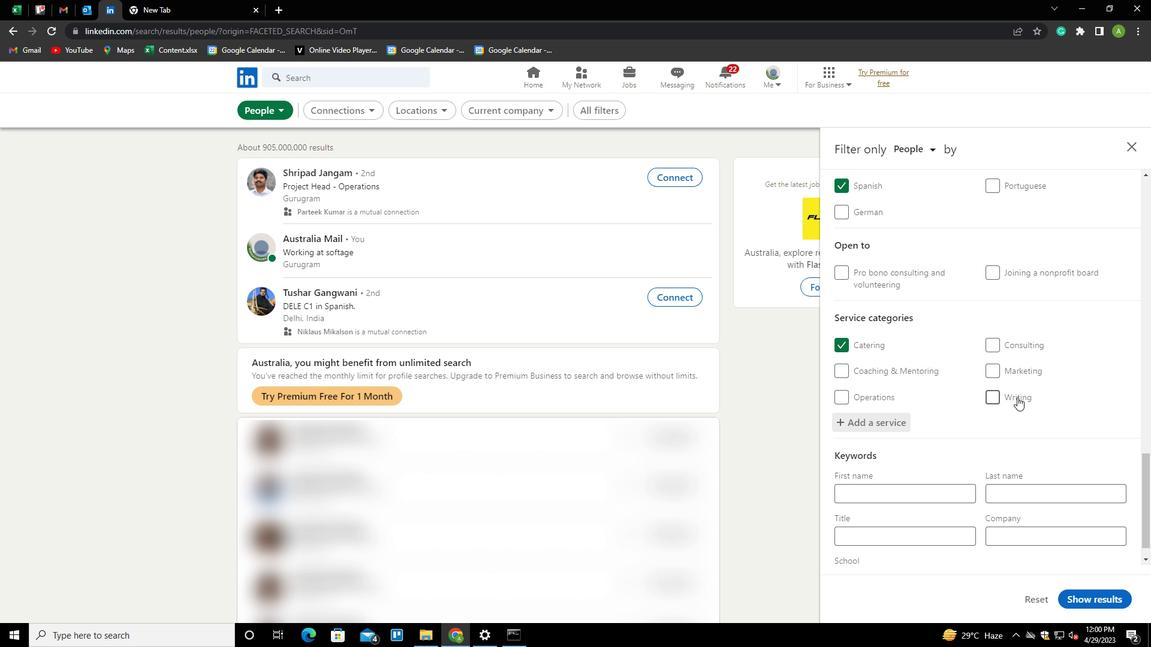 
Action: Mouse scrolled (1017, 396) with delta (0, 0)
Screenshot: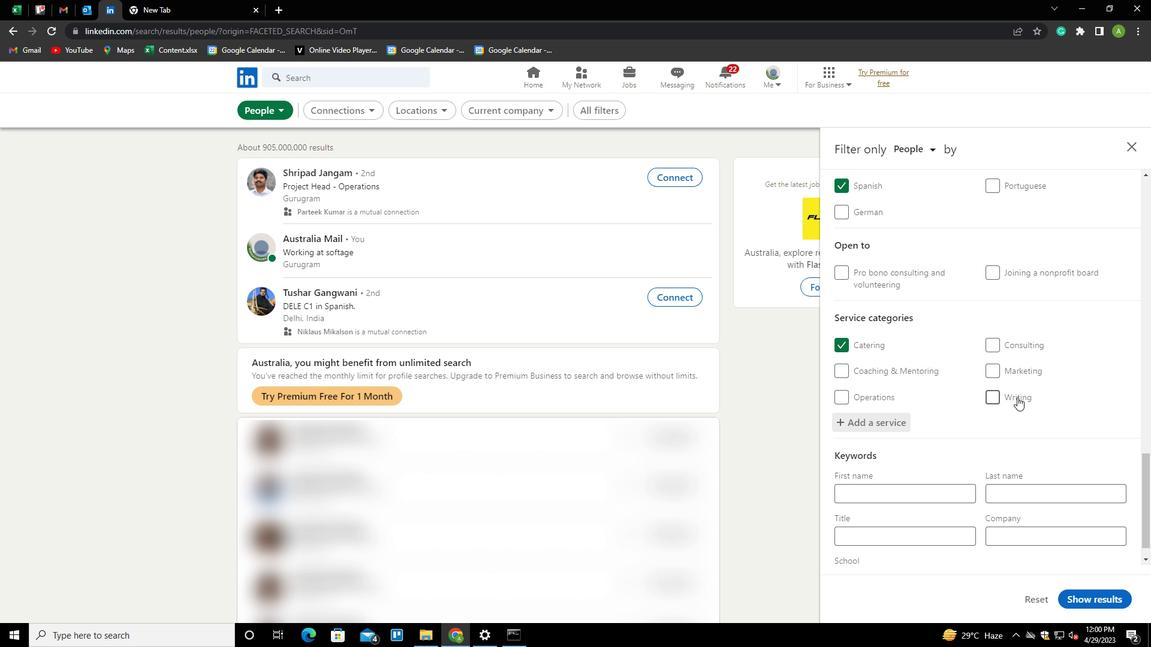 
Action: Mouse moved to (884, 513)
Screenshot: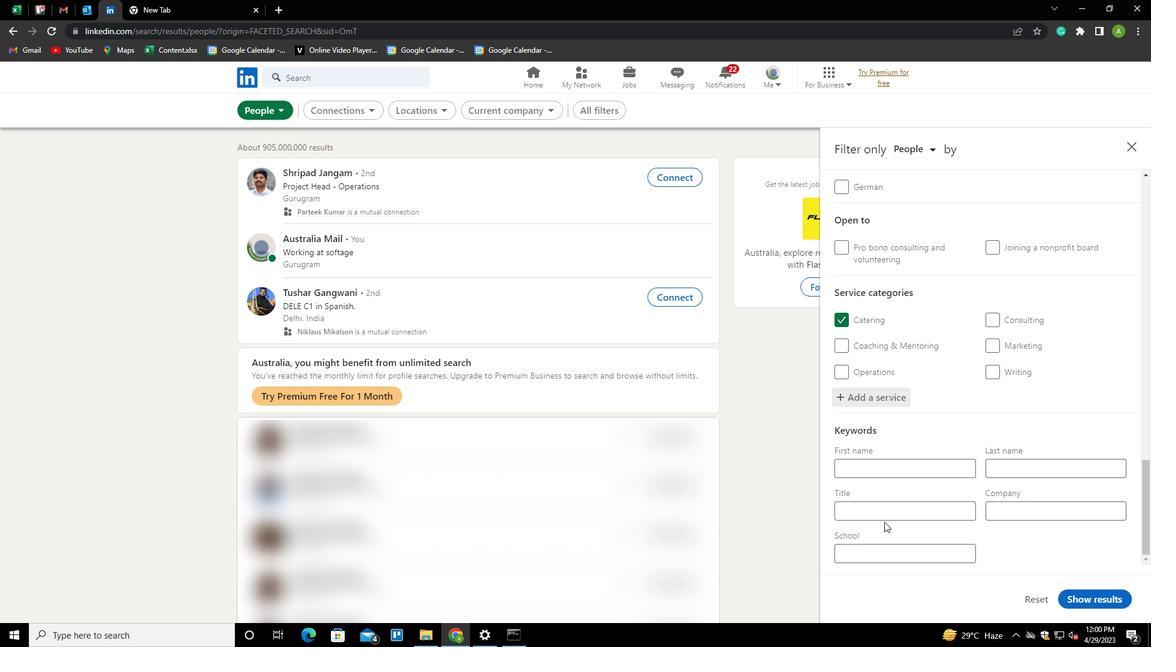 
Action: Mouse pressed left at (884, 513)
Screenshot: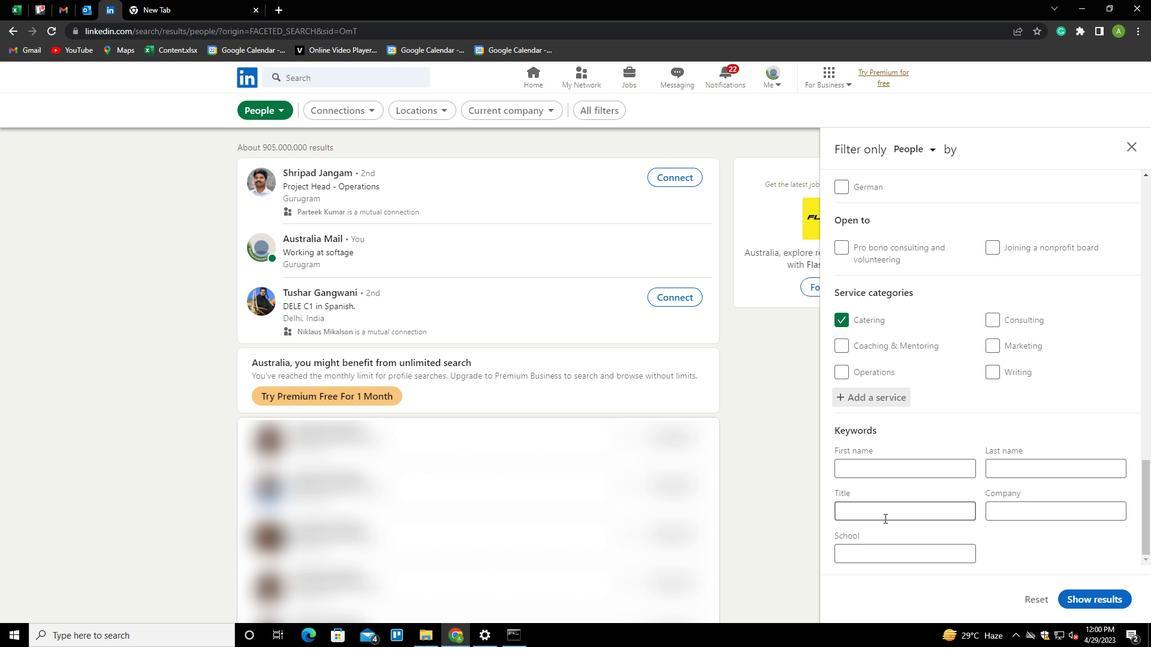 
Action: Key pressed <Key.shift>OUTSIDE<Key.space><Key.shift>SALES<Key.space><Key.shift>MANAGER
Screenshot: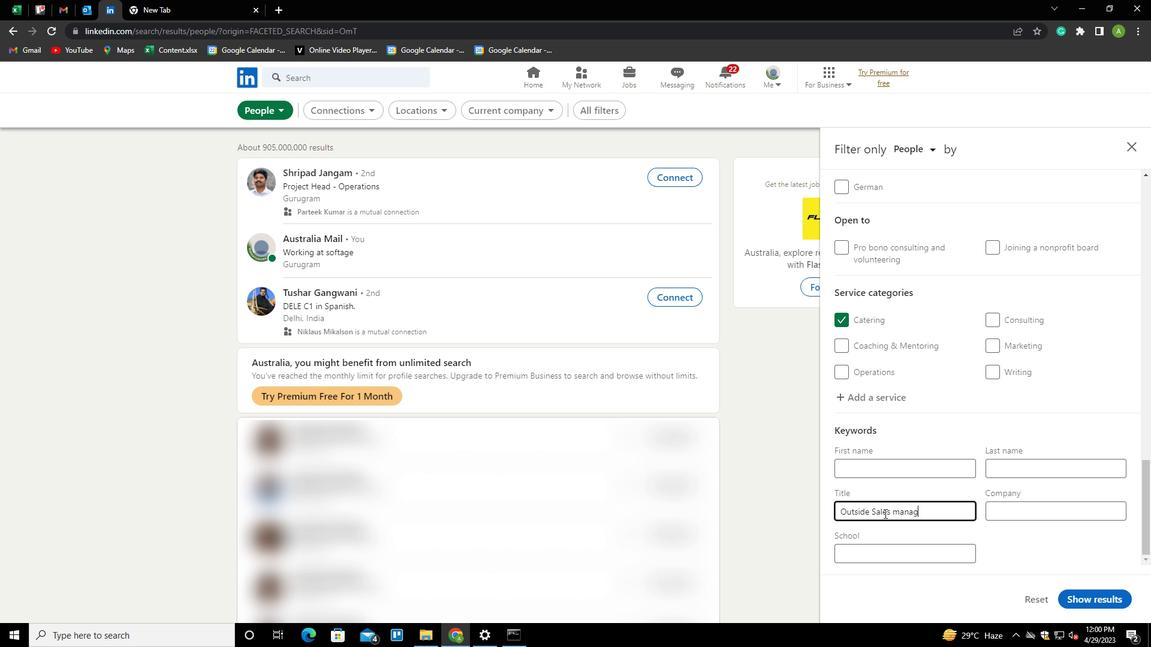 
Action: Mouse moved to (1033, 555)
Screenshot: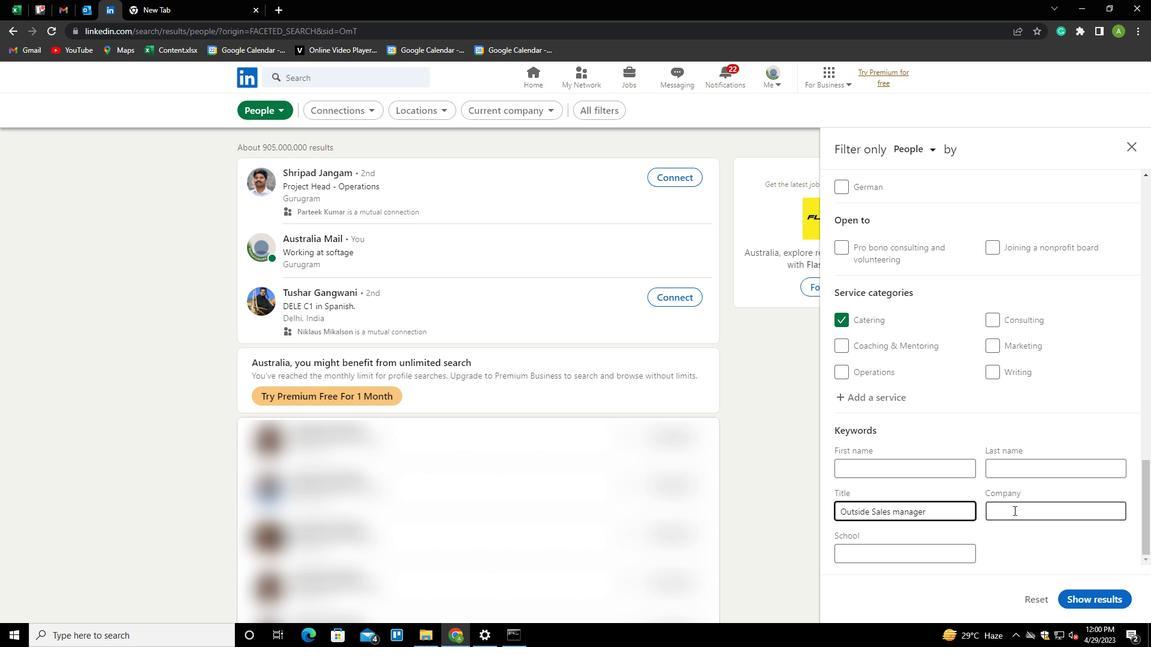 
Action: Mouse pressed left at (1033, 555)
Screenshot: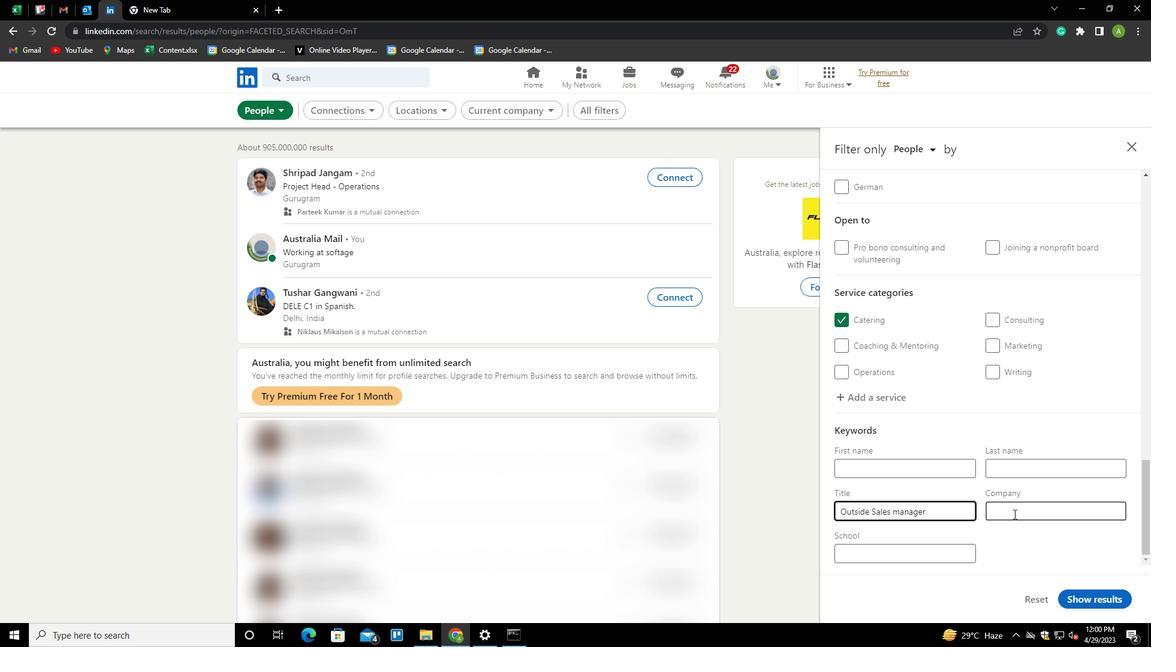 
Action: Mouse moved to (1084, 594)
Screenshot: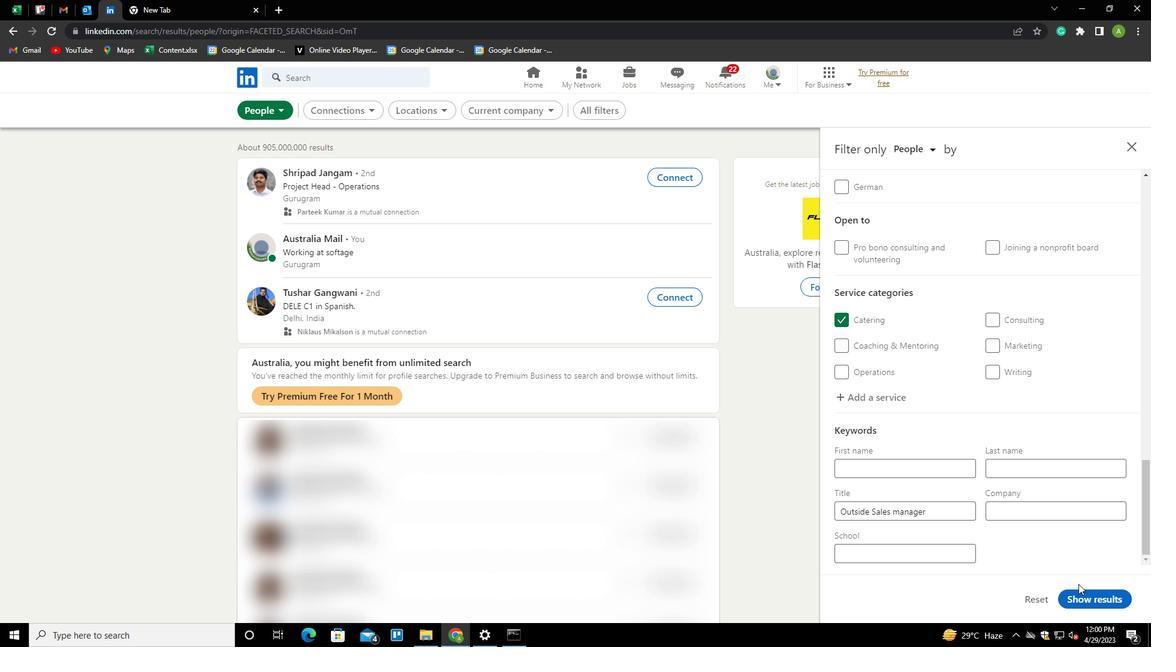
Action: Mouse pressed left at (1084, 594)
Screenshot: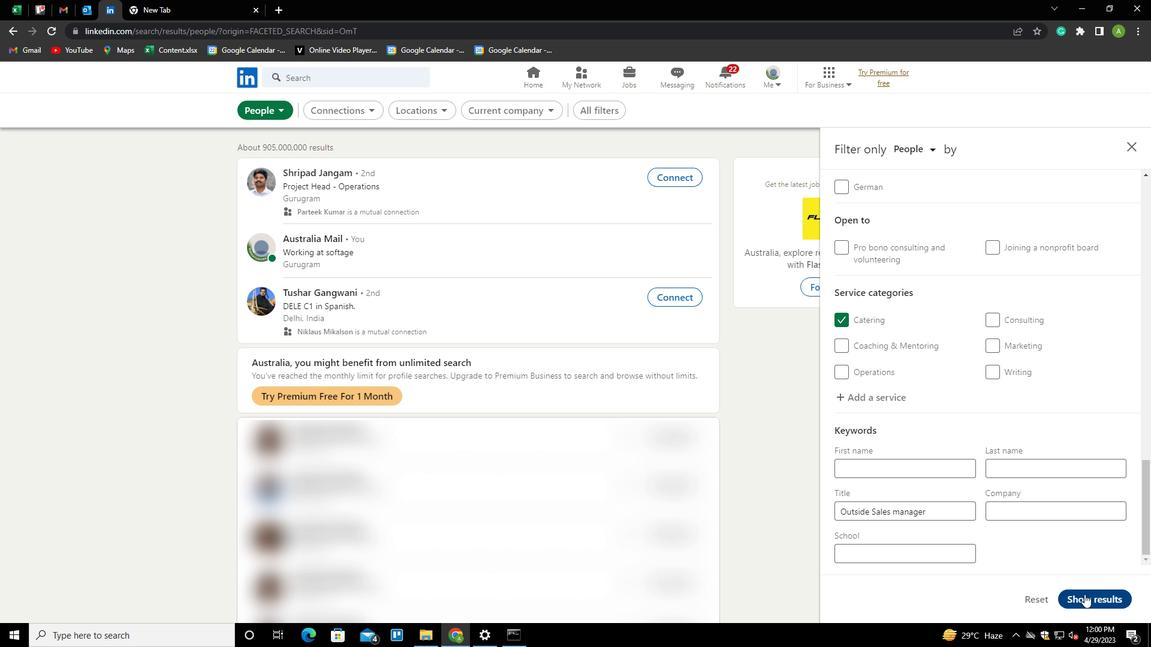 
